 Task: Compose an email with the signature Hugo Perez with the subject Congratulations on a new client and the message We appreciate your interest in our product and look forward to working with you. from softage.8@softage.net to softage.3@softage.net Select the bulleted list and change the font typography to strikethroughSelect the bulleted list and remove the font typography strikethrough Send the email. Finally, move the email from Sent Items to the label Takeout menus
Action: Mouse moved to (945, 52)
Screenshot: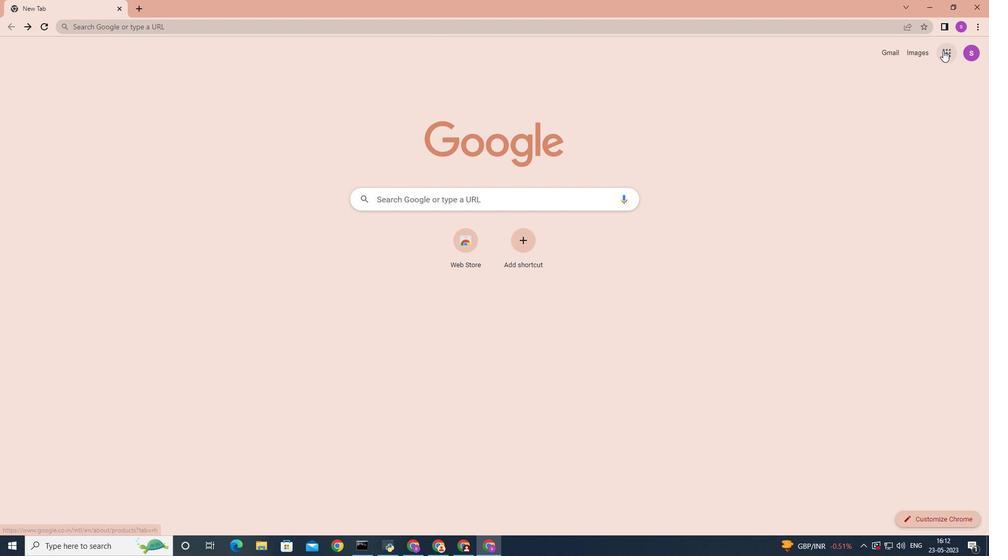 
Action: Mouse pressed left at (945, 52)
Screenshot: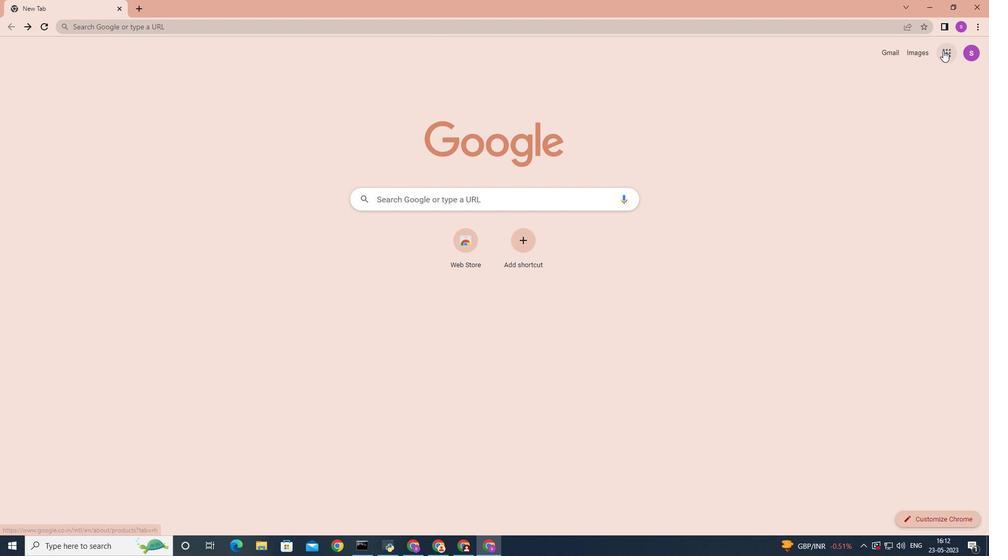 
Action: Mouse moved to (901, 95)
Screenshot: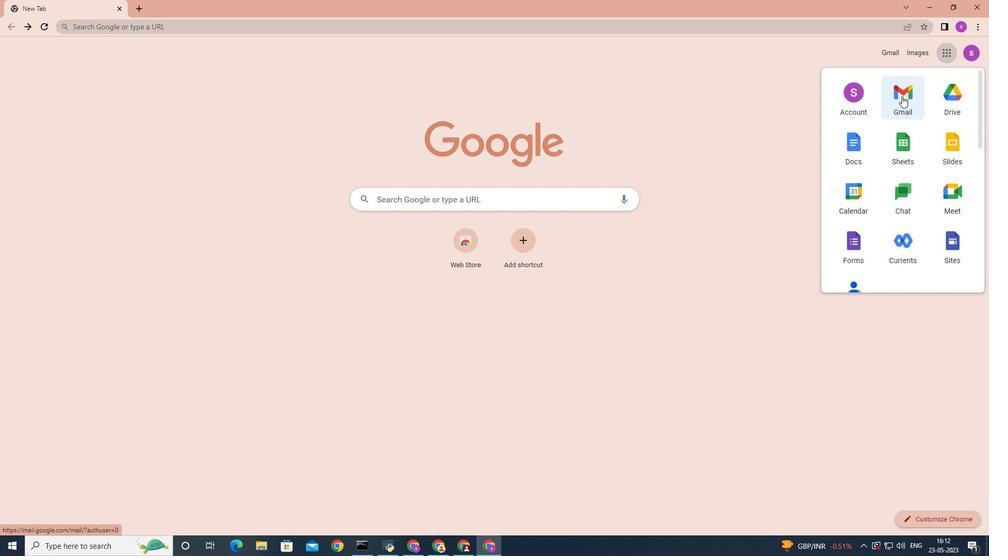 
Action: Mouse pressed left at (901, 95)
Screenshot: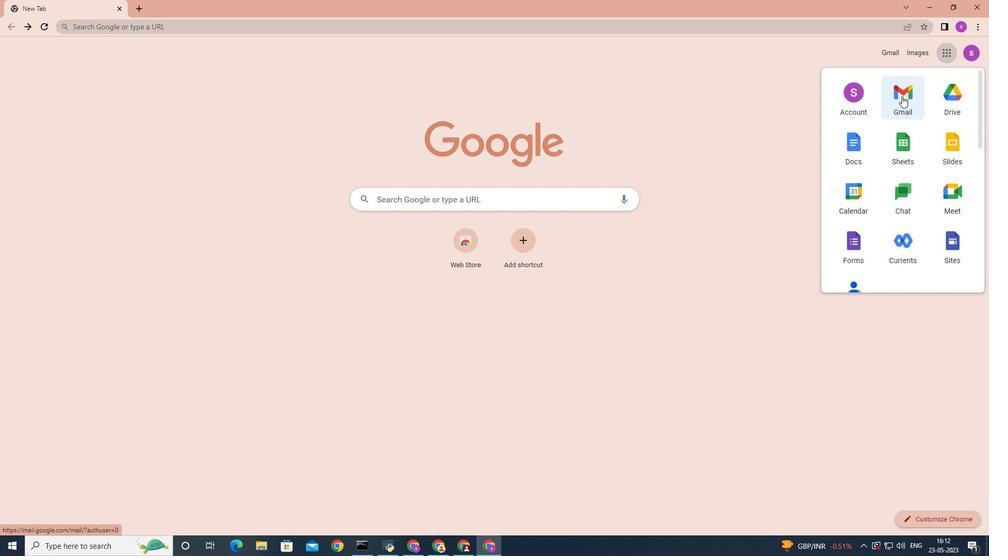 
Action: Mouse moved to (869, 53)
Screenshot: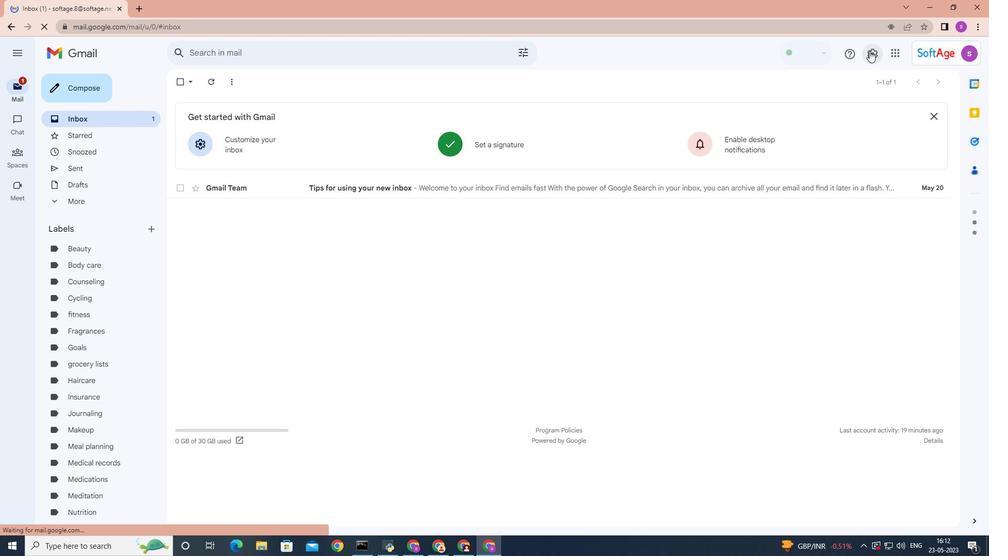 
Action: Mouse pressed left at (869, 53)
Screenshot: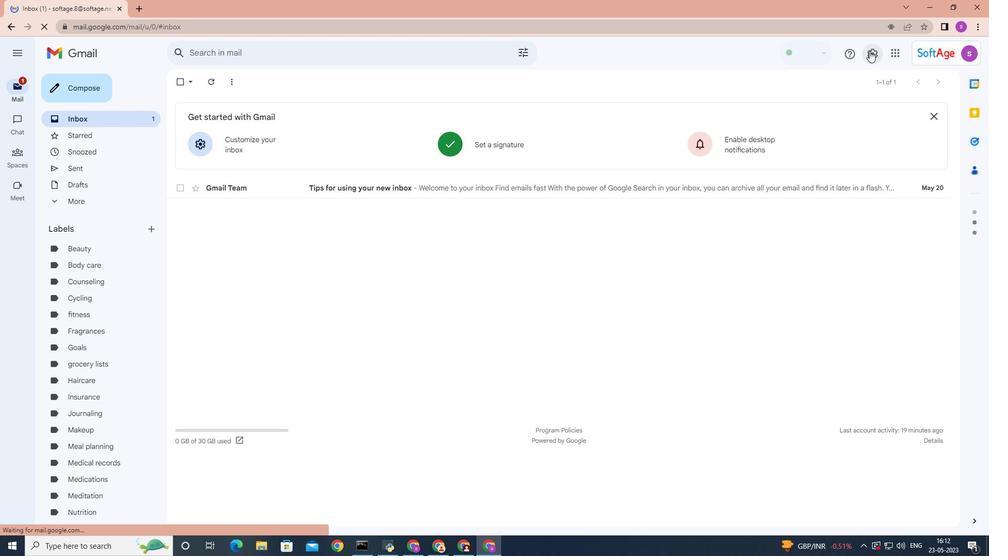 
Action: Mouse moved to (866, 103)
Screenshot: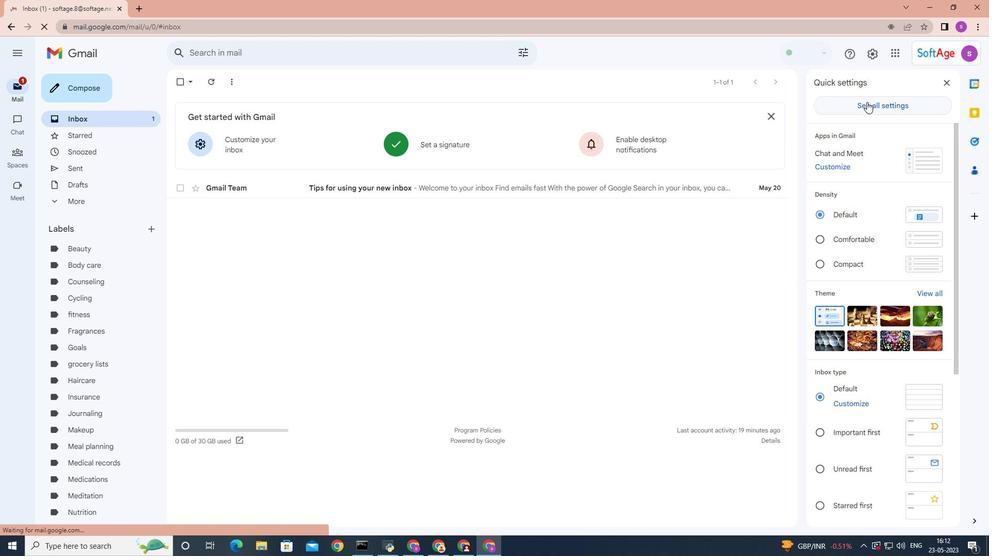 
Action: Mouse pressed left at (866, 103)
Screenshot: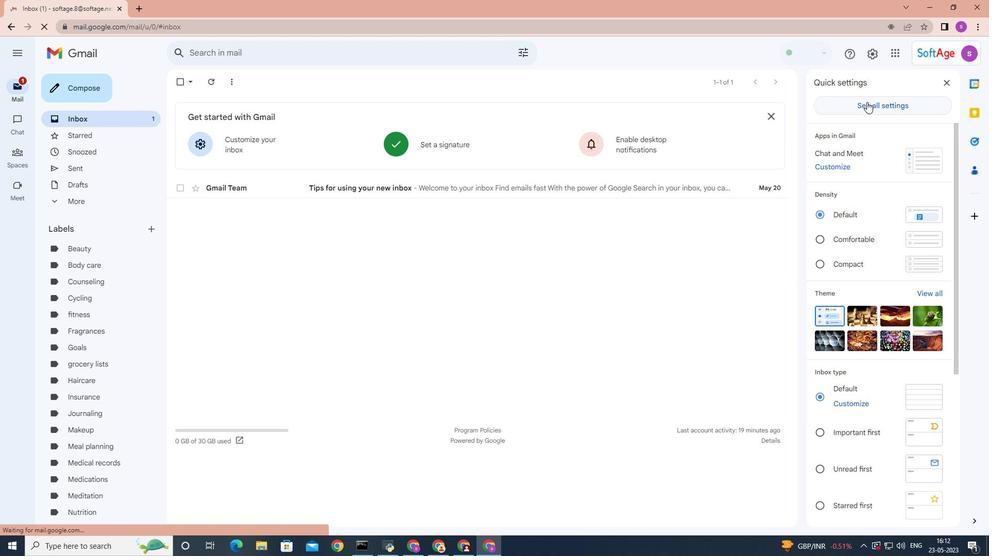 
Action: Mouse moved to (587, 194)
Screenshot: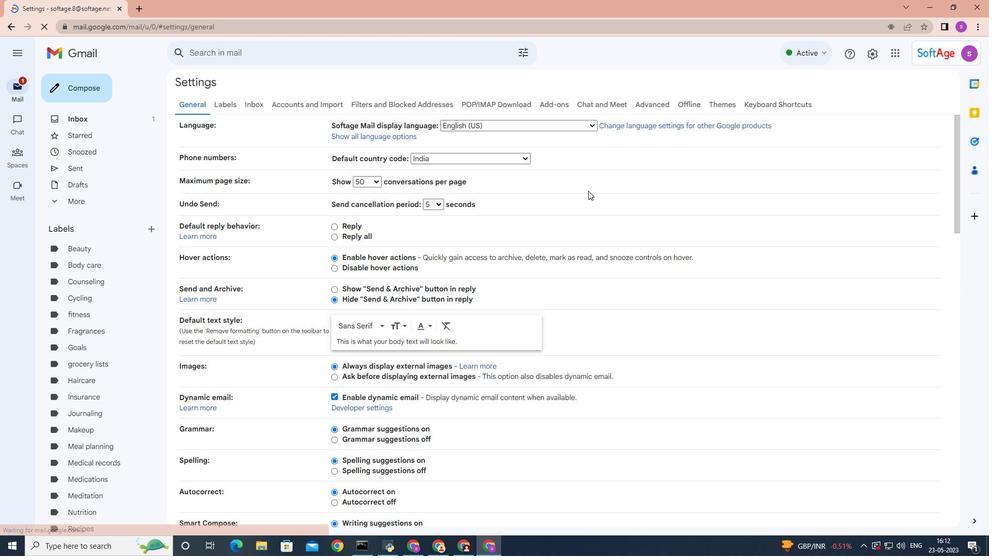 
Action: Mouse scrolled (587, 193) with delta (0, 0)
Screenshot: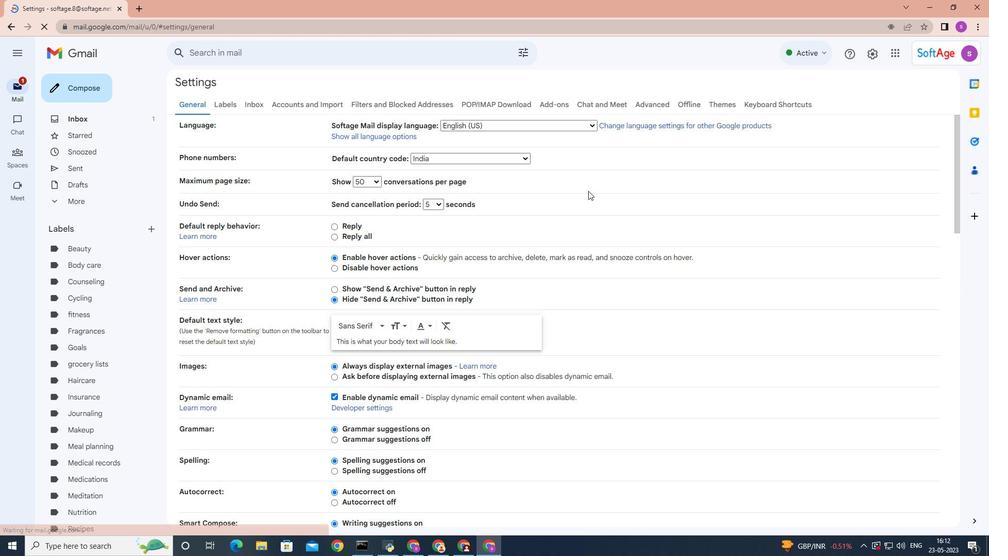 
Action: Mouse moved to (587, 195)
Screenshot: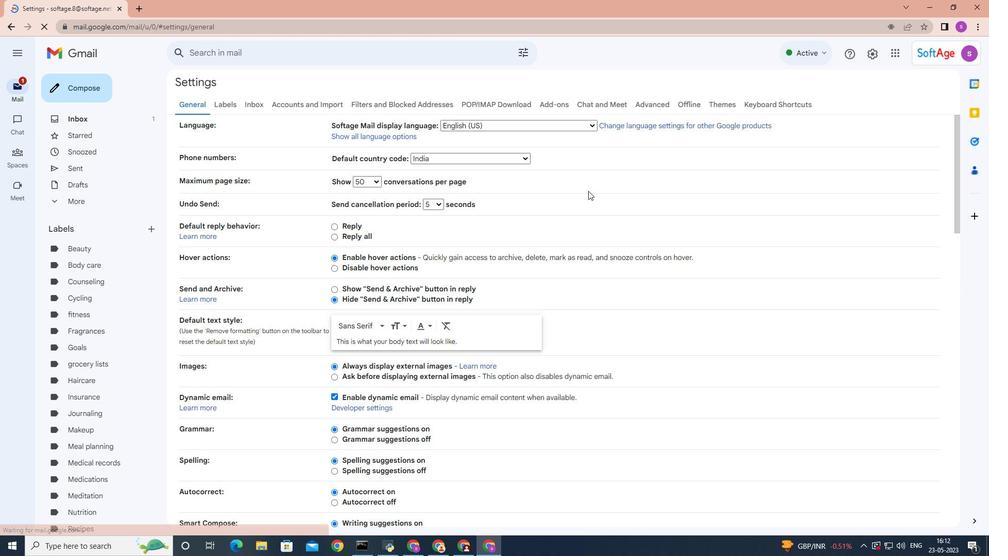
Action: Mouse scrolled (587, 194) with delta (0, 0)
Screenshot: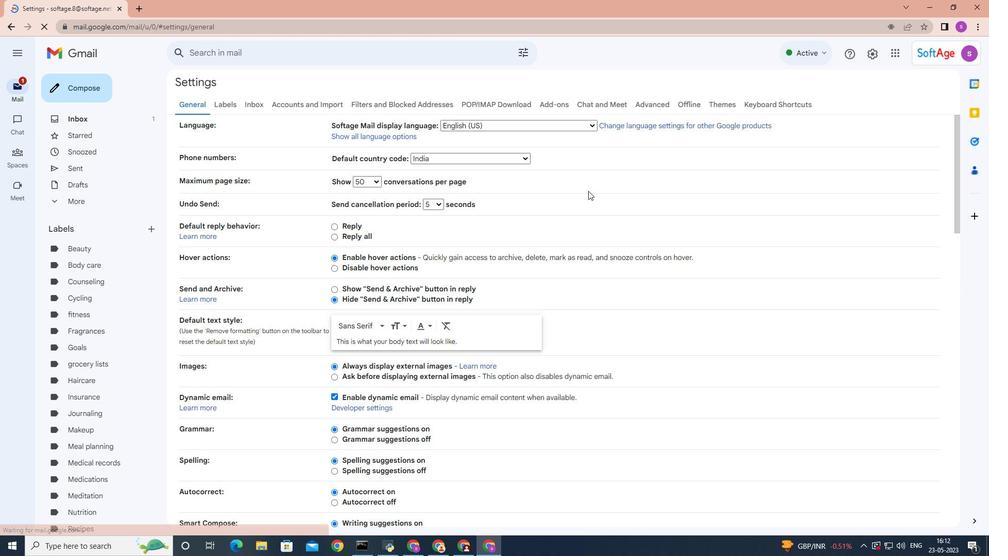 
Action: Mouse moved to (587, 195)
Screenshot: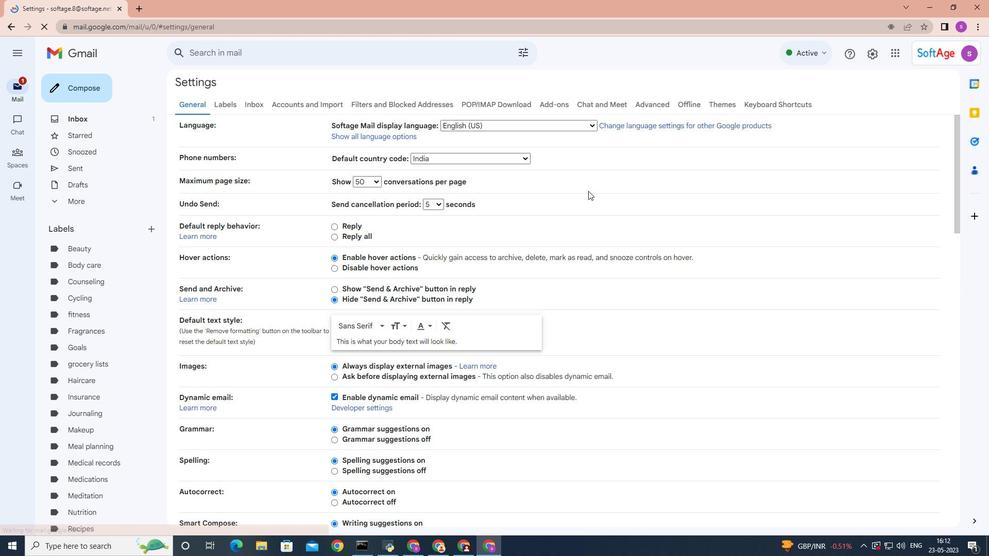 
Action: Mouse scrolled (587, 195) with delta (0, 0)
Screenshot: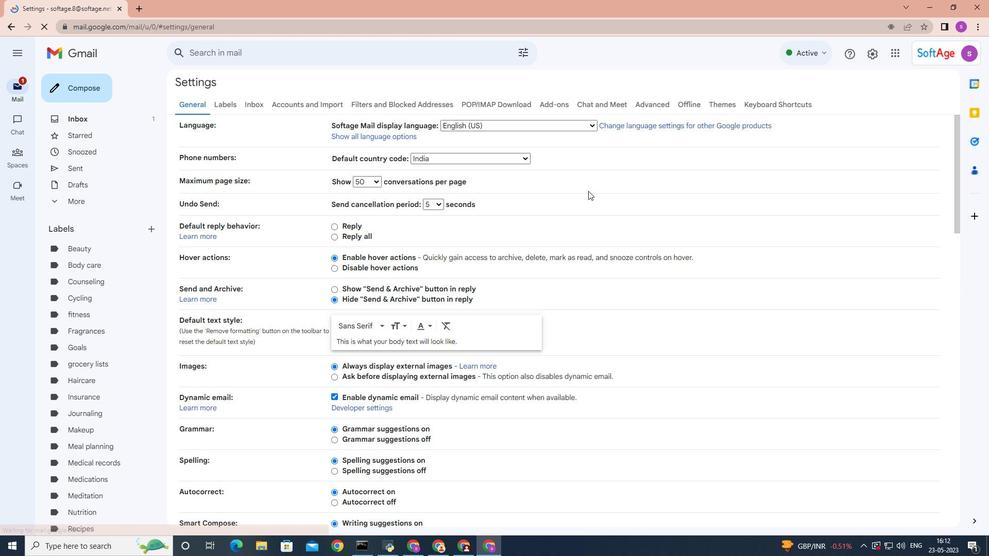 
Action: Mouse moved to (587, 196)
Screenshot: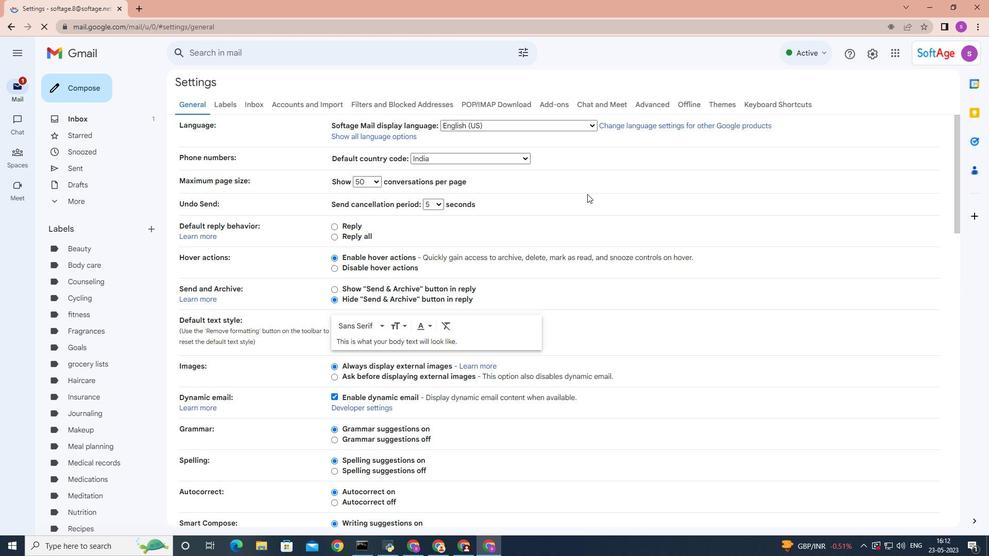 
Action: Mouse scrolled (587, 195) with delta (0, 0)
Screenshot: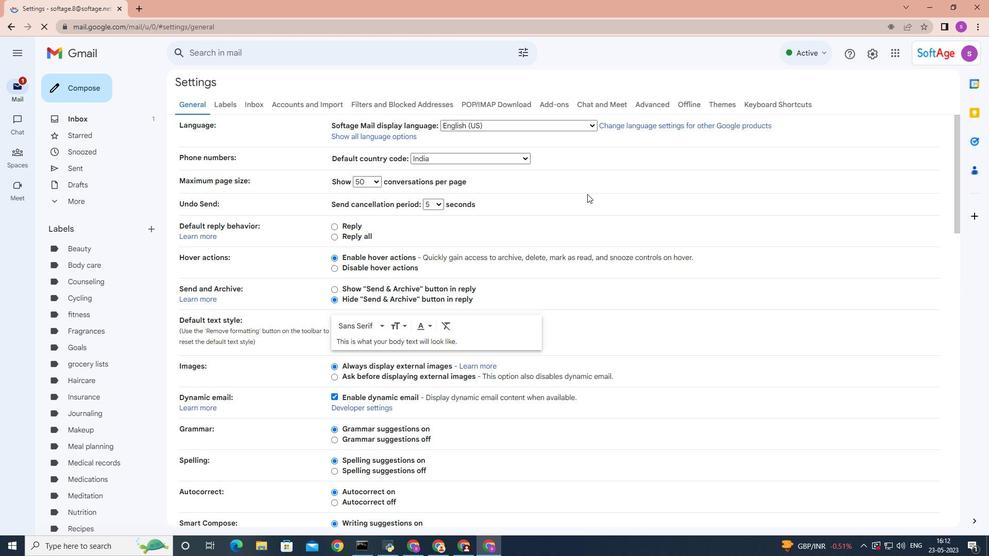 
Action: Mouse scrolled (587, 195) with delta (0, 0)
Screenshot: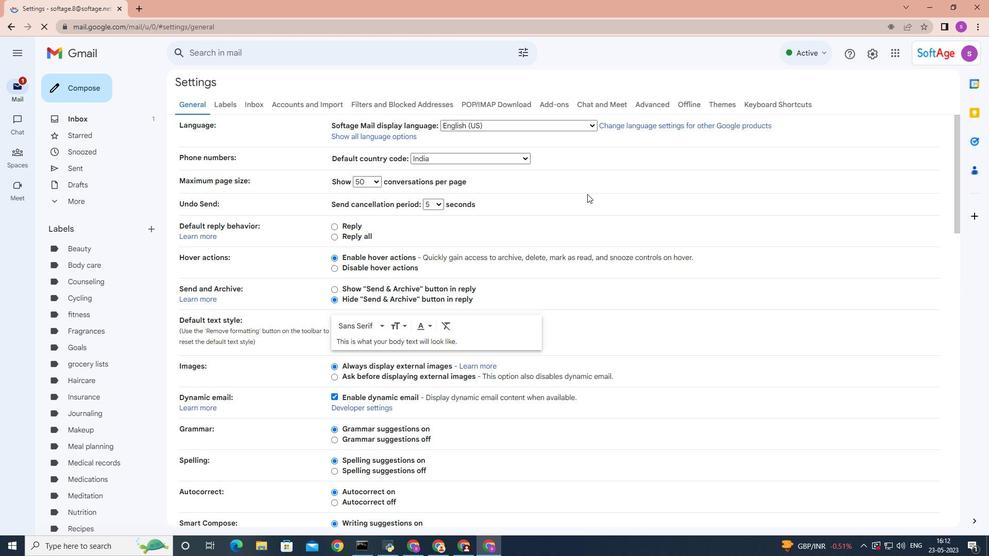 
Action: Mouse scrolled (587, 195) with delta (0, 0)
Screenshot: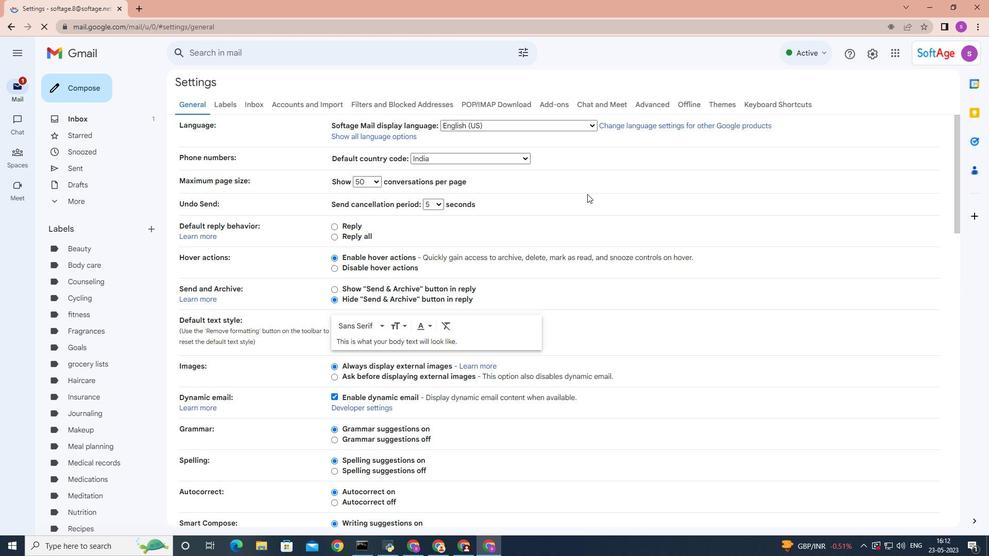 
Action: Mouse moved to (586, 195)
Screenshot: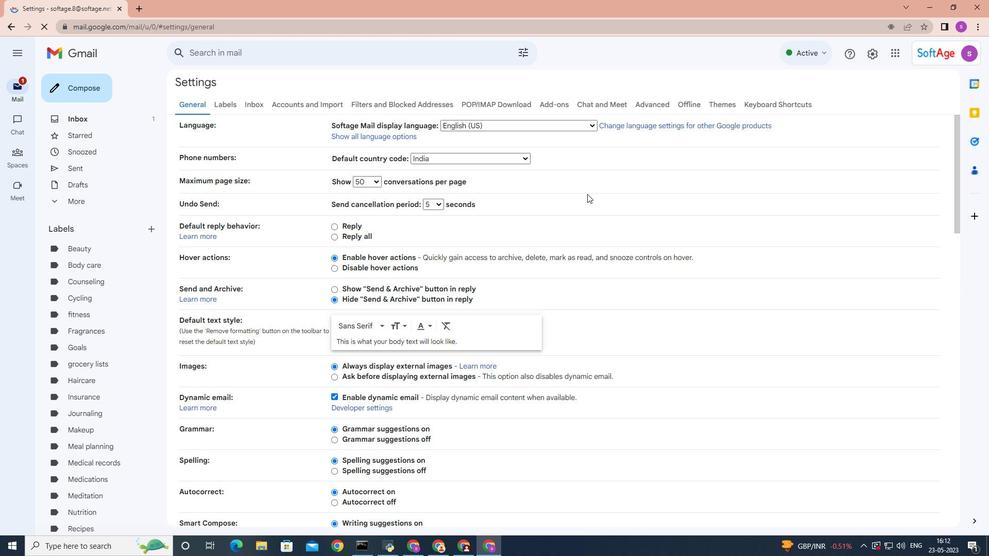 
Action: Mouse scrolled (586, 194) with delta (0, 0)
Screenshot: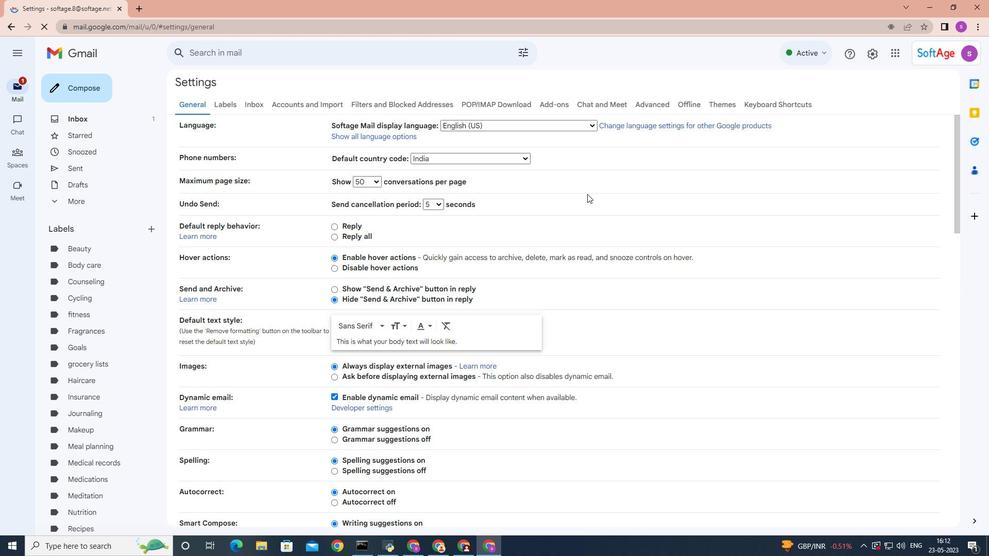 
Action: Mouse moved to (586, 194)
Screenshot: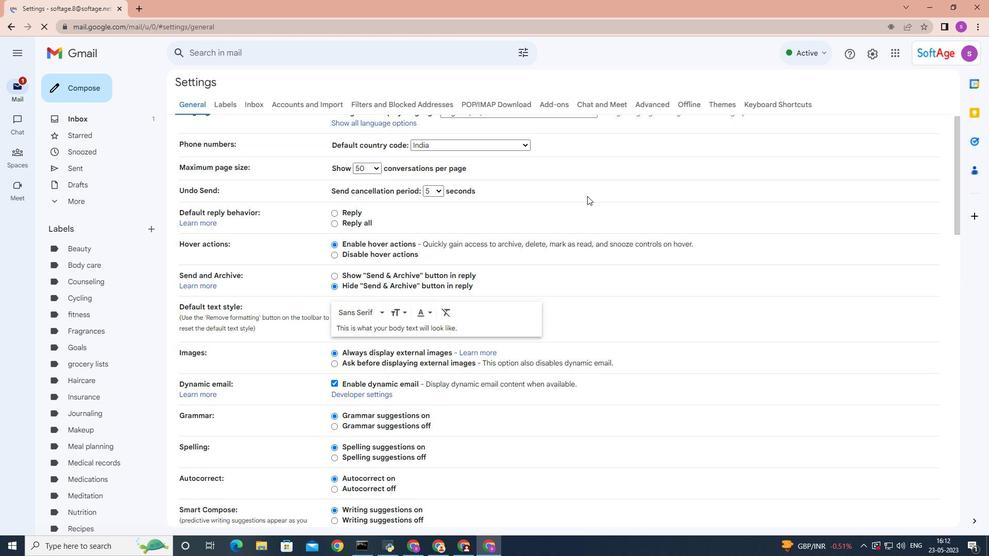 
Action: Mouse scrolled (586, 194) with delta (0, 0)
Screenshot: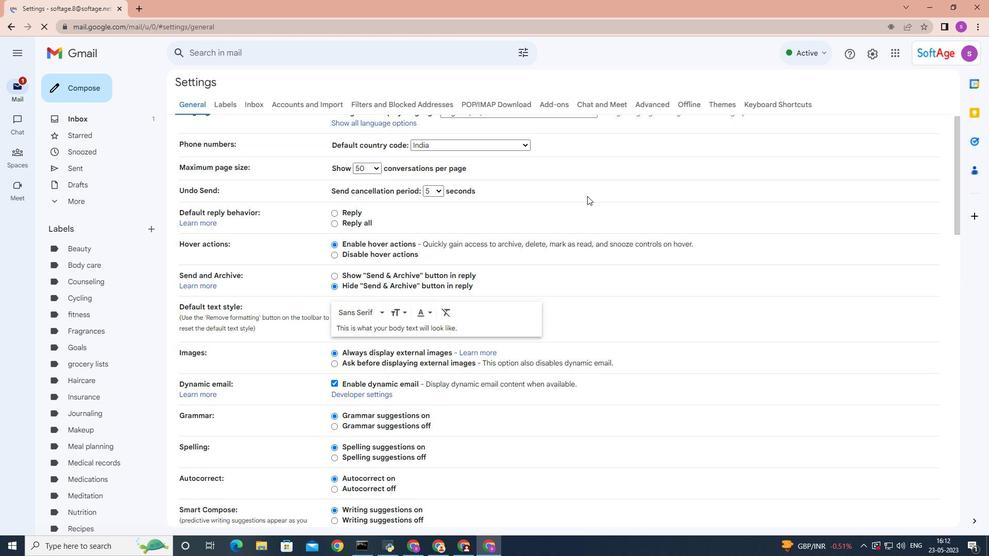 
Action: Mouse moved to (585, 194)
Screenshot: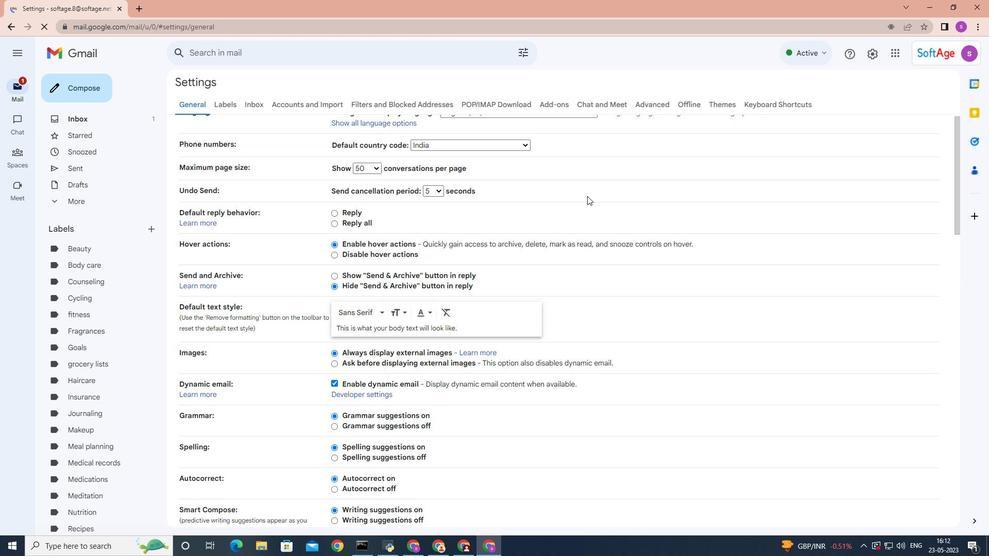 
Action: Mouse scrolled (585, 193) with delta (0, 0)
Screenshot: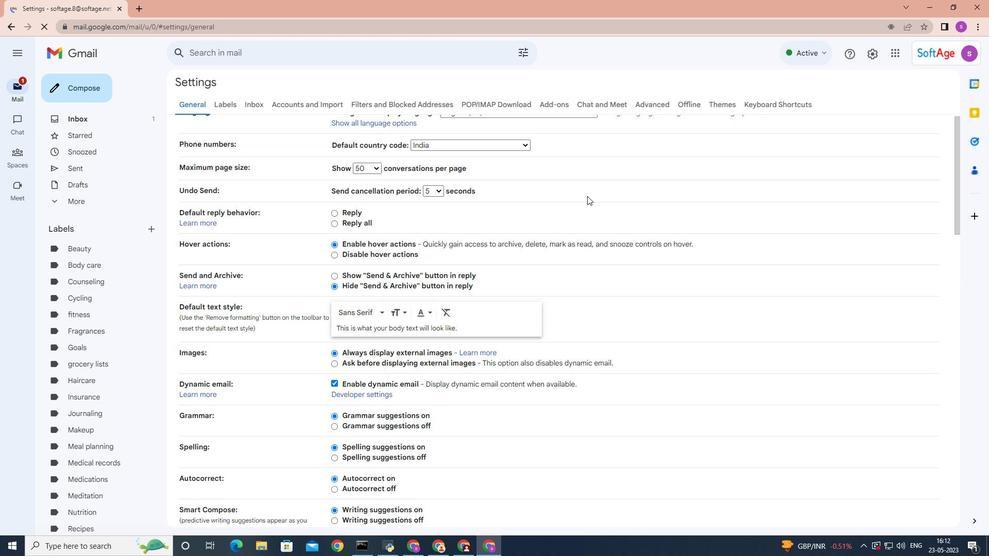 
Action: Mouse moved to (575, 188)
Screenshot: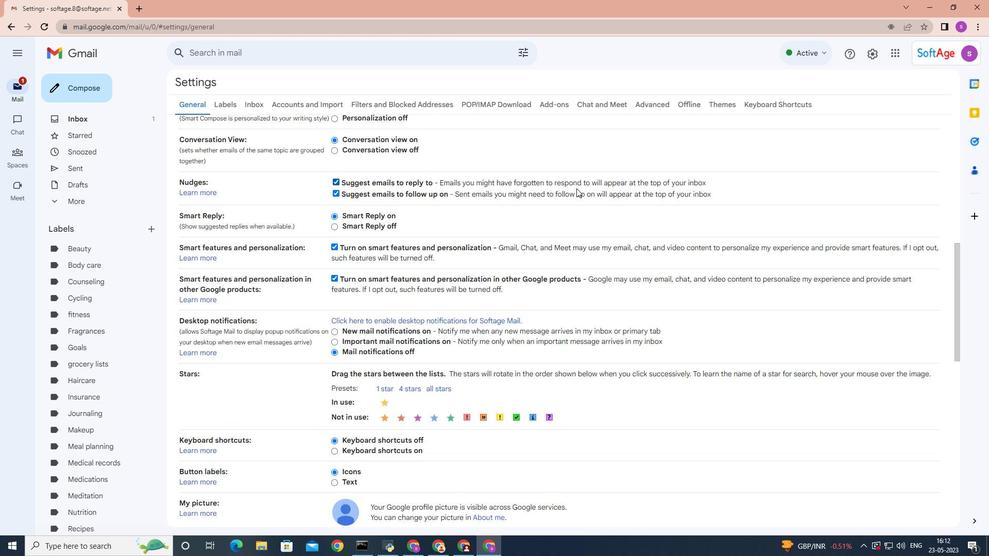 
Action: Mouse scrolled (575, 187) with delta (0, 0)
Screenshot: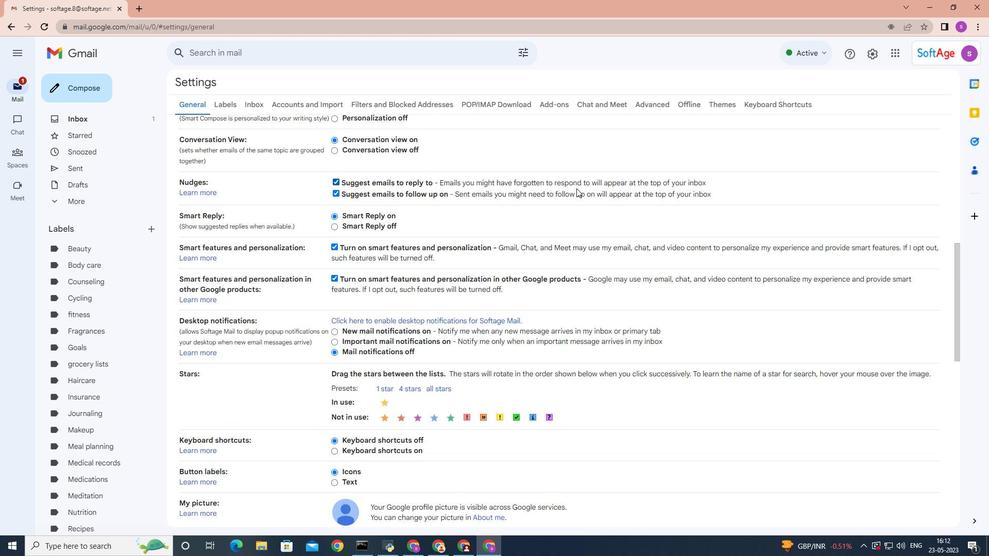 
Action: Mouse moved to (575, 188)
Screenshot: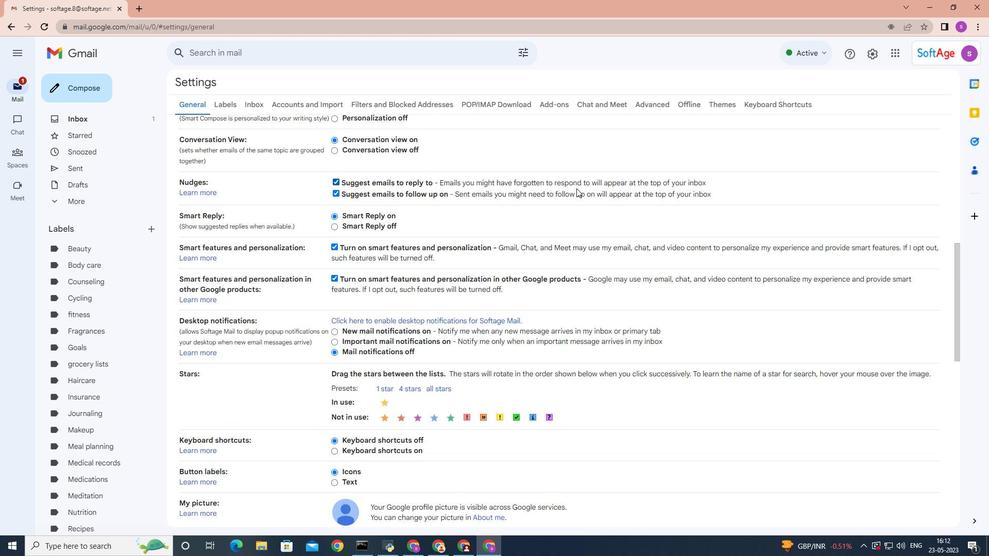 
Action: Mouse scrolled (575, 188) with delta (0, 0)
Screenshot: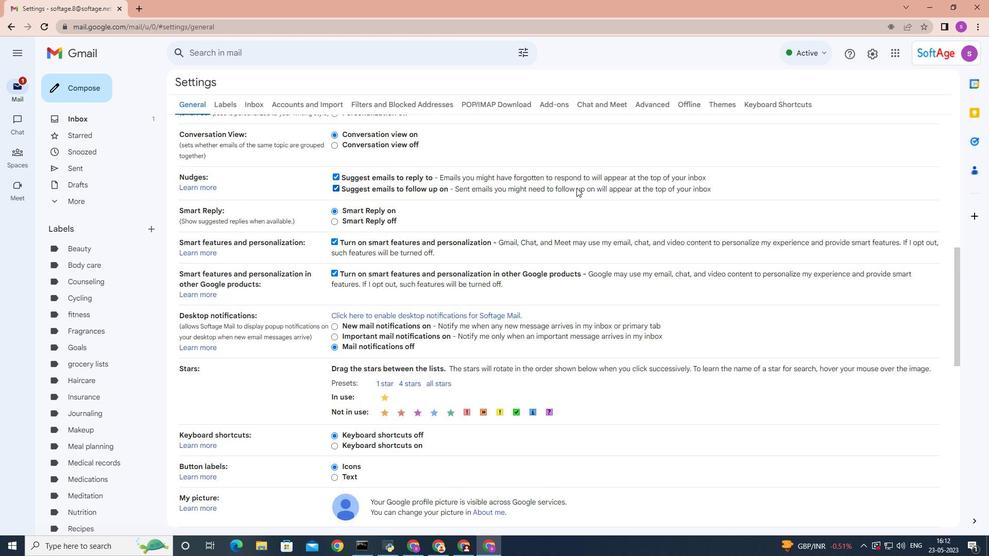 
Action: Mouse moved to (575, 188)
Screenshot: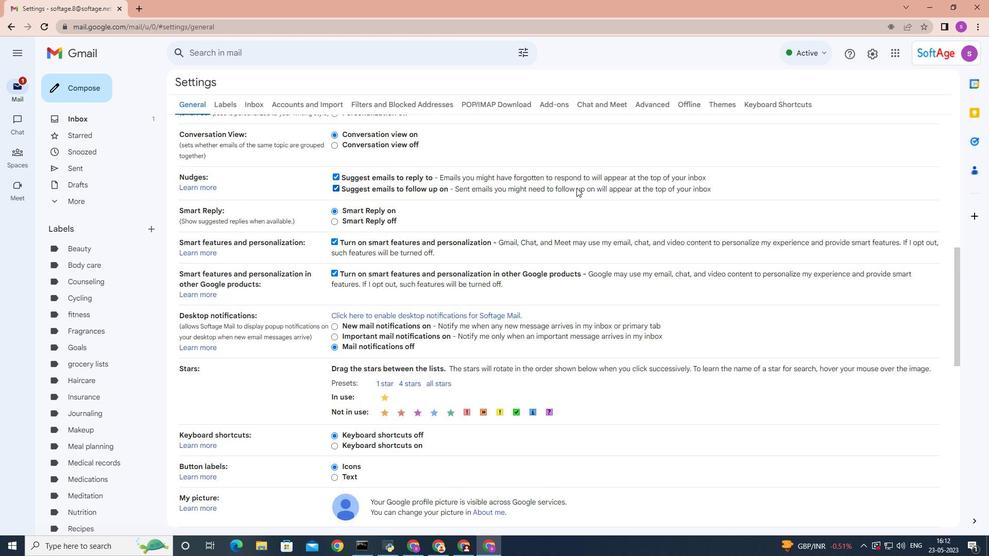 
Action: Mouse scrolled (575, 188) with delta (0, 0)
Screenshot: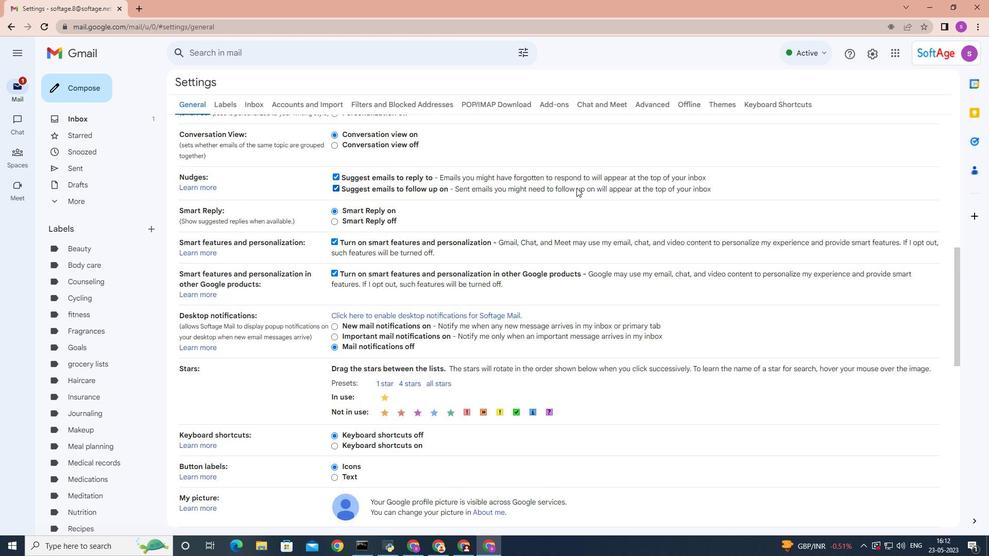 
Action: Mouse moved to (575, 188)
Screenshot: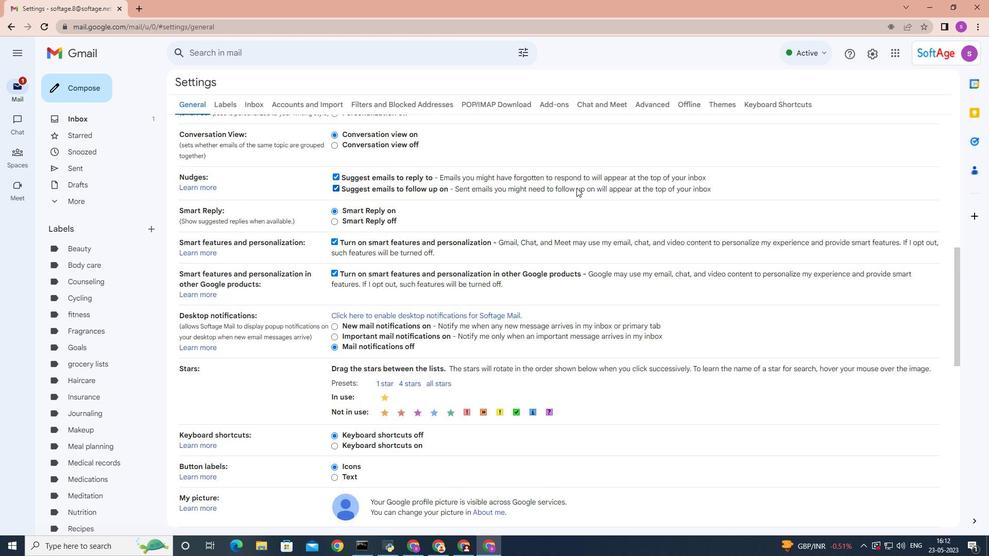 
Action: Mouse scrolled (575, 188) with delta (0, 0)
Screenshot: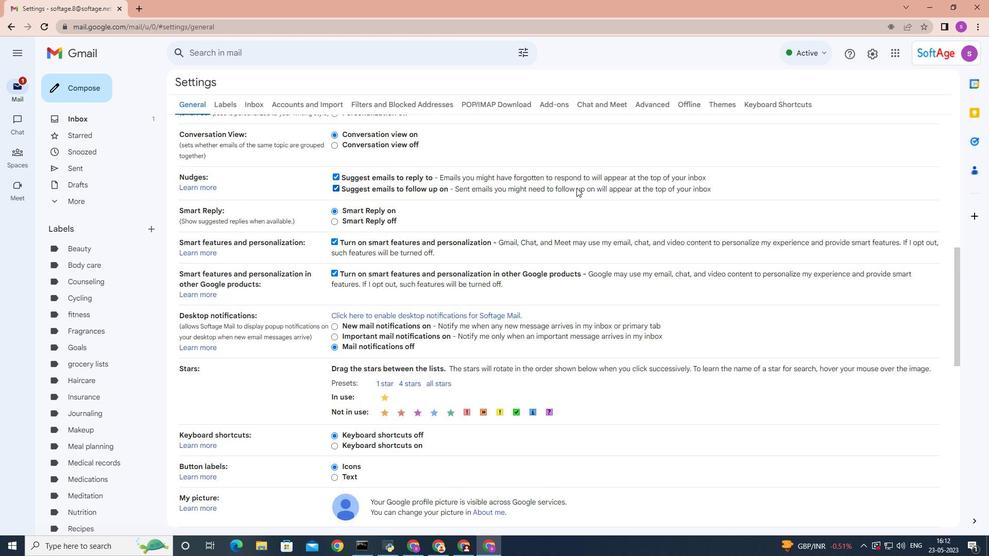 
Action: Mouse scrolled (575, 188) with delta (0, 0)
Screenshot: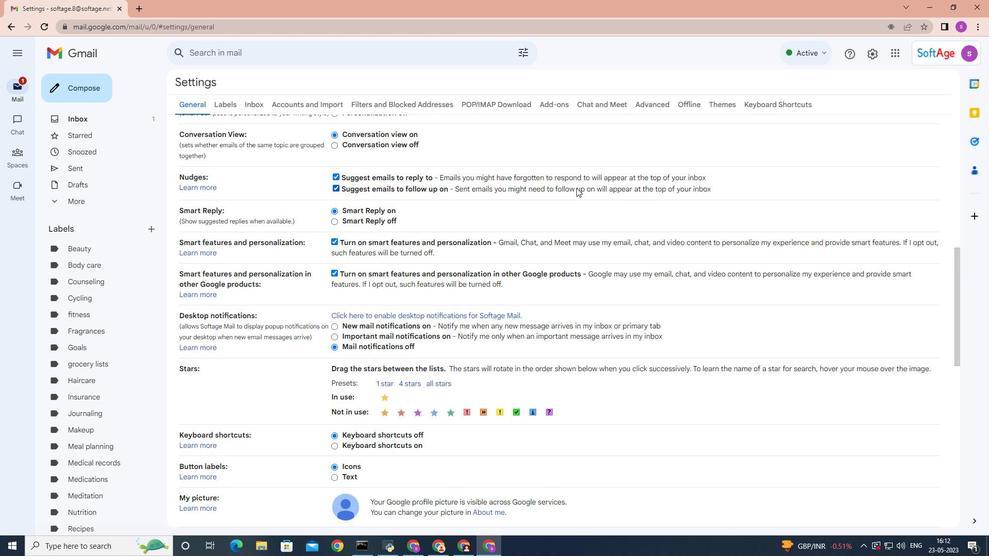 
Action: Mouse scrolled (575, 188) with delta (0, 0)
Screenshot: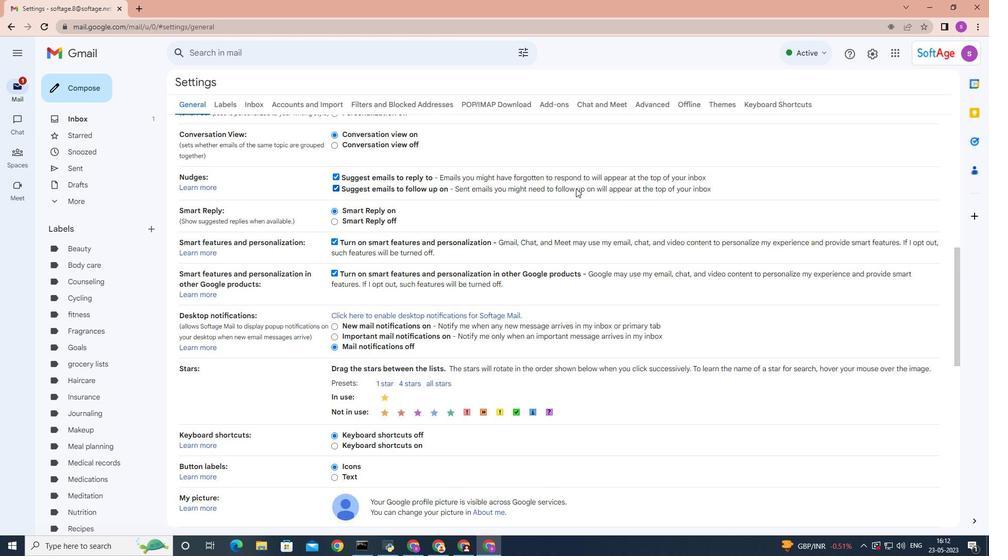 
Action: Mouse moved to (575, 188)
Screenshot: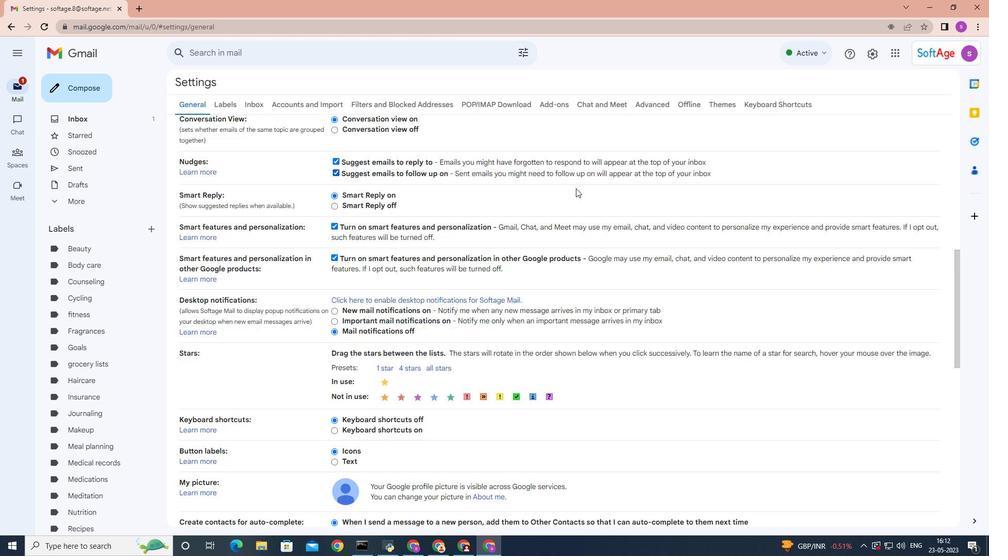 
Action: Mouse scrolled (575, 188) with delta (0, 0)
Screenshot: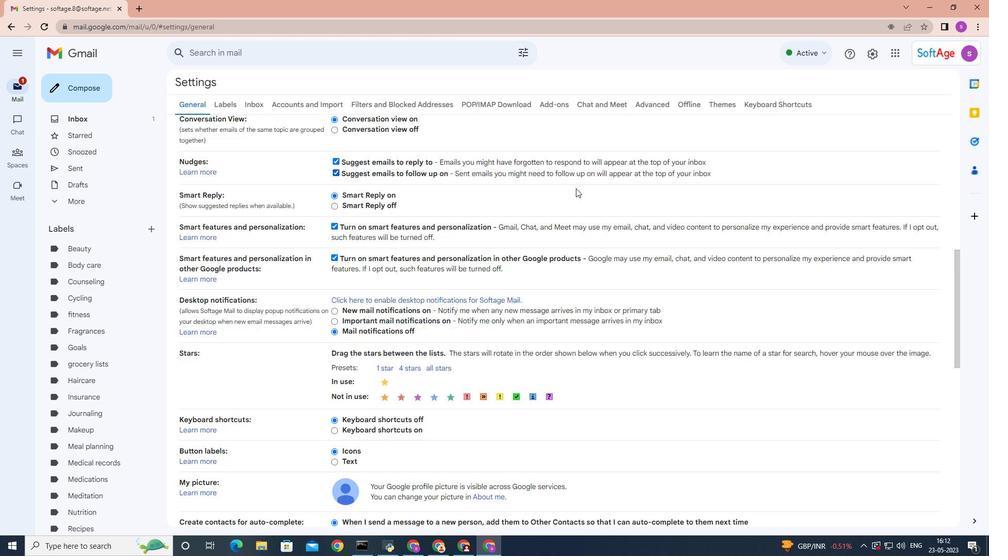 
Action: Mouse moved to (573, 188)
Screenshot: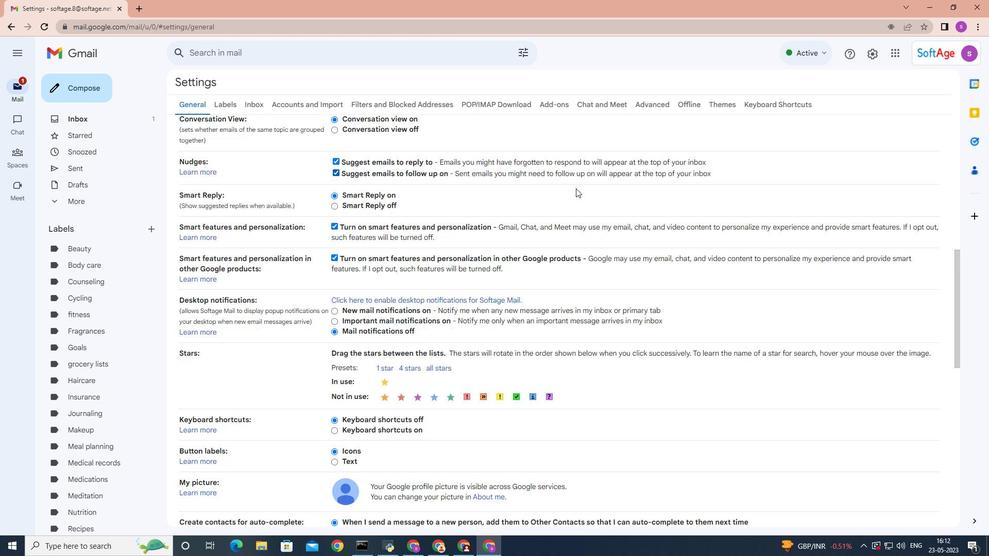 
Action: Mouse scrolled (575, 188) with delta (0, 0)
Screenshot: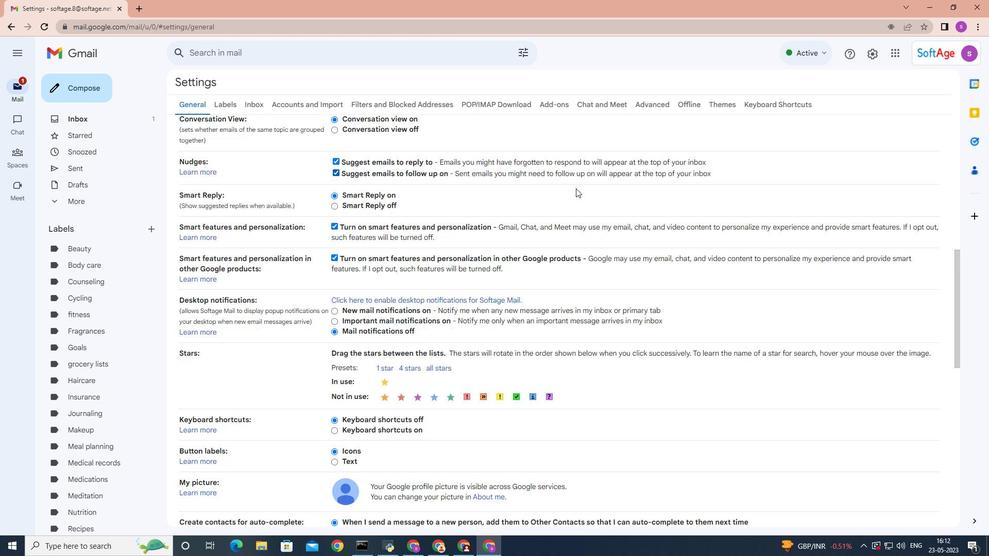 
Action: Mouse moved to (555, 183)
Screenshot: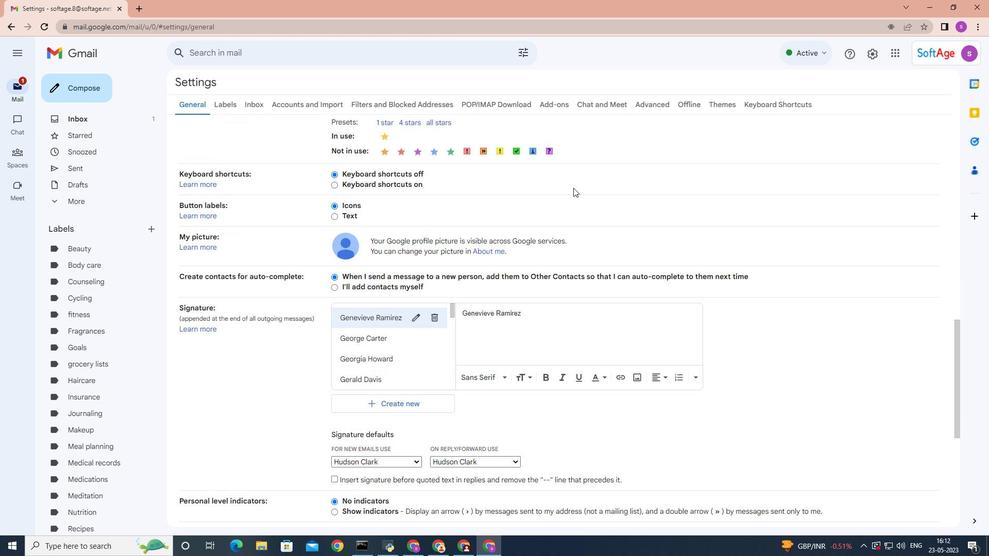 
Action: Mouse scrolled (555, 182) with delta (0, 0)
Screenshot: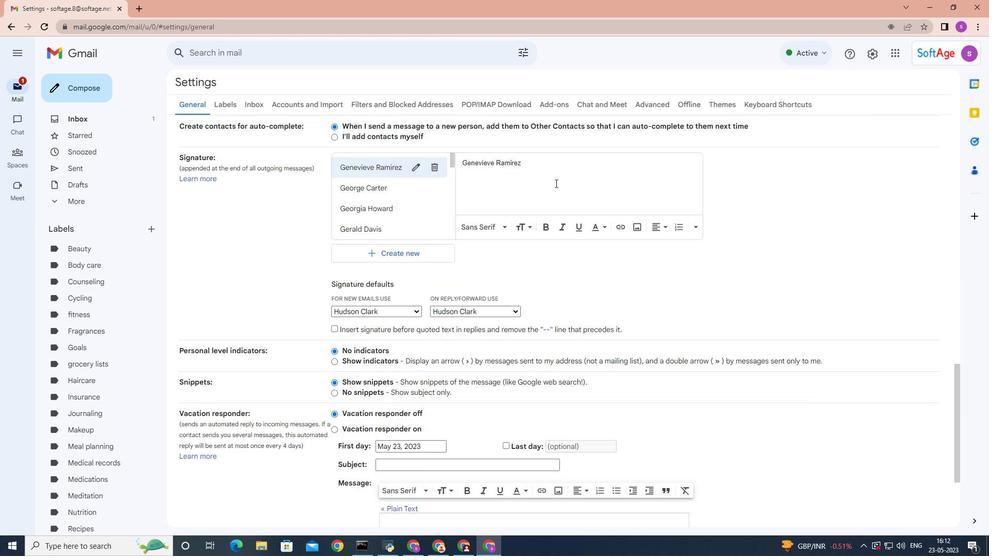 
Action: Mouse scrolled (555, 182) with delta (0, 0)
Screenshot: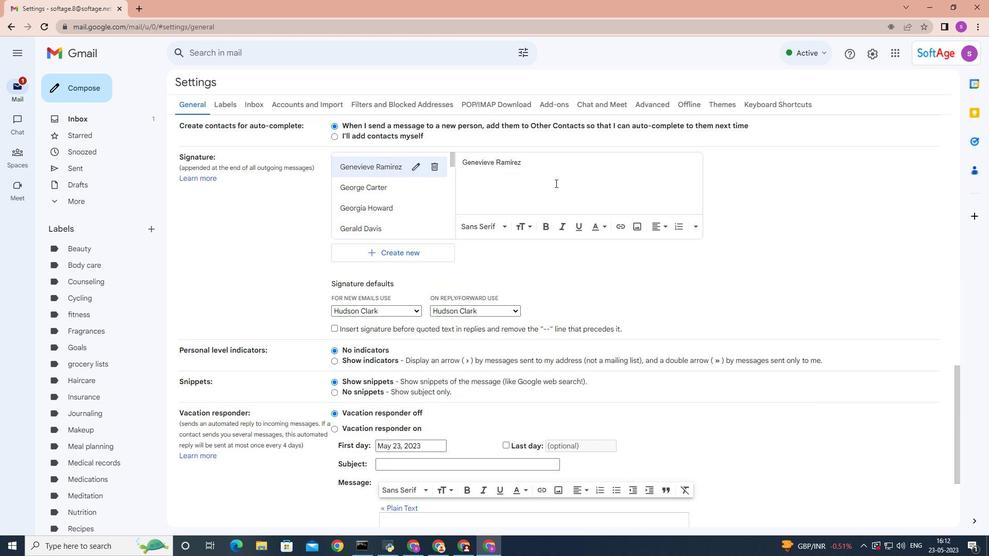 
Action: Mouse moved to (554, 195)
Screenshot: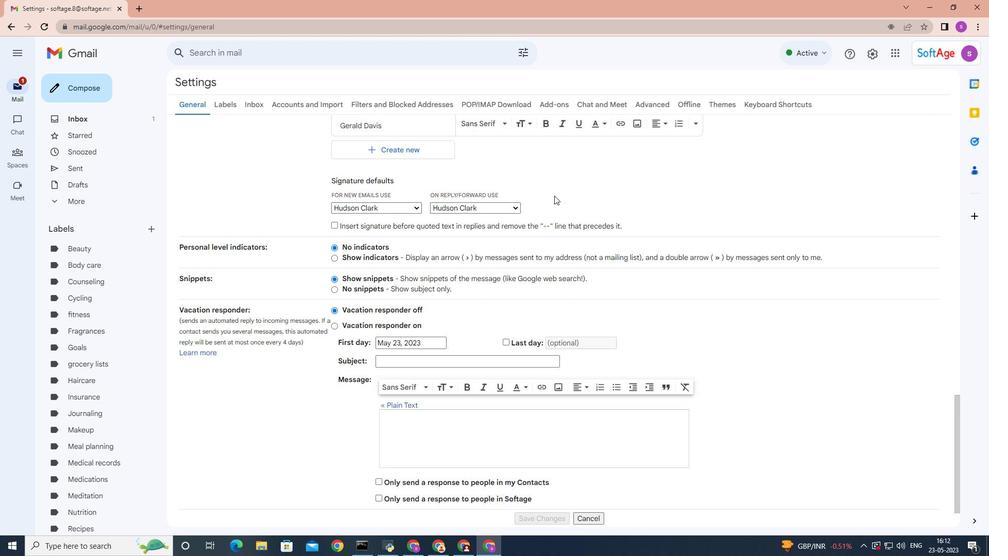 
Action: Mouse scrolled (554, 196) with delta (0, 0)
Screenshot: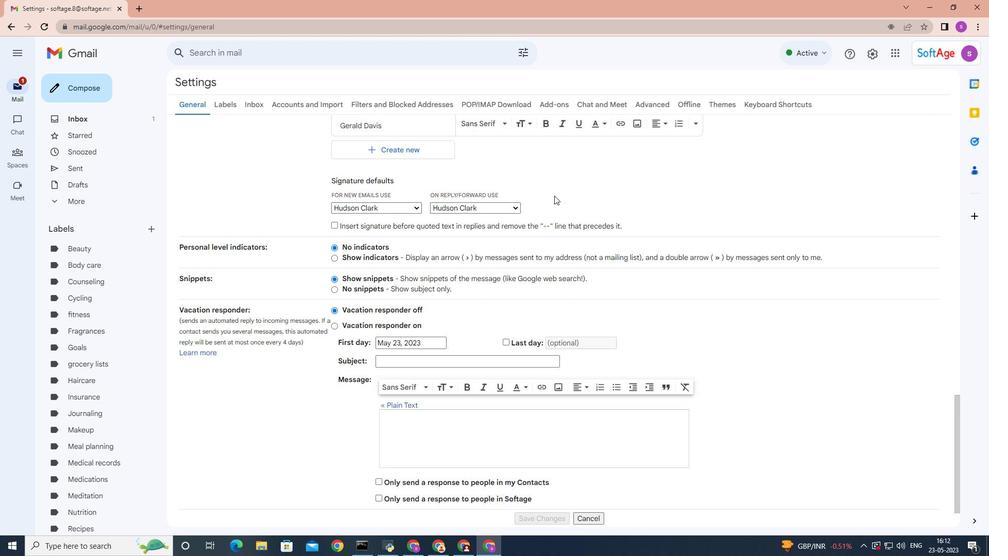 
Action: Mouse scrolled (554, 196) with delta (0, 0)
Screenshot: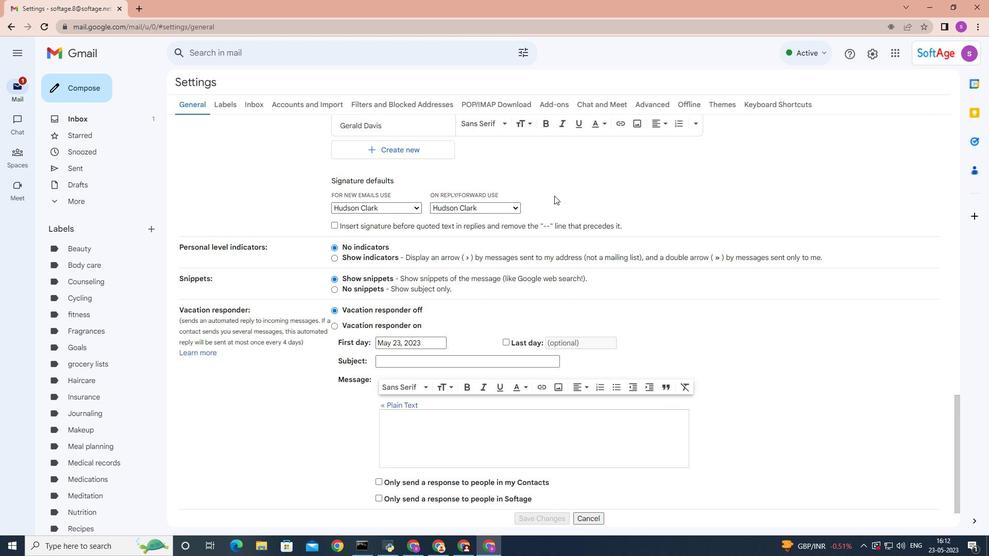 
Action: Mouse moved to (380, 249)
Screenshot: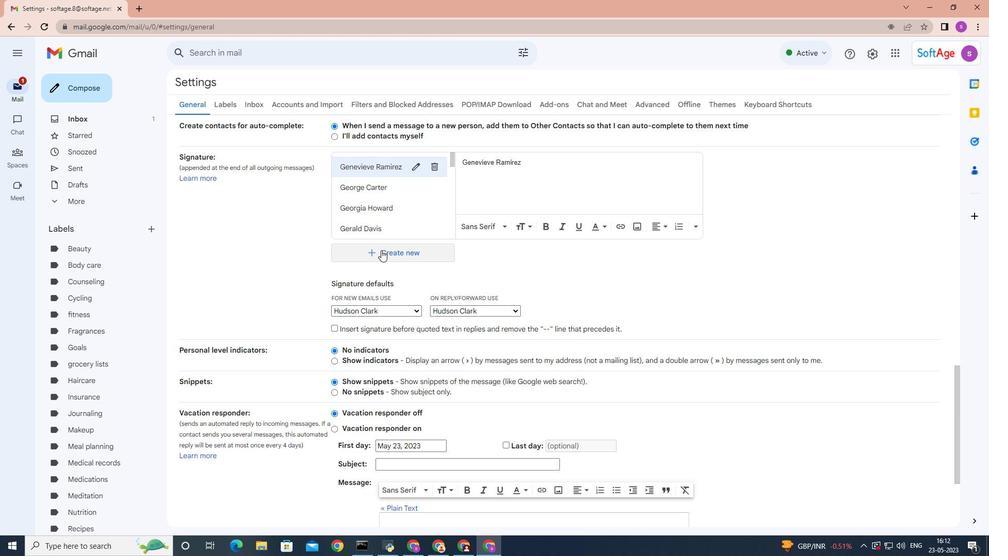 
Action: Mouse pressed left at (380, 249)
Screenshot: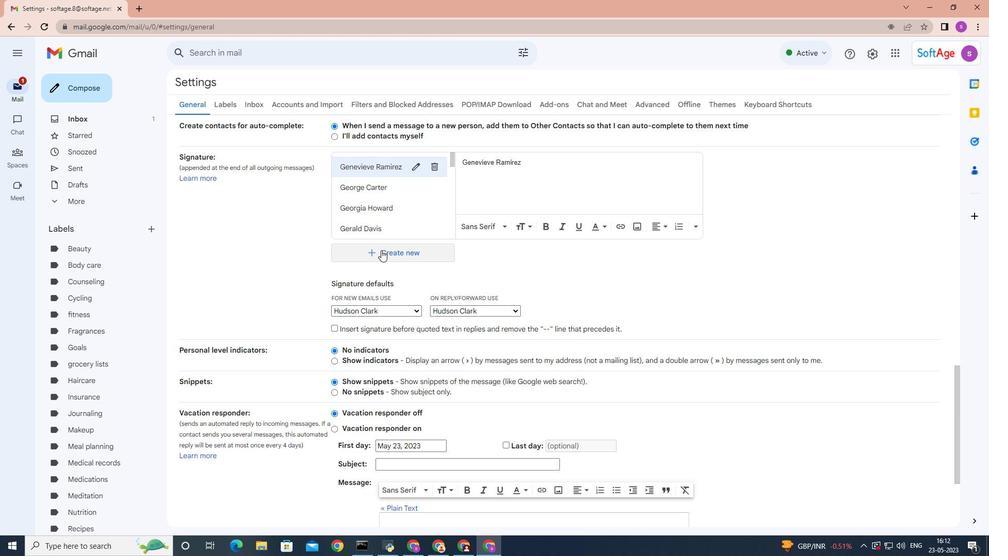 
Action: Mouse moved to (483, 271)
Screenshot: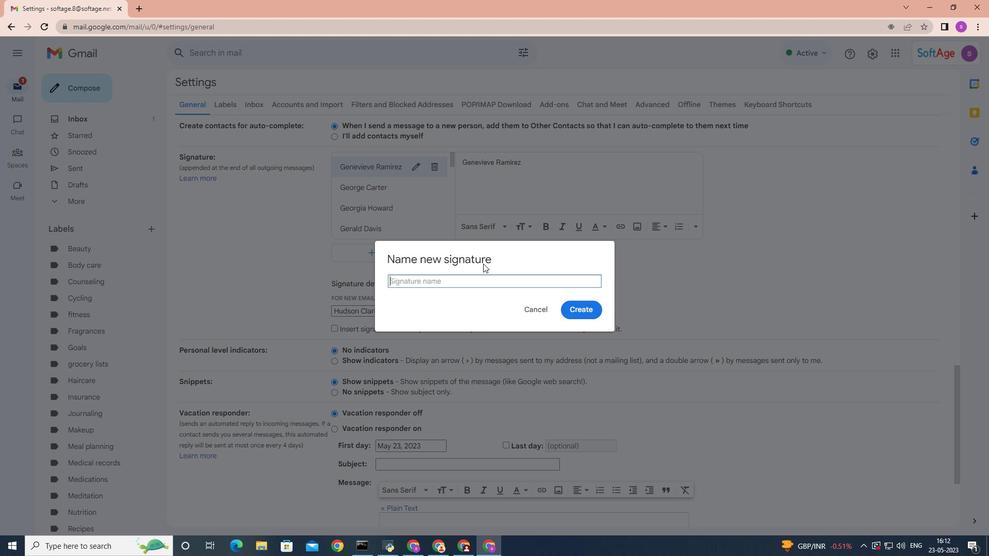 
Action: Key pressed <Key.shift>Hugo<Key.space><Key.shift><Key.shift><Key.shift>Perez
Screenshot: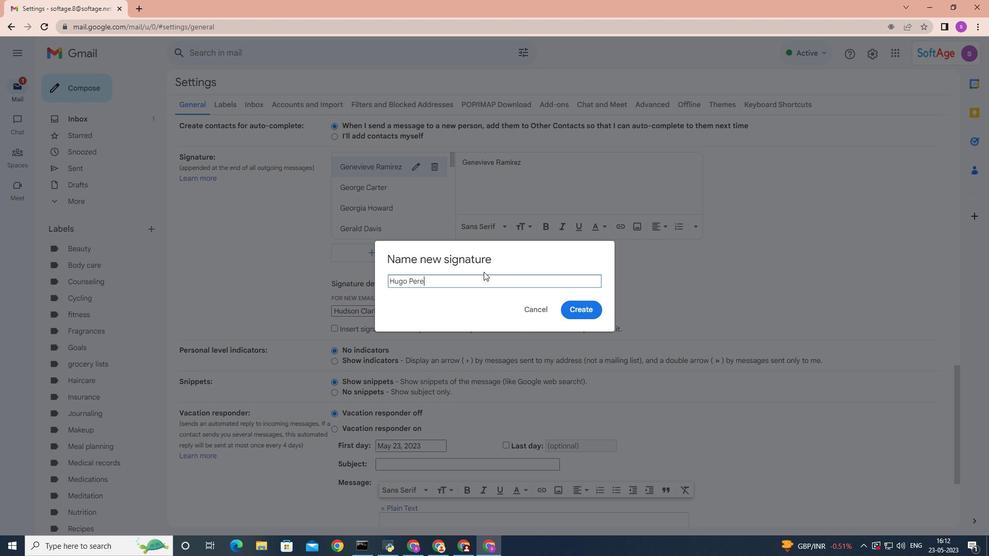 
Action: Mouse moved to (593, 309)
Screenshot: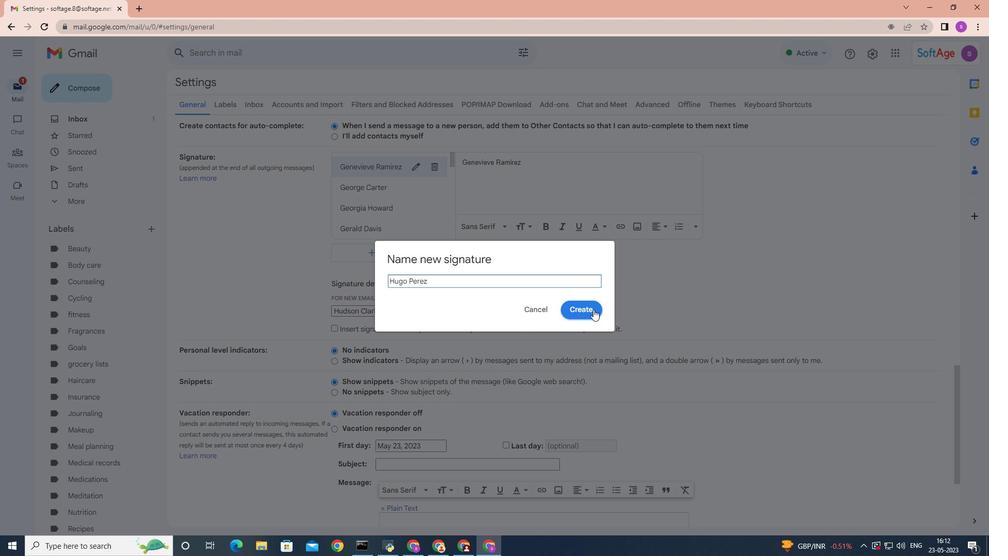 
Action: Mouse pressed left at (593, 309)
Screenshot: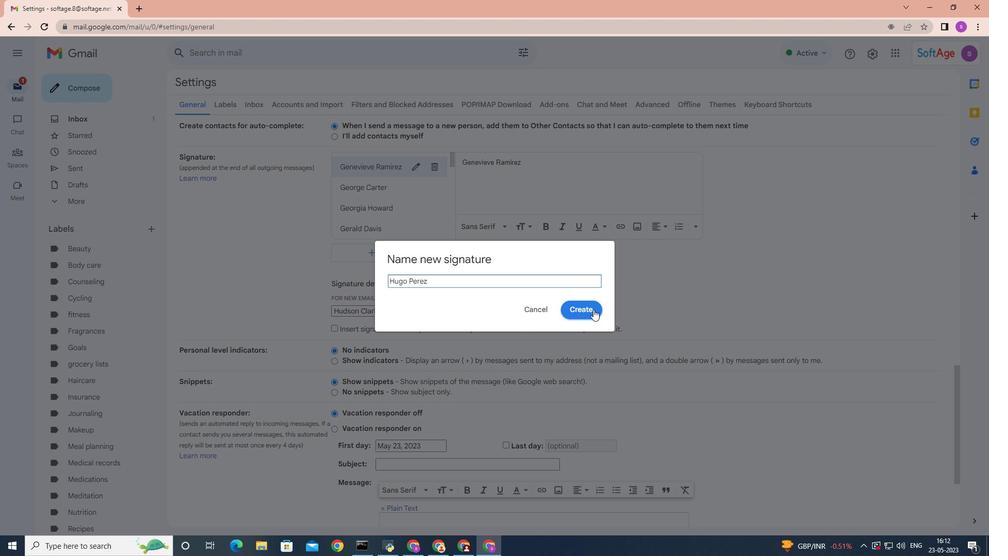 
Action: Mouse moved to (592, 309)
Screenshot: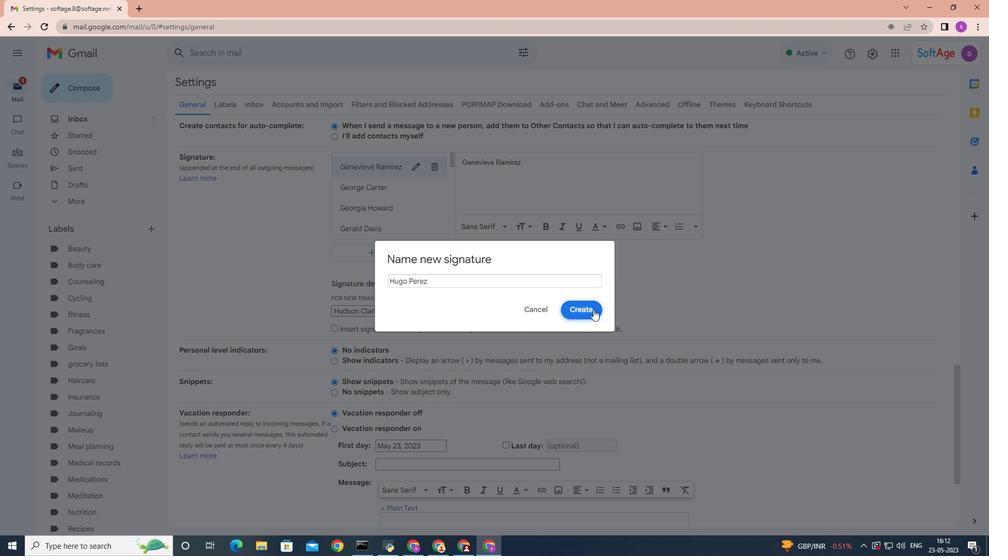 
Action: Key pressed <Key.shift>Hugo<Key.space><Key.shift>Perez
Screenshot: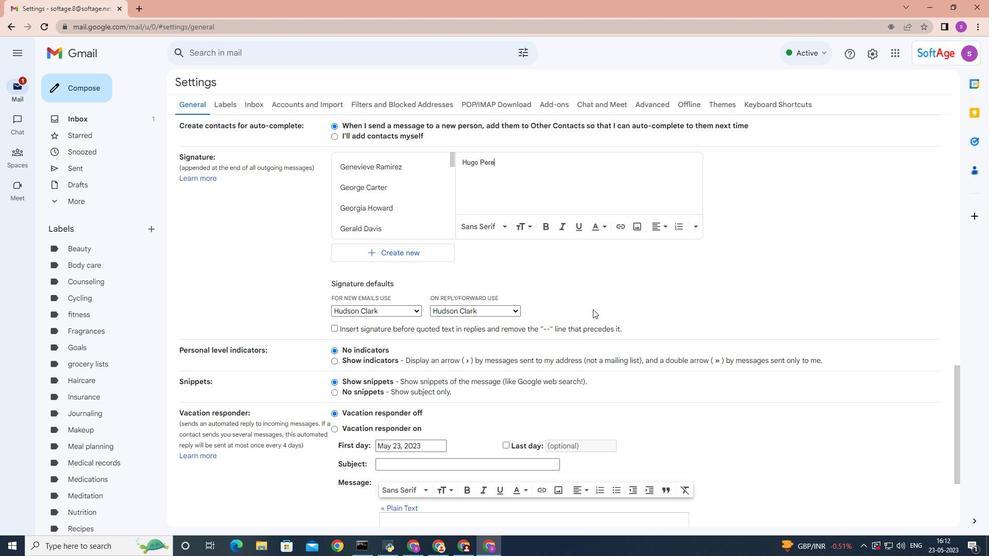 
Action: Mouse moved to (411, 311)
Screenshot: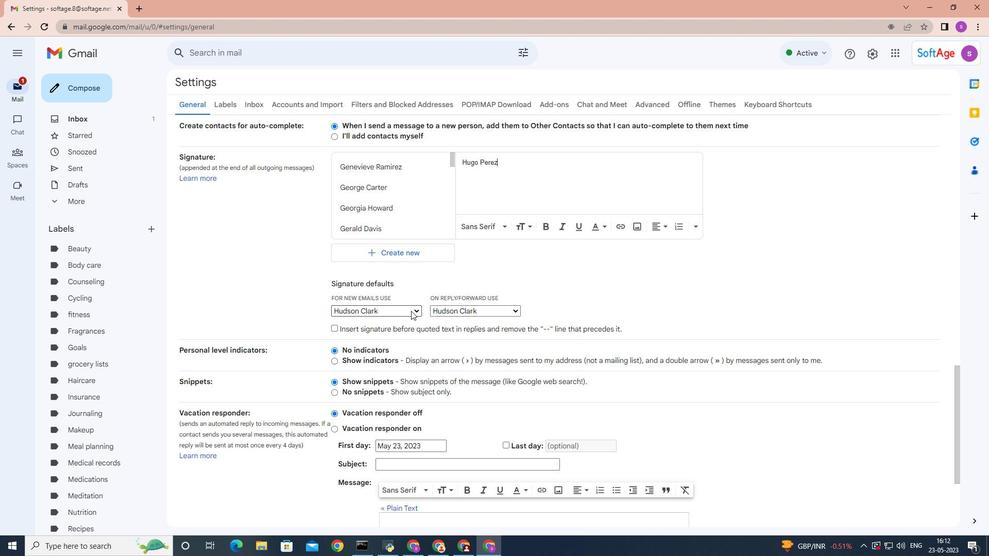 
Action: Mouse pressed left at (411, 311)
Screenshot: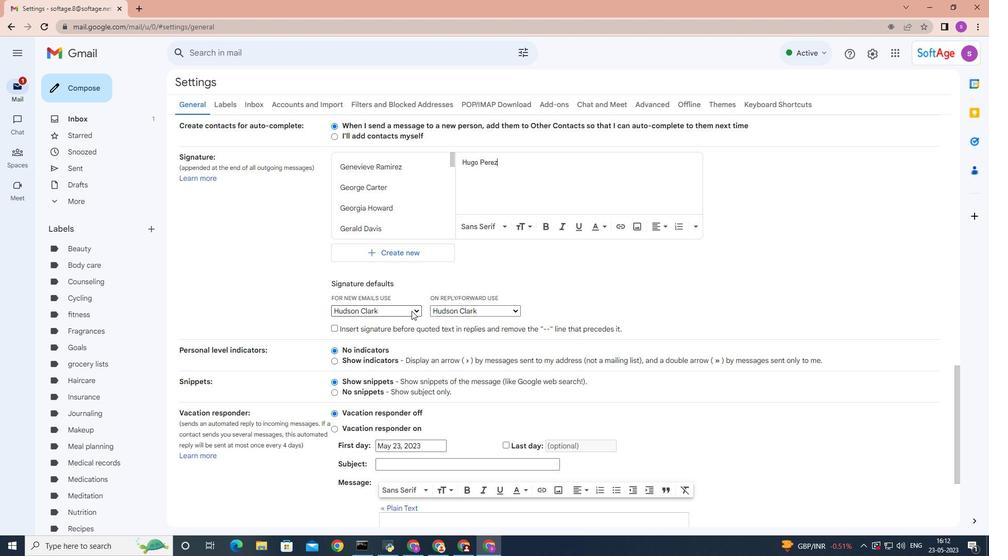 
Action: Mouse moved to (407, 343)
Screenshot: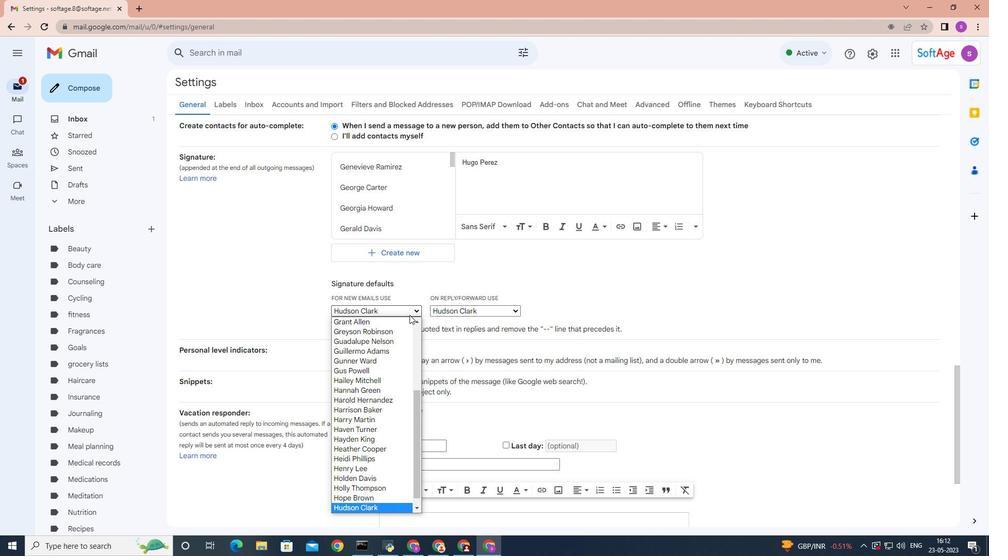 
Action: Mouse scrolled (407, 343) with delta (0, 0)
Screenshot: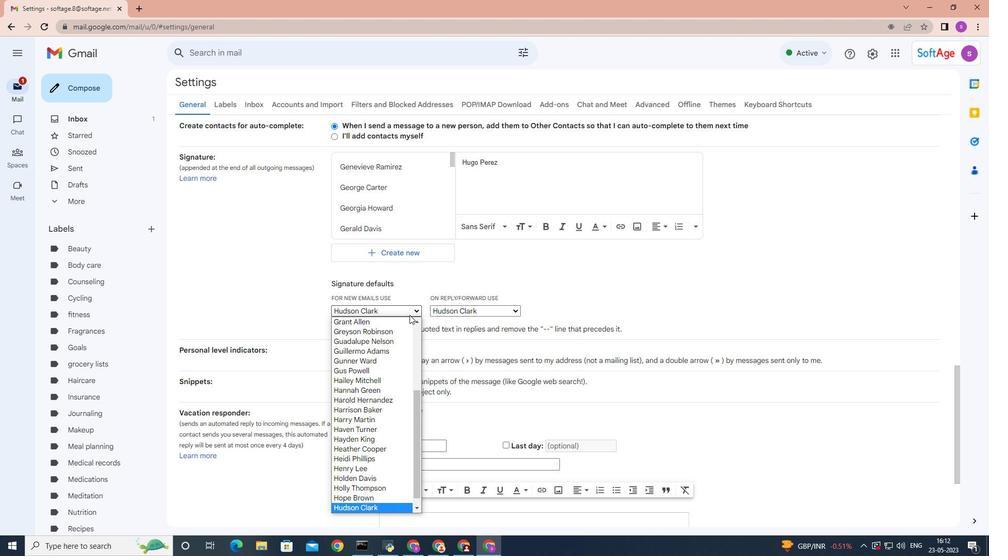 
Action: Mouse moved to (405, 350)
Screenshot: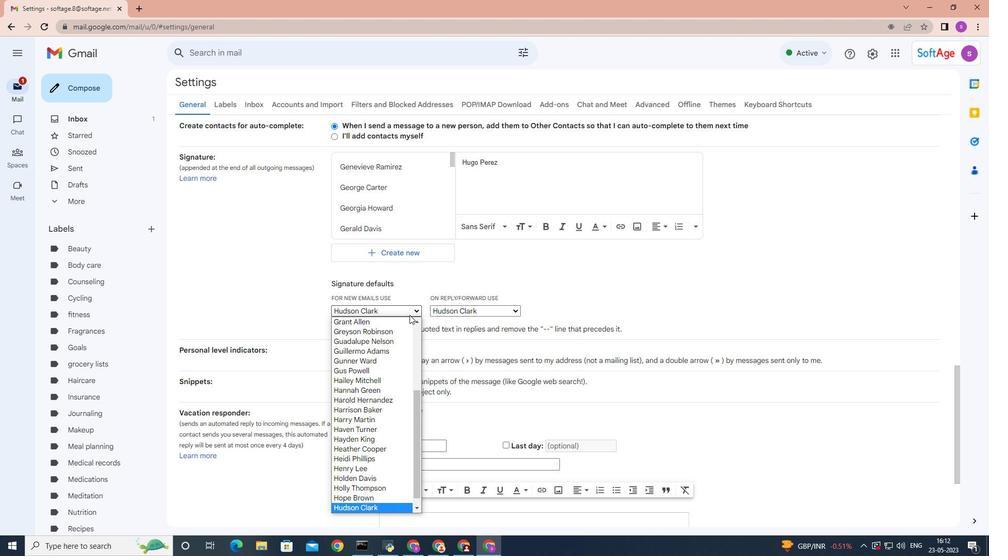 
Action: Mouse scrolled (405, 350) with delta (0, 0)
Screenshot: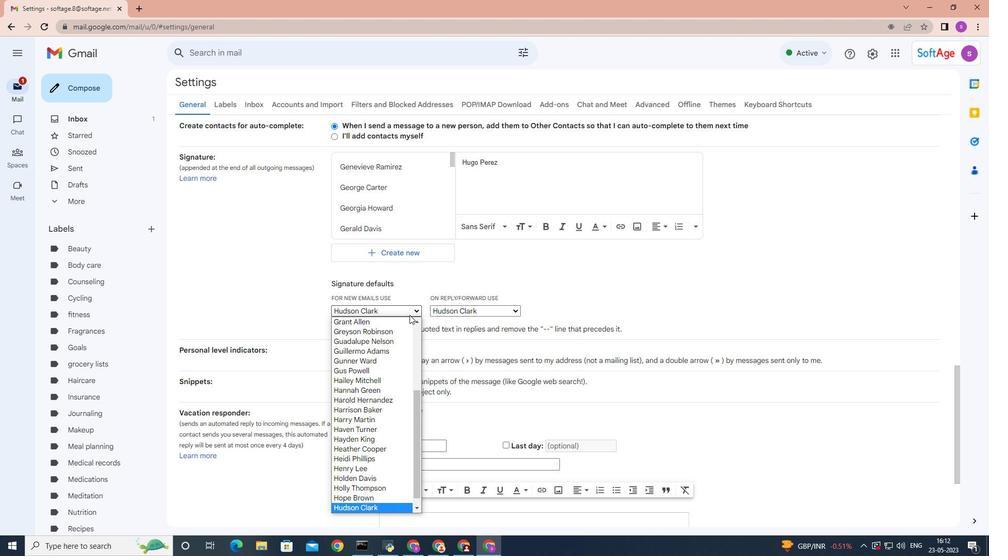 
Action: Mouse moved to (405, 353)
Screenshot: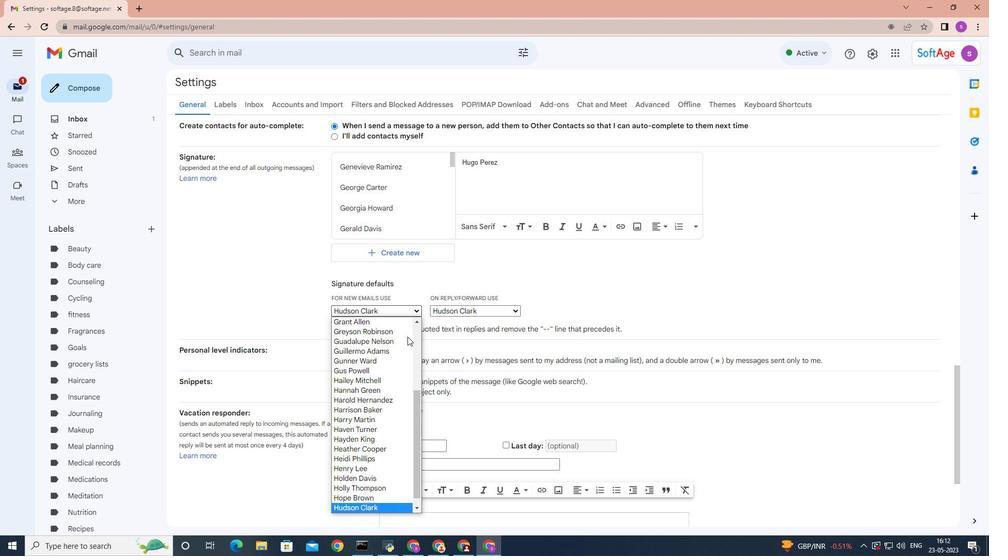 
Action: Mouse scrolled (405, 352) with delta (0, 0)
Screenshot: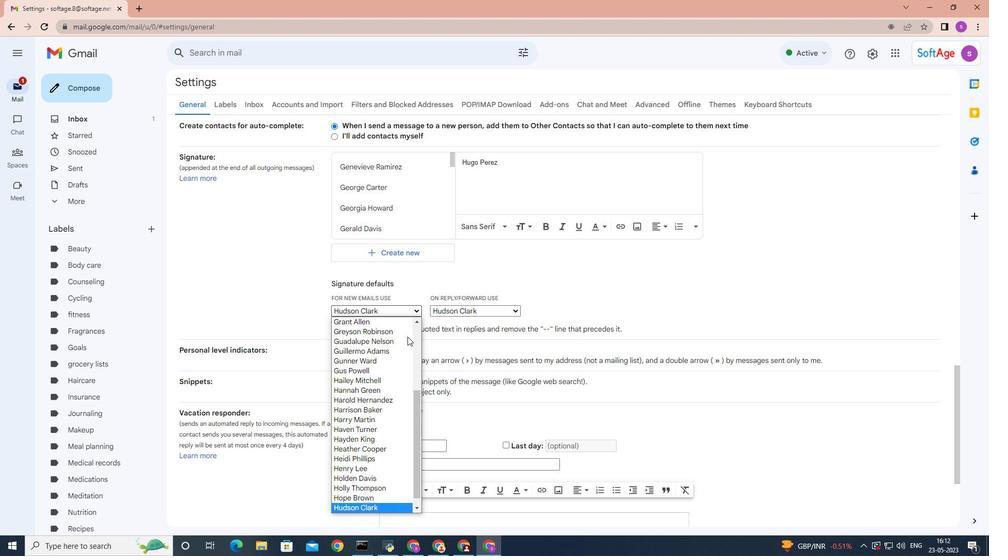 
Action: Mouse moved to (404, 354)
Screenshot: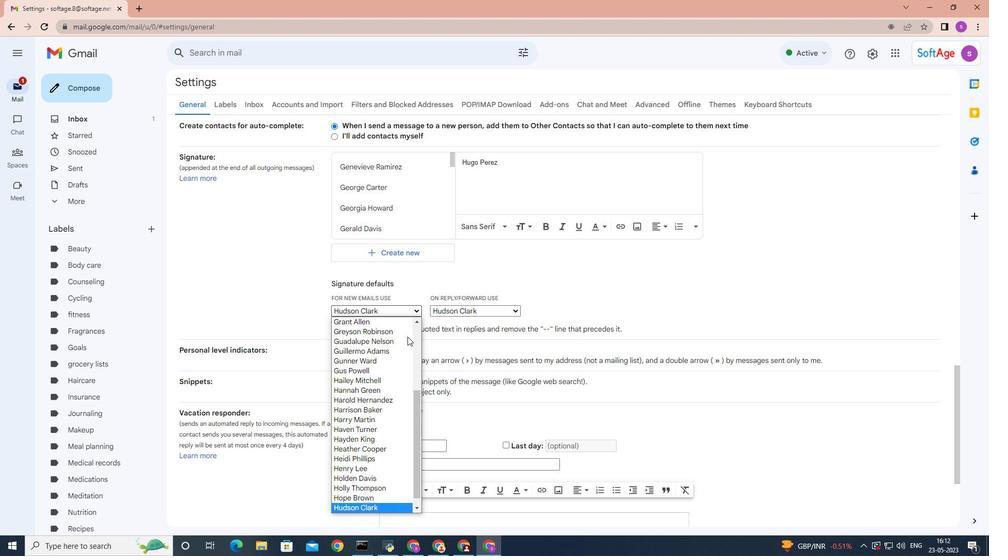 
Action: Mouse scrolled (404, 354) with delta (0, 0)
Screenshot: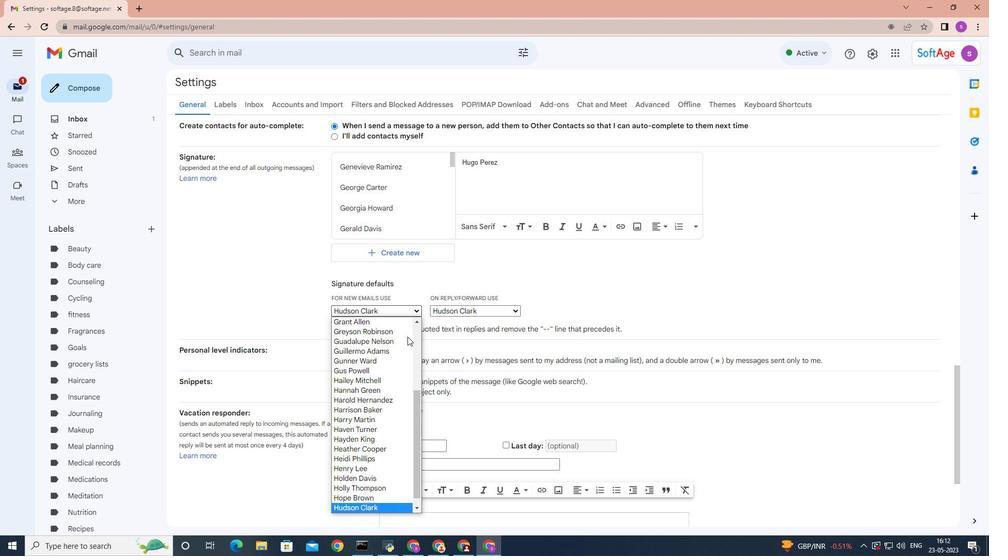 
Action: Mouse moved to (404, 354)
Screenshot: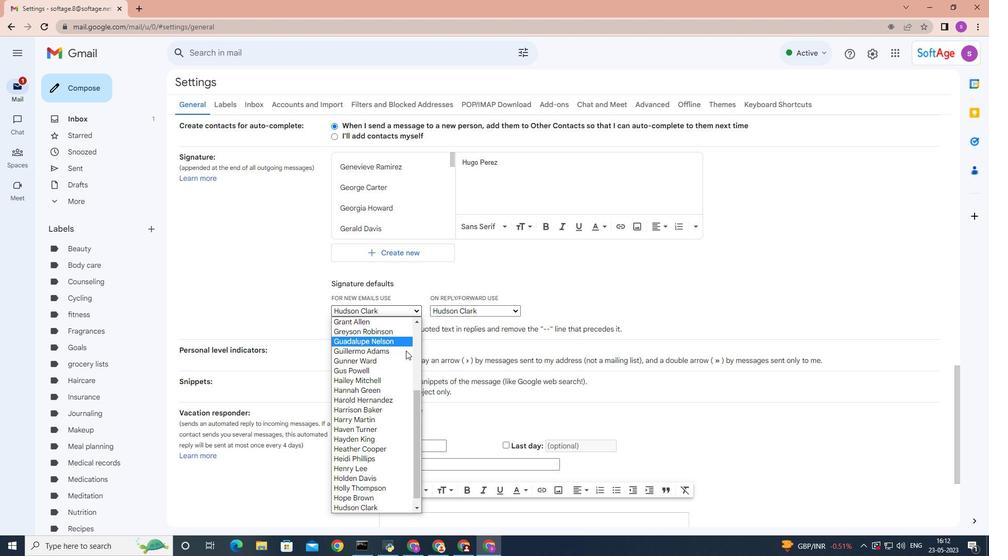 
Action: Mouse scrolled (404, 354) with delta (0, 0)
Screenshot: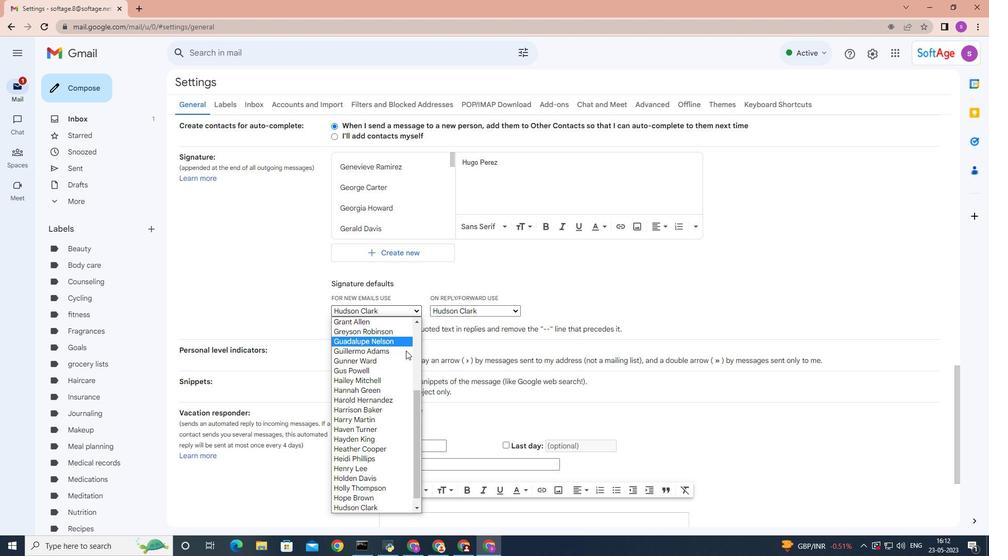 
Action: Mouse moved to (404, 355)
Screenshot: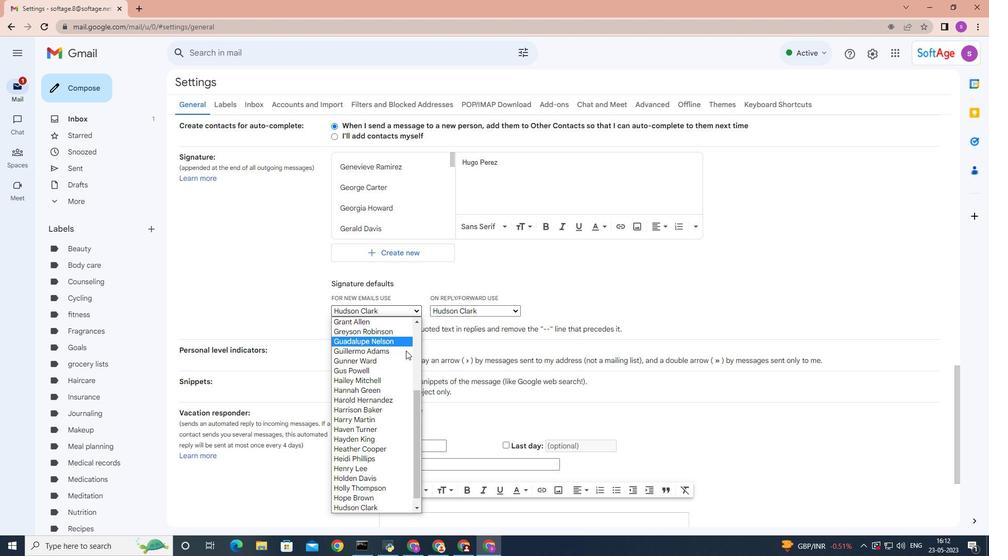 
Action: Mouse scrolled (404, 354) with delta (0, 0)
Screenshot: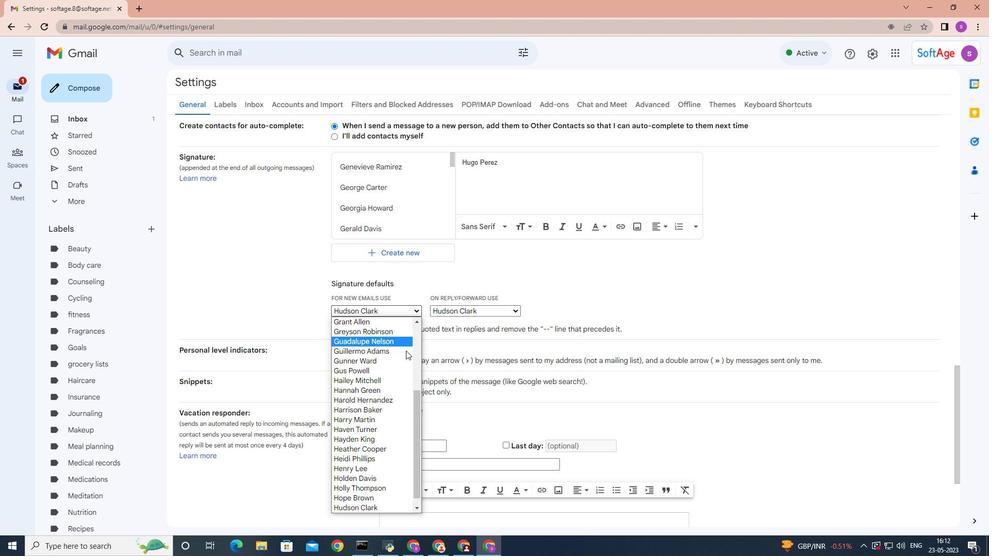 
Action: Mouse moved to (404, 355)
Screenshot: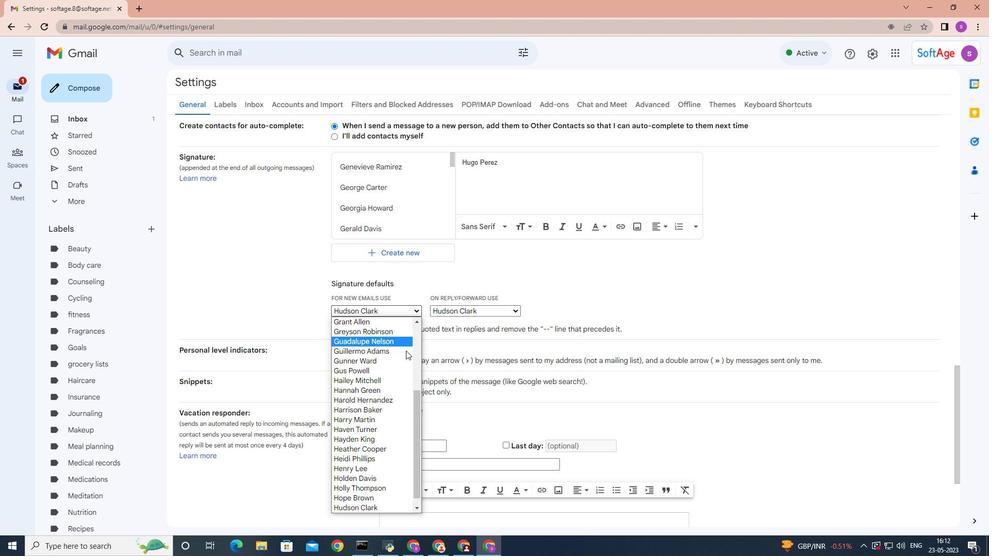 
Action: Mouse scrolled (404, 354) with delta (0, 0)
Screenshot: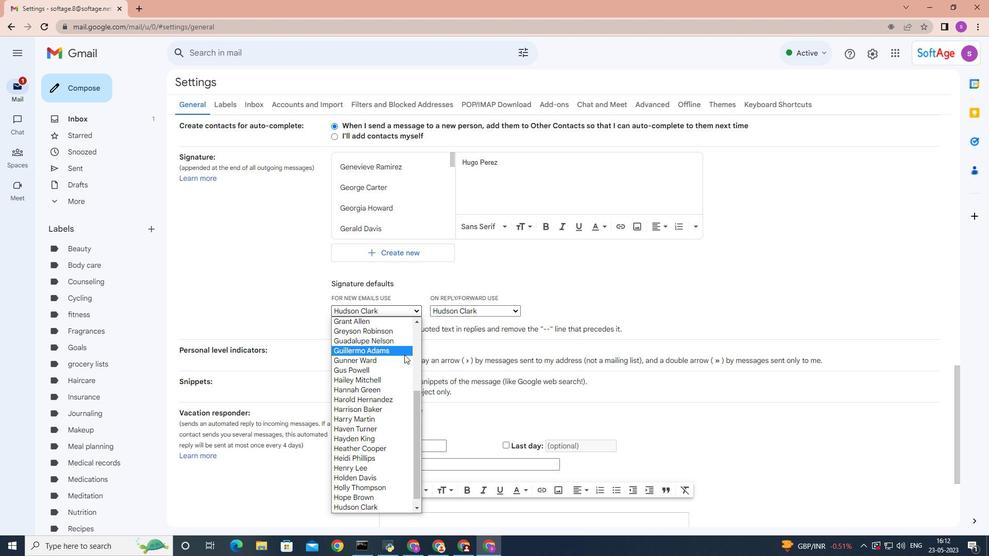 
Action: Mouse moved to (393, 461)
Screenshot: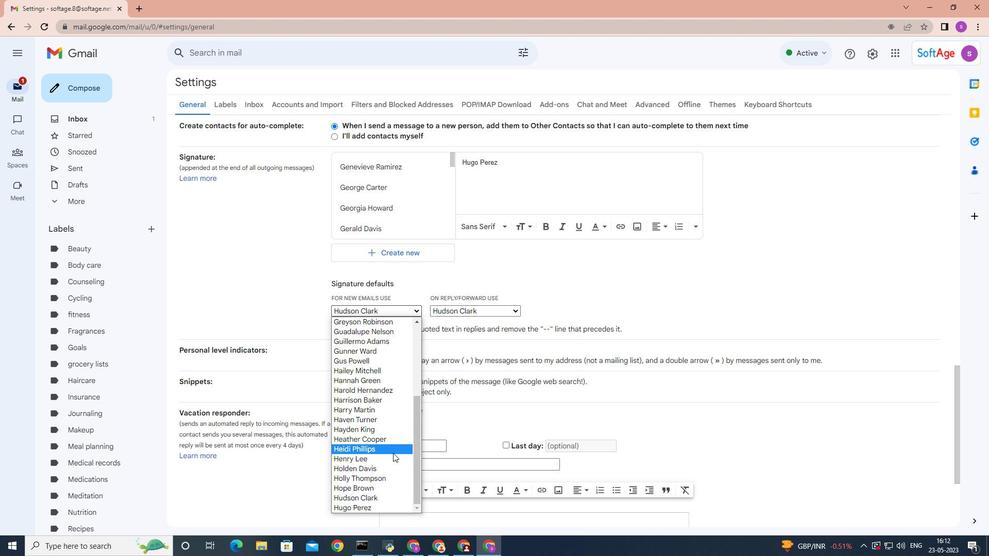 
Action: Mouse scrolled (393, 461) with delta (0, 0)
Screenshot: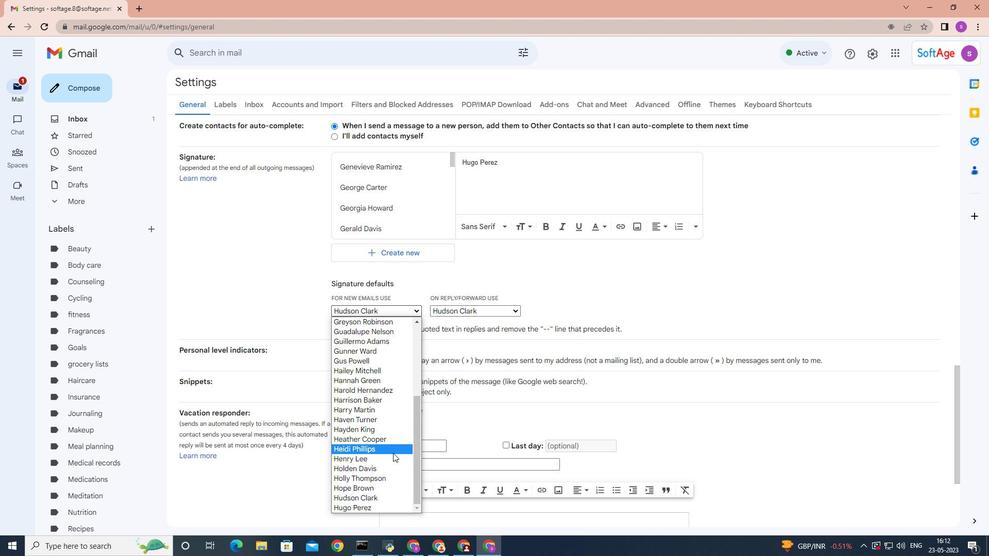 
Action: Mouse moved to (403, 493)
Screenshot: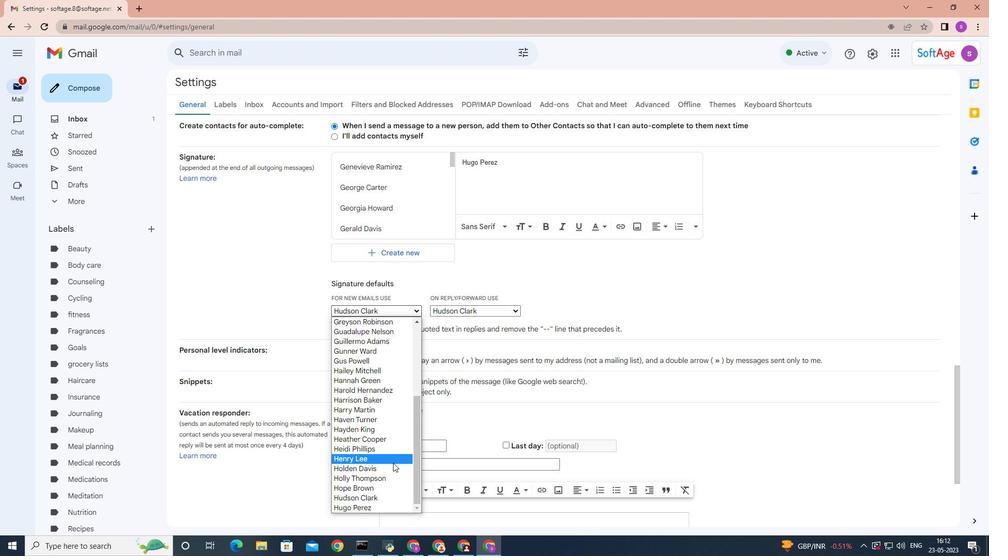 
Action: Mouse scrolled (393, 470) with delta (0, 0)
Screenshot: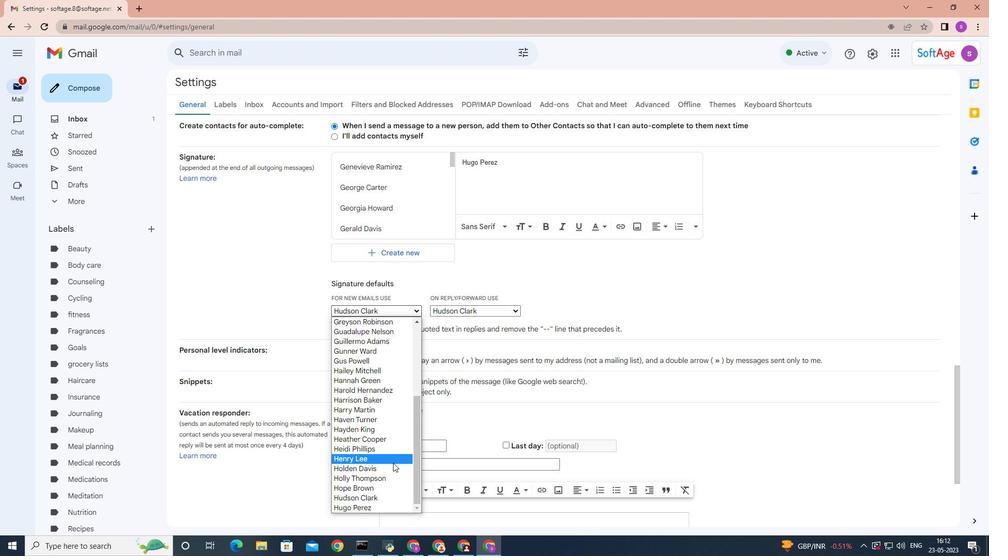 
Action: Mouse moved to (408, 507)
Screenshot: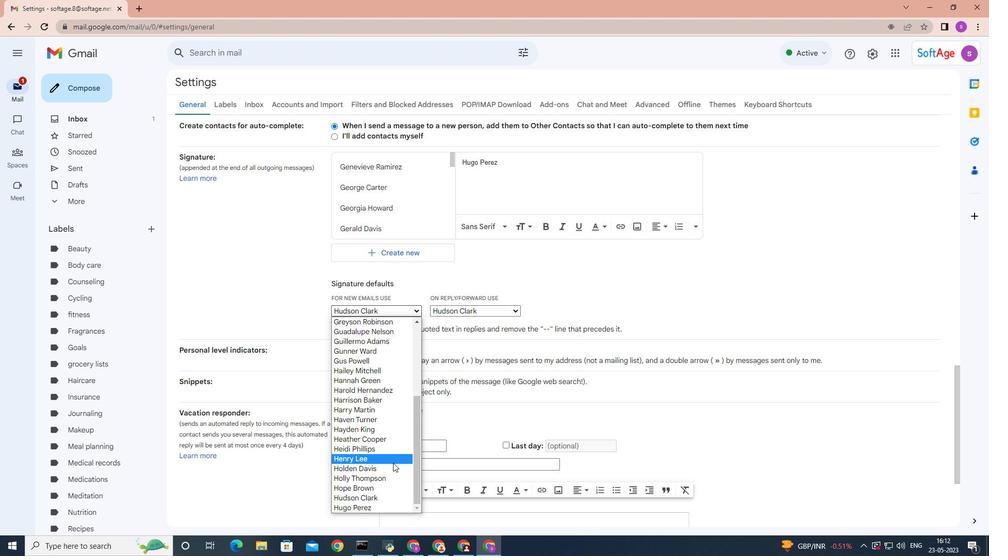 
Action: Mouse scrolled (393, 472) with delta (0, 0)
Screenshot: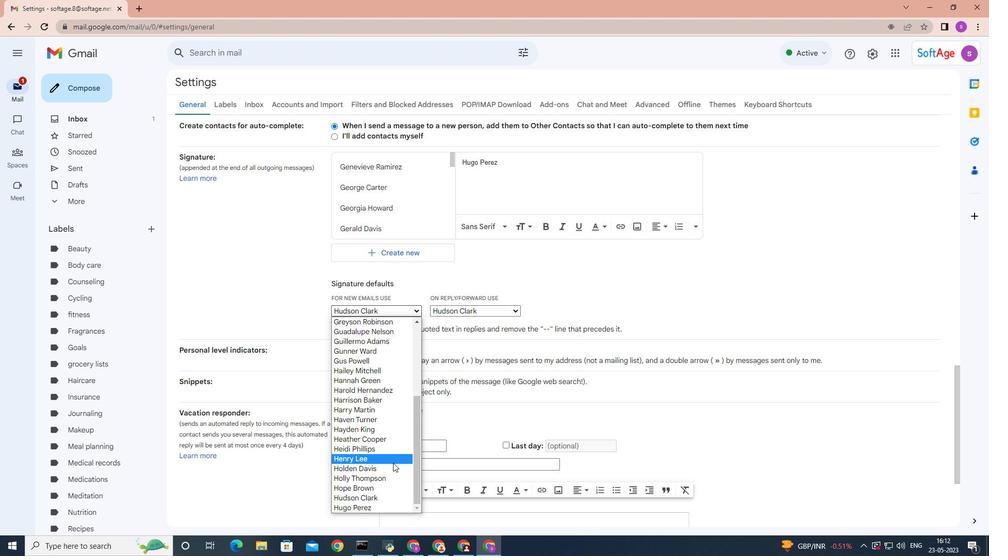 
Action: Mouse moved to (395, 506)
Screenshot: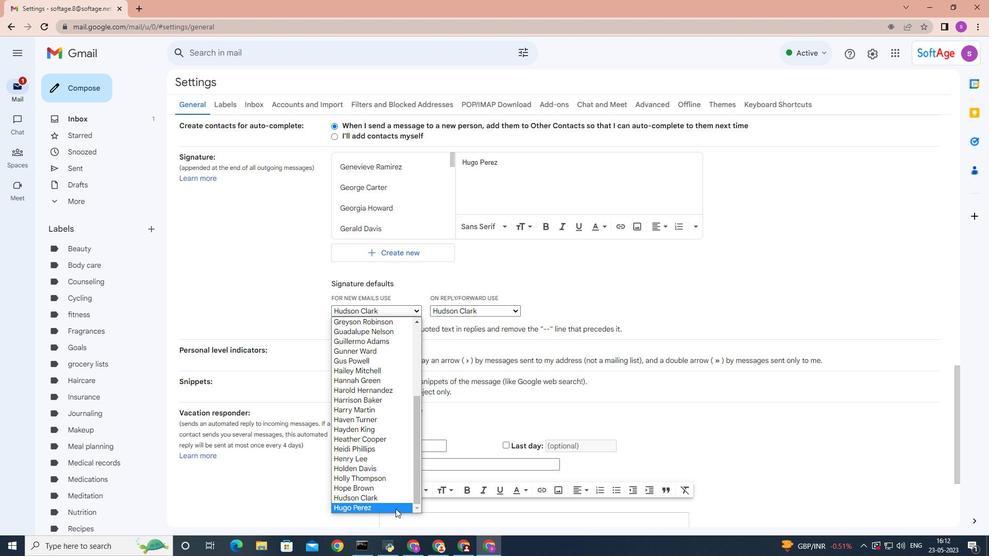 
Action: Mouse pressed left at (395, 506)
Screenshot: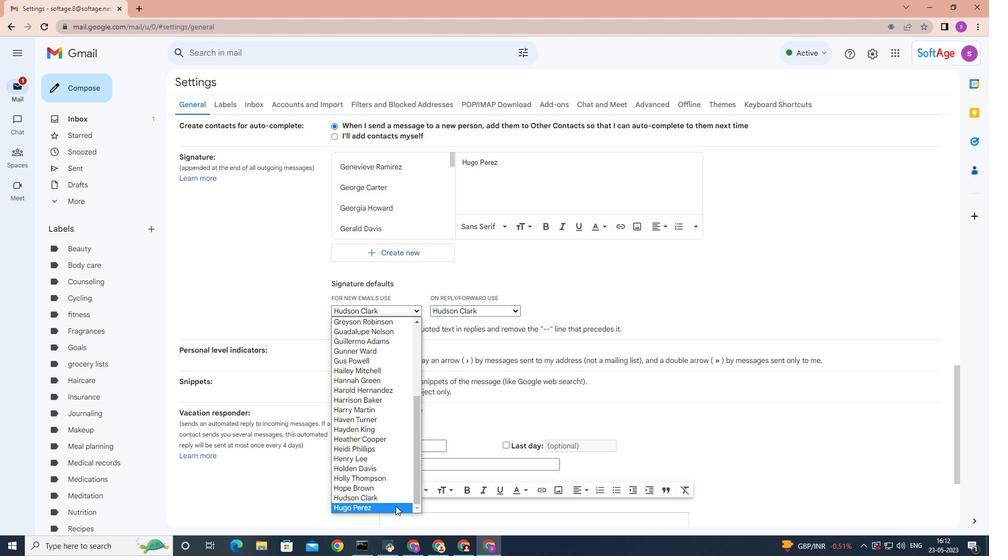 
Action: Mouse moved to (512, 313)
Screenshot: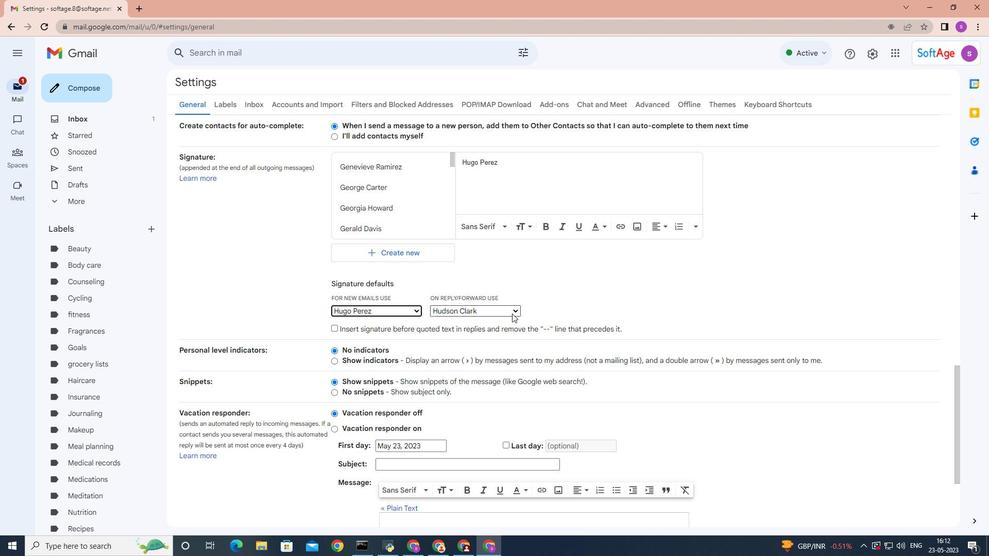 
Action: Mouse pressed left at (512, 313)
Screenshot: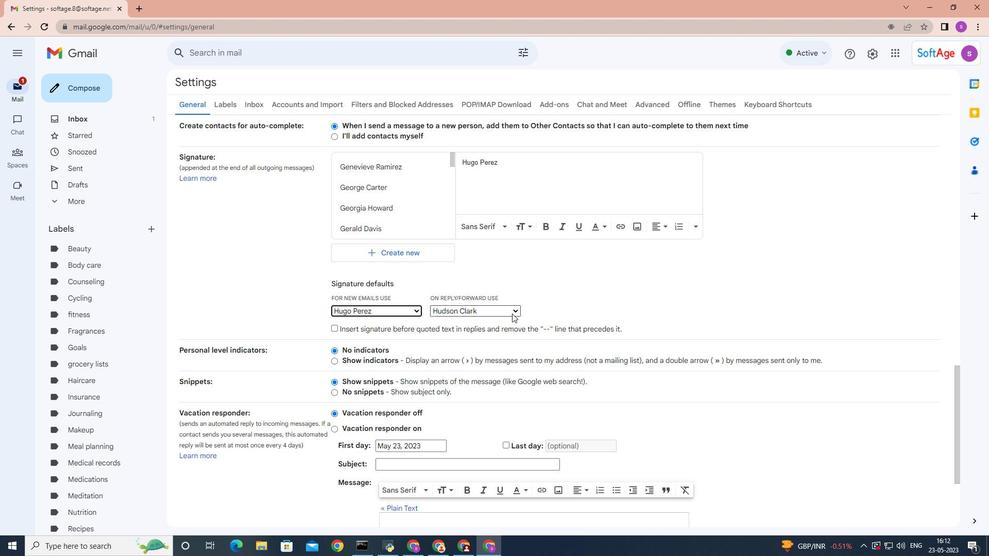 
Action: Mouse moved to (484, 413)
Screenshot: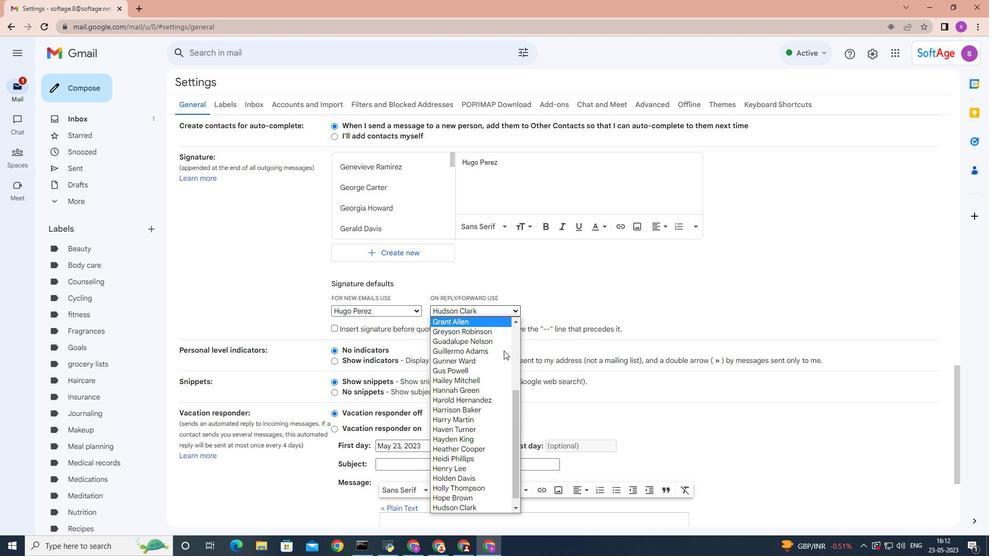 
Action: Mouse scrolled (484, 412) with delta (0, 0)
Screenshot: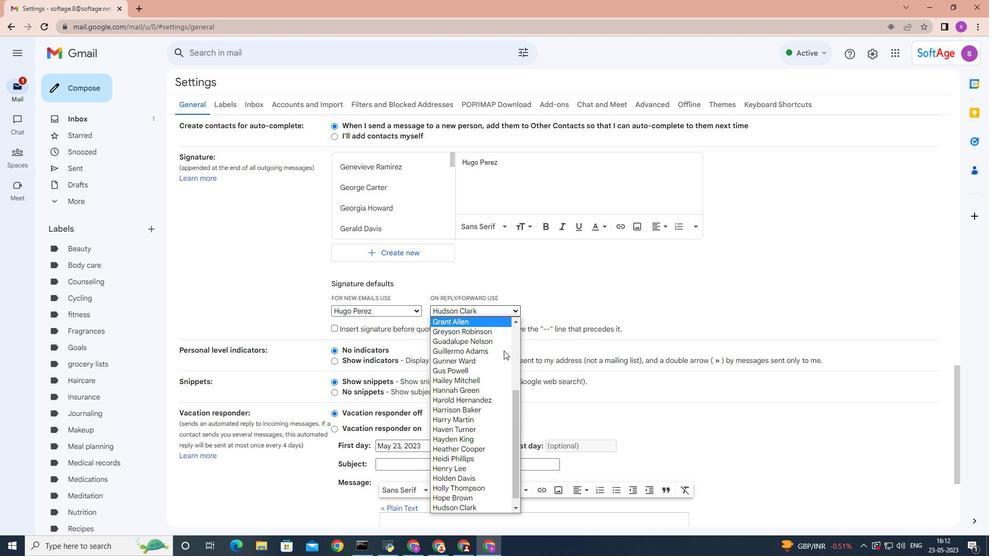 
Action: Mouse moved to (478, 430)
Screenshot: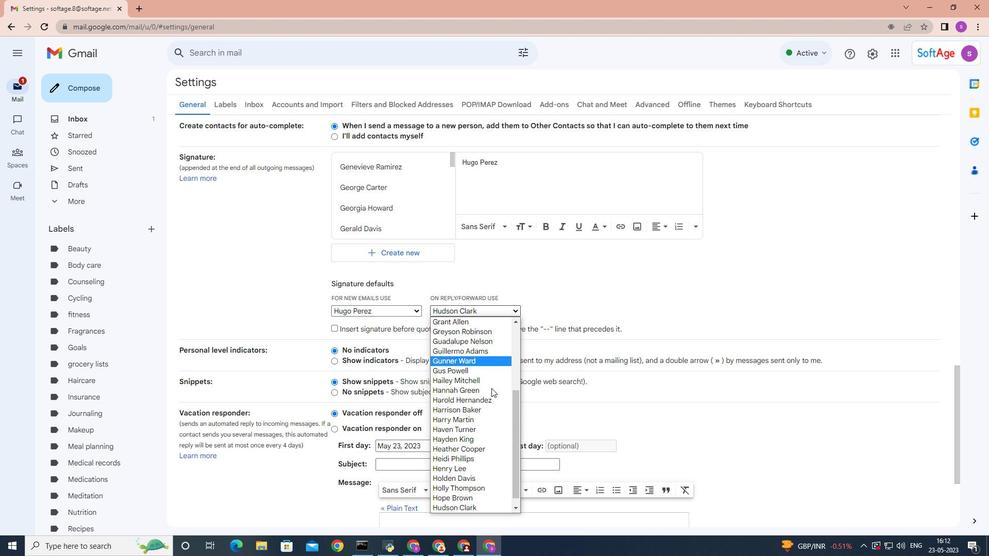 
Action: Mouse scrolled (479, 426) with delta (0, 0)
Screenshot: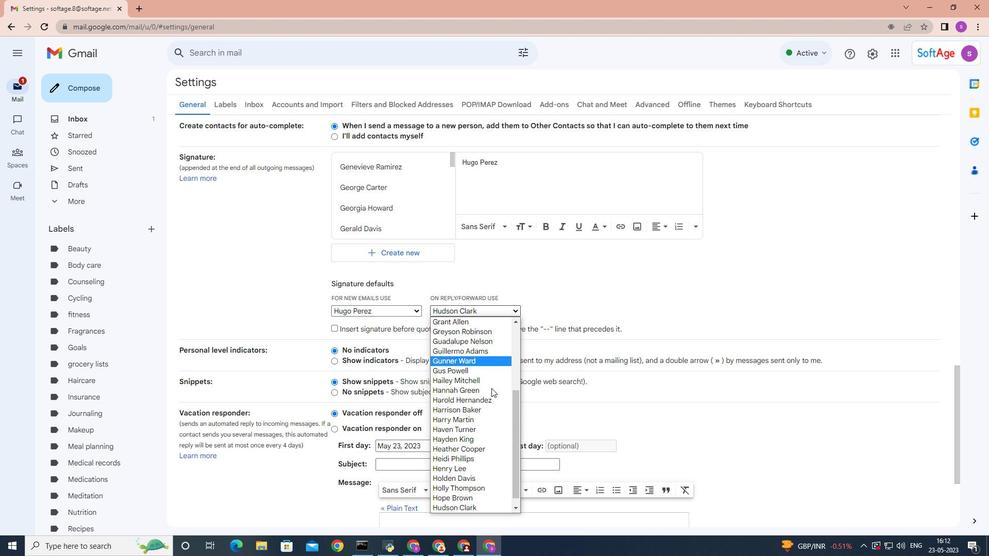 
Action: Mouse moved to (475, 438)
Screenshot: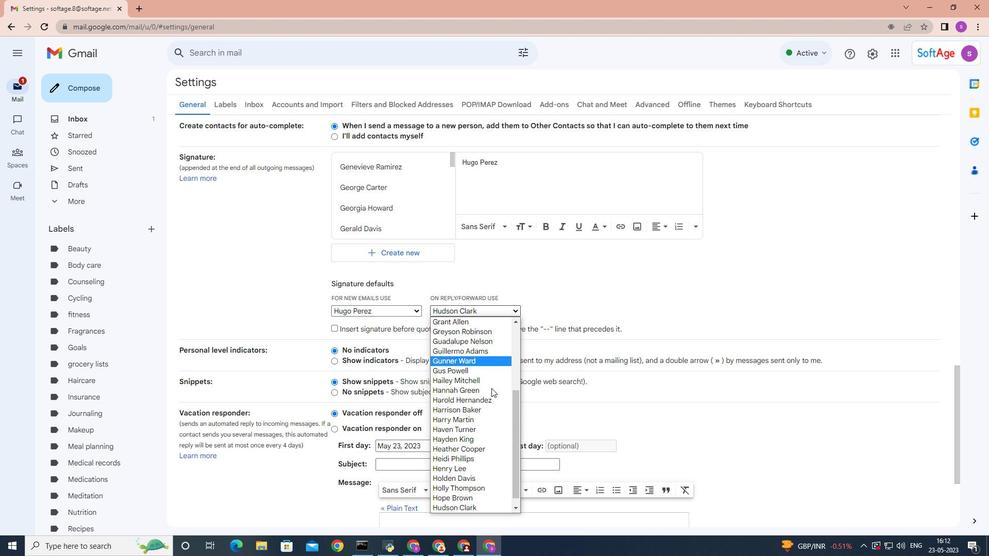 
Action: Mouse scrolled (475, 438) with delta (0, 0)
Screenshot: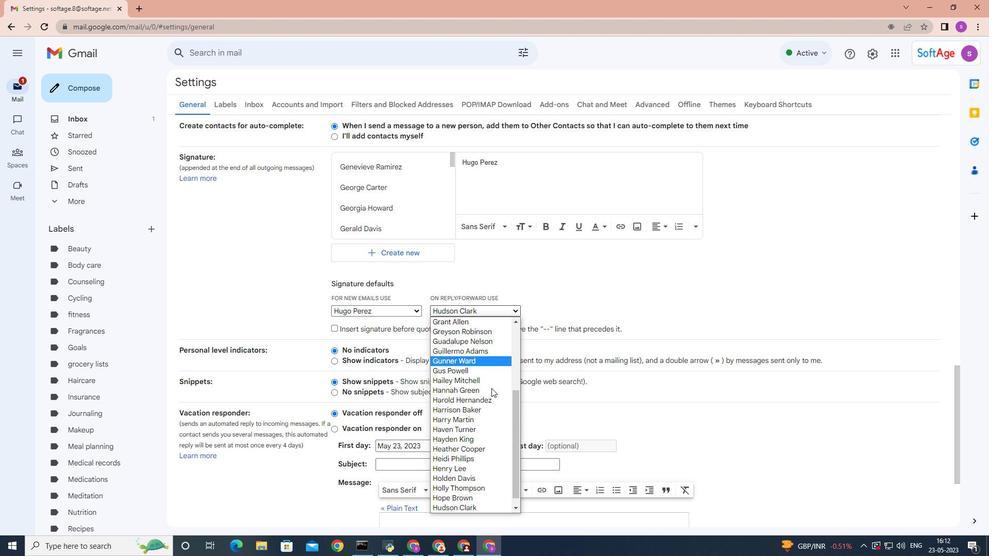 
Action: Mouse moved to (473, 444)
Screenshot: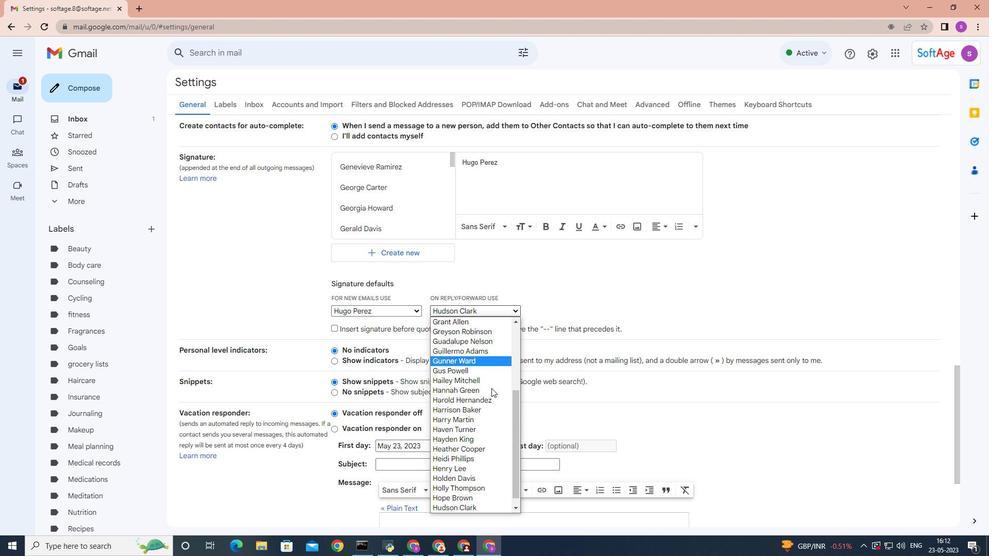 
Action: Mouse scrolled (473, 443) with delta (0, 0)
Screenshot: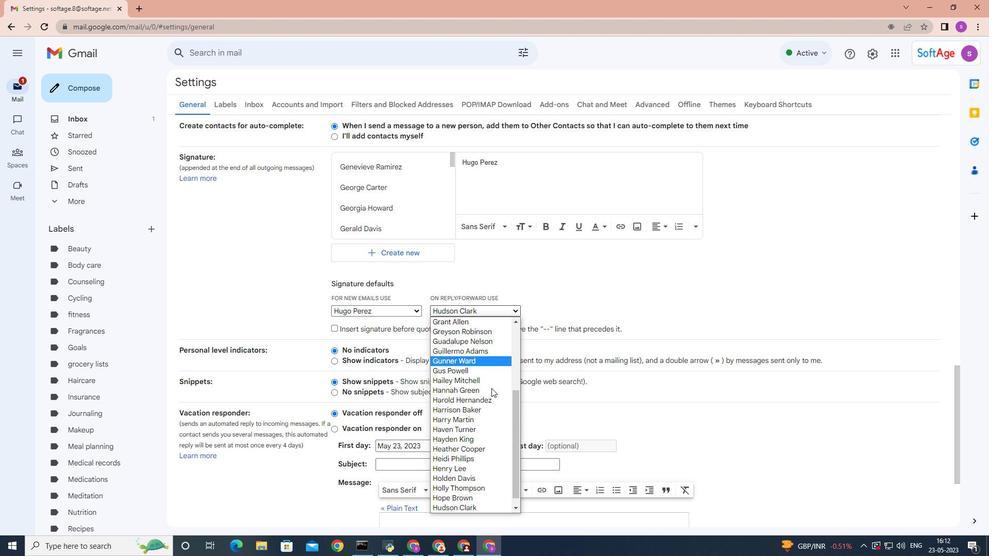
Action: Mouse moved to (473, 445)
Screenshot: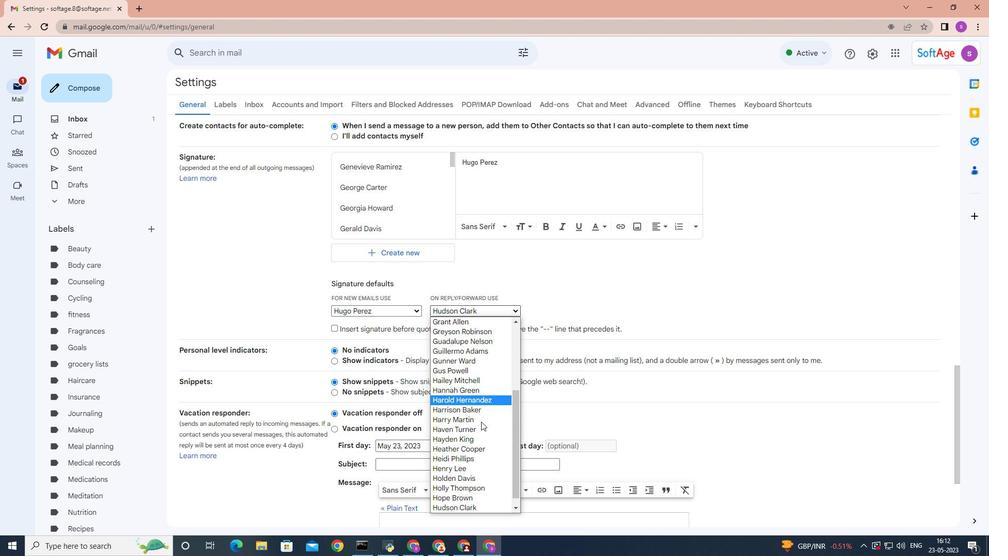 
Action: Mouse scrolled (473, 444) with delta (0, 0)
Screenshot: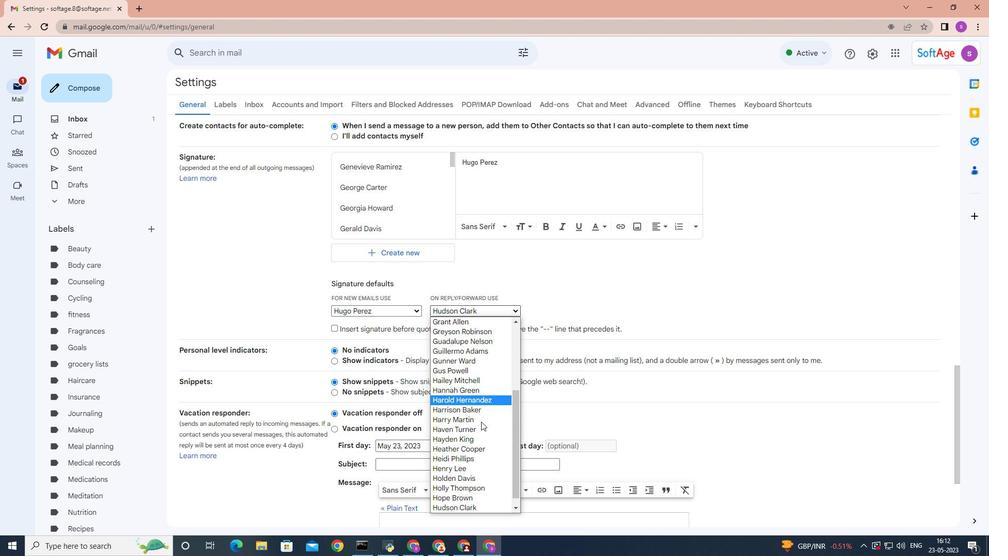 
Action: Mouse moved to (473, 446)
Screenshot: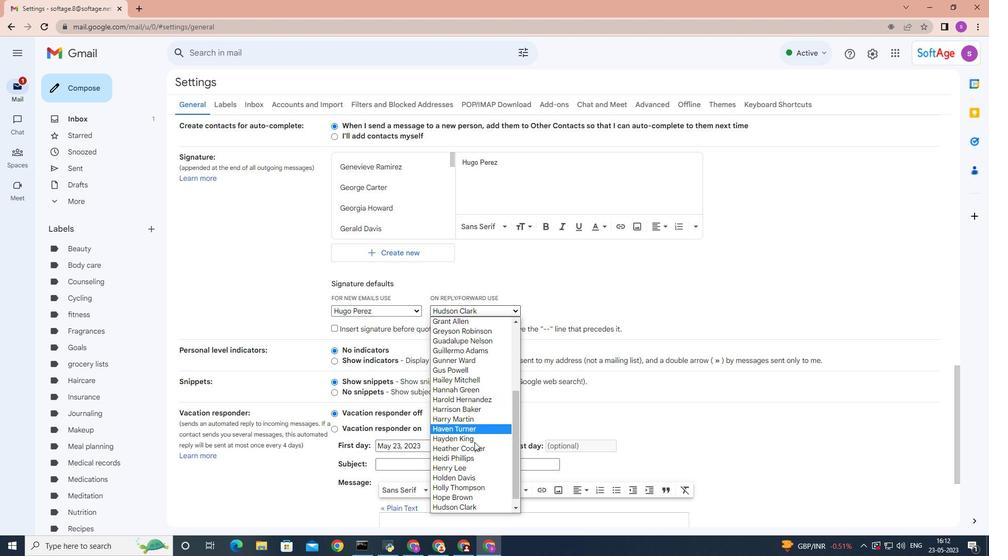 
Action: Mouse scrolled (473, 445) with delta (0, 0)
Screenshot: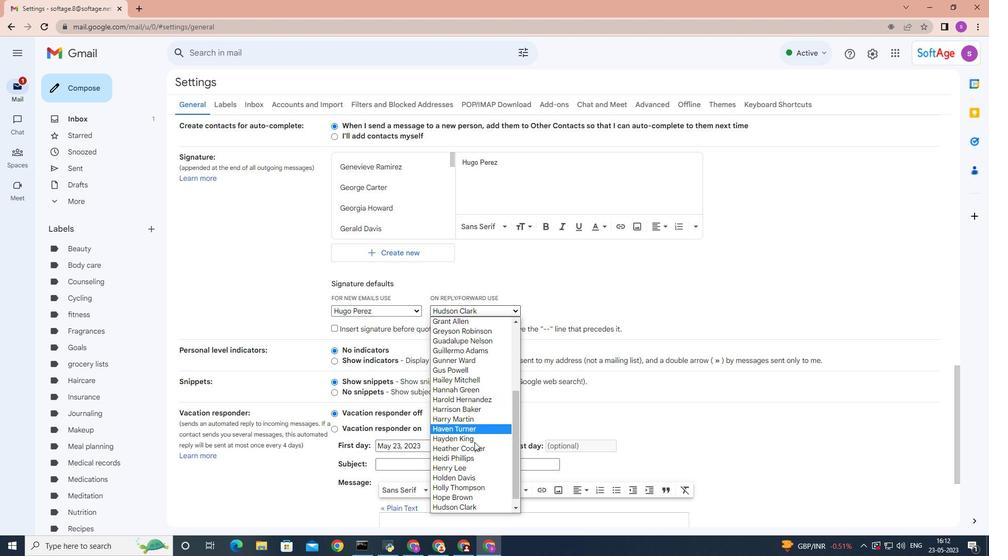
Action: Mouse moved to (473, 446)
Screenshot: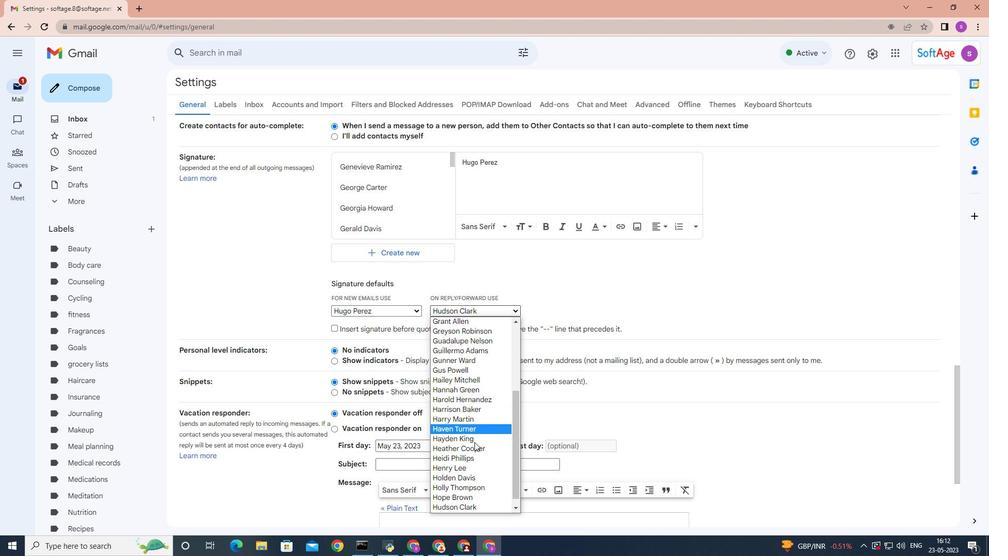 
Action: Mouse scrolled (473, 445) with delta (0, 0)
Screenshot: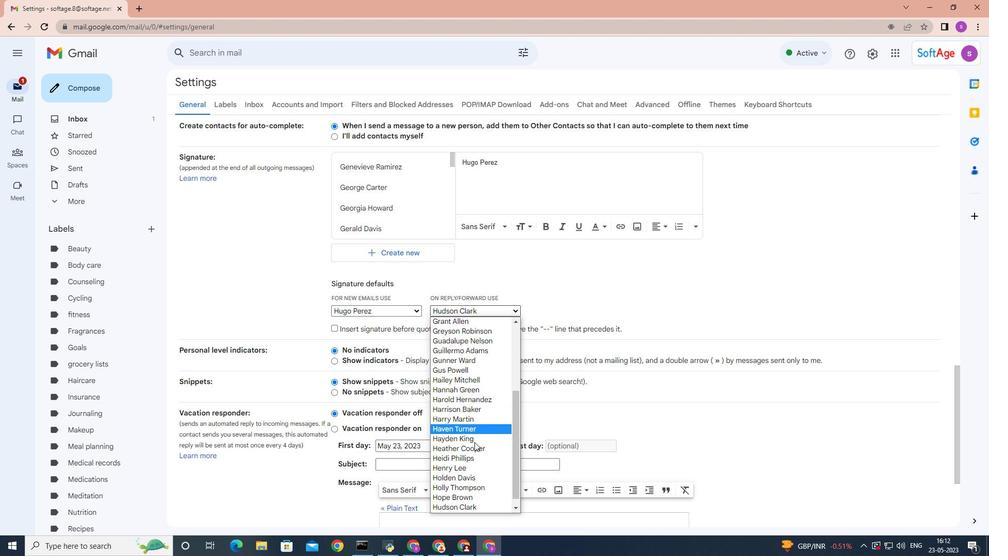 
Action: Mouse scrolled (473, 445) with delta (0, 0)
Screenshot: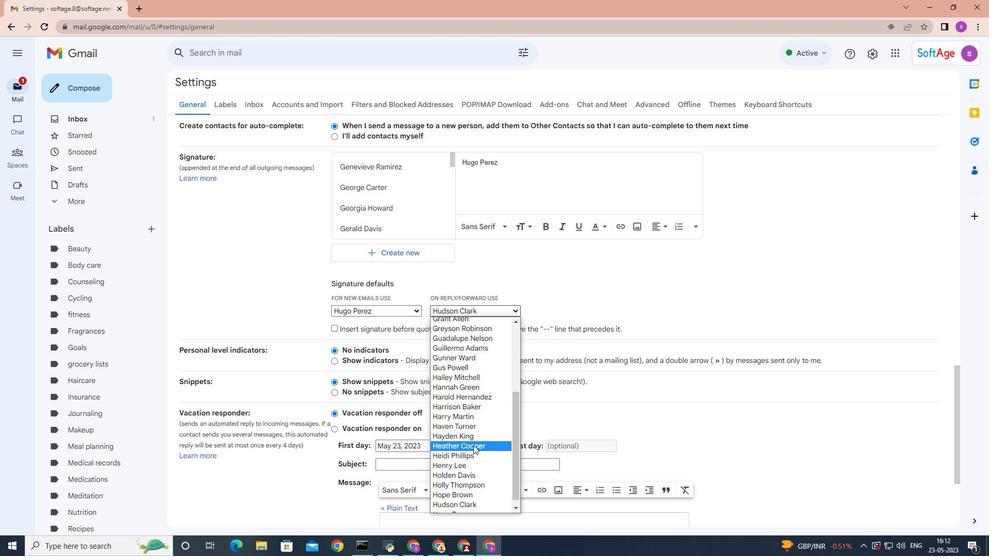 
Action: Mouse moved to (472, 446)
Screenshot: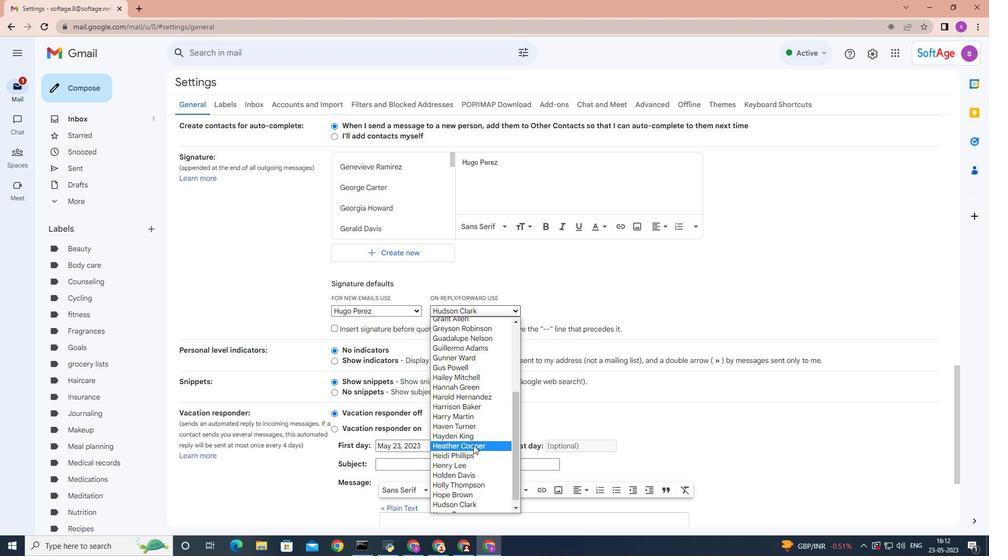 
Action: Mouse scrolled (472, 446) with delta (0, 0)
Screenshot: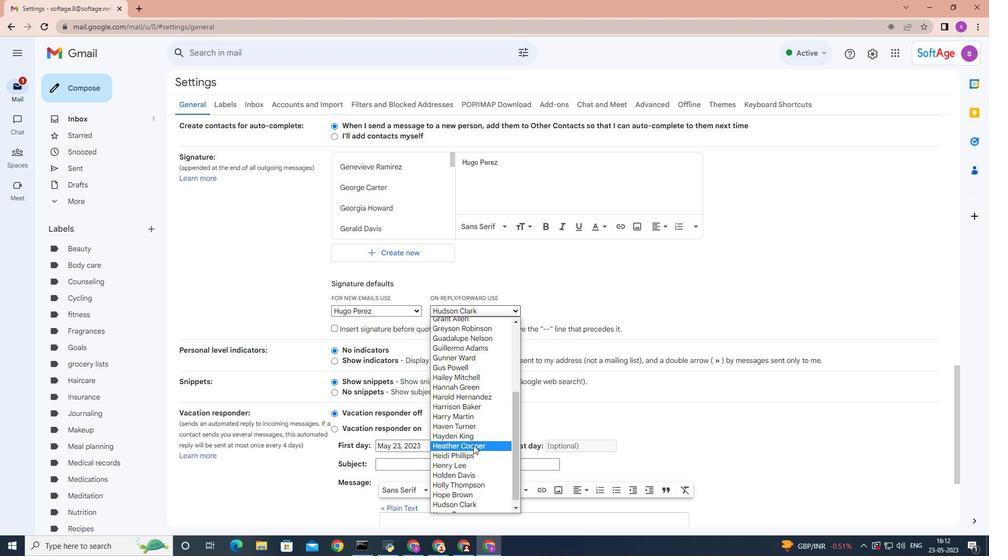 
Action: Mouse moved to (485, 484)
Screenshot: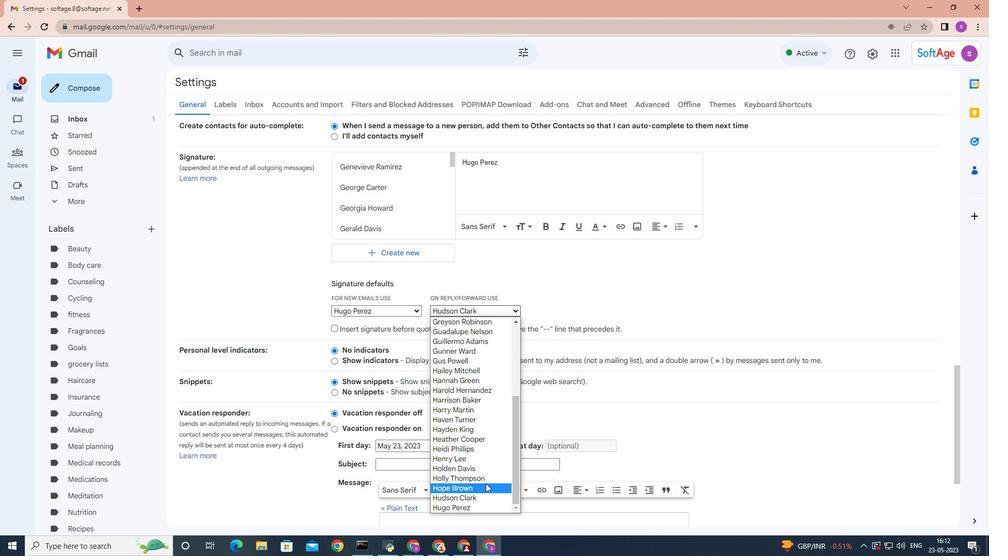 
Action: Mouse scrolled (485, 483) with delta (0, 0)
Screenshot: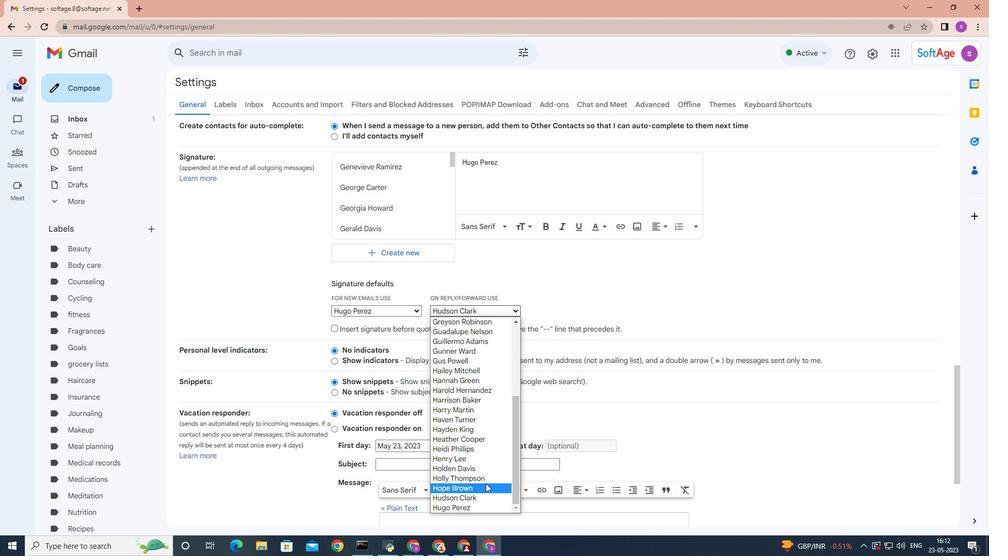 
Action: Mouse scrolled (485, 483) with delta (0, 0)
Screenshot: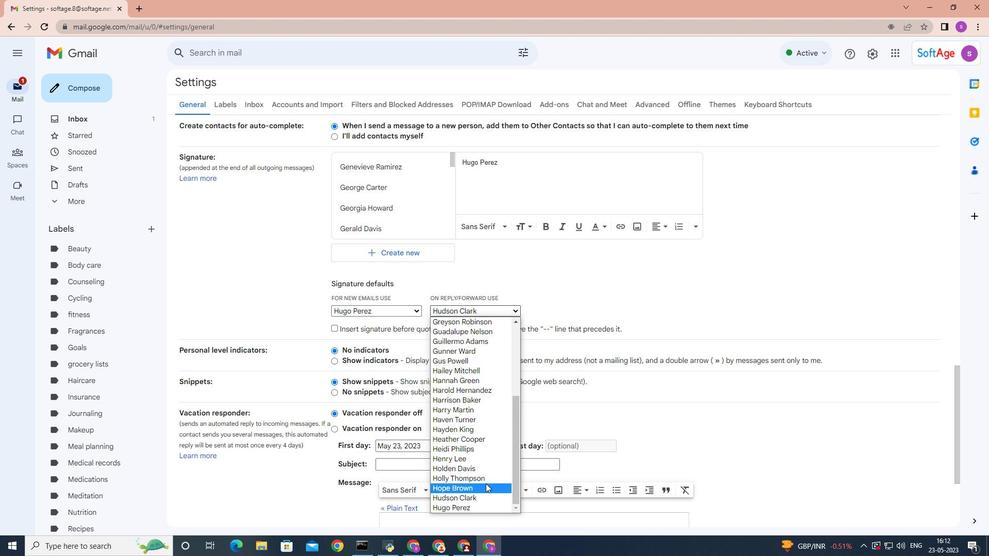 
Action: Mouse scrolled (485, 483) with delta (0, 0)
Screenshot: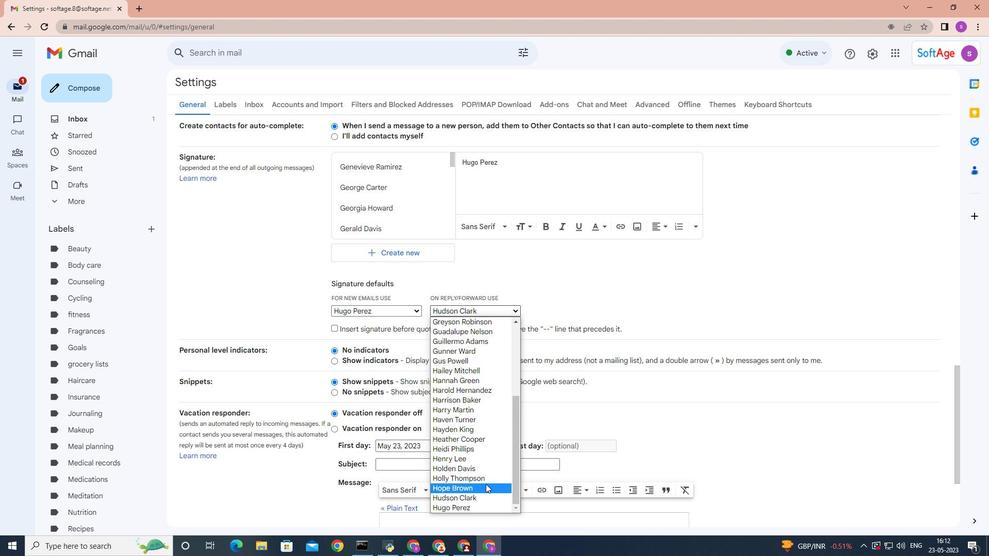 
Action: Mouse moved to (502, 503)
Screenshot: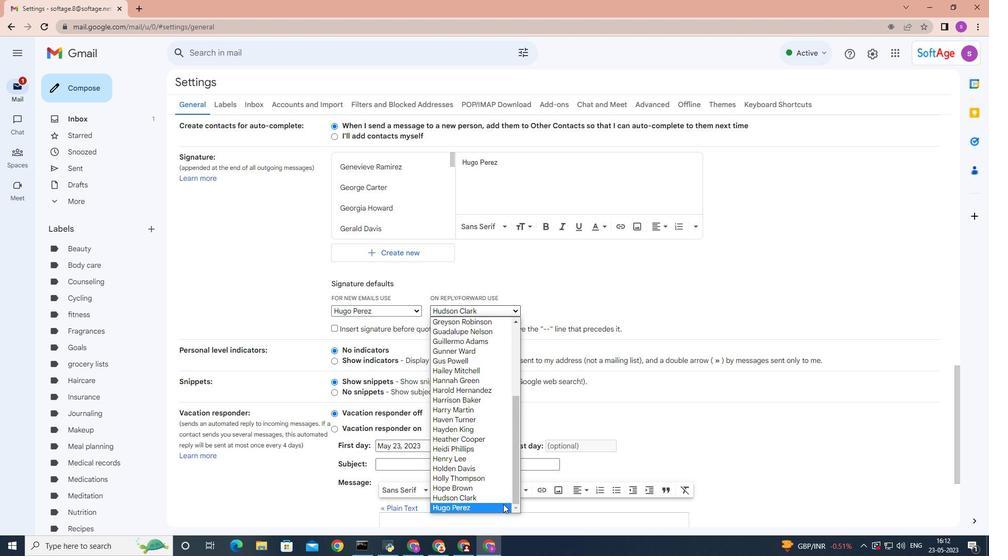 
Action: Mouse pressed left at (502, 503)
Screenshot: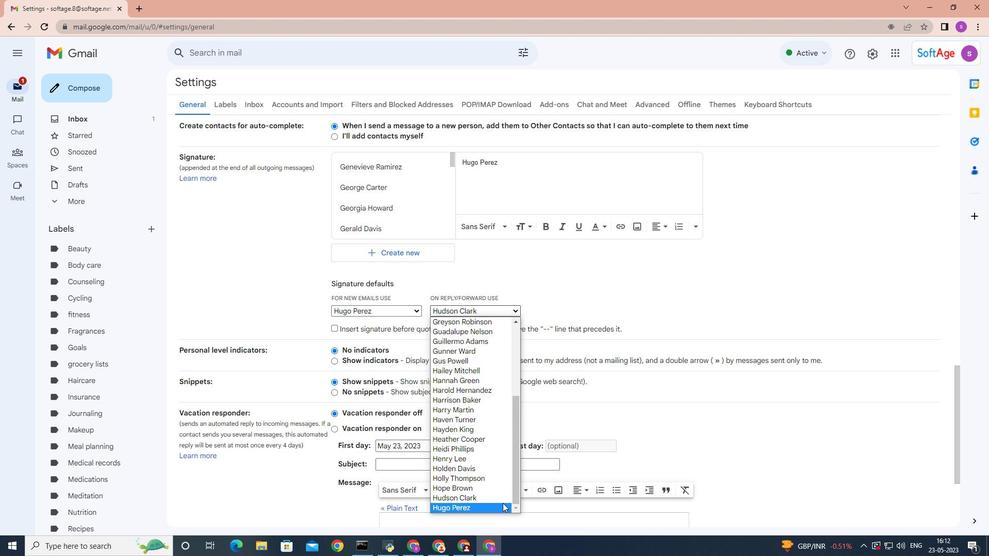
Action: Mouse moved to (606, 398)
Screenshot: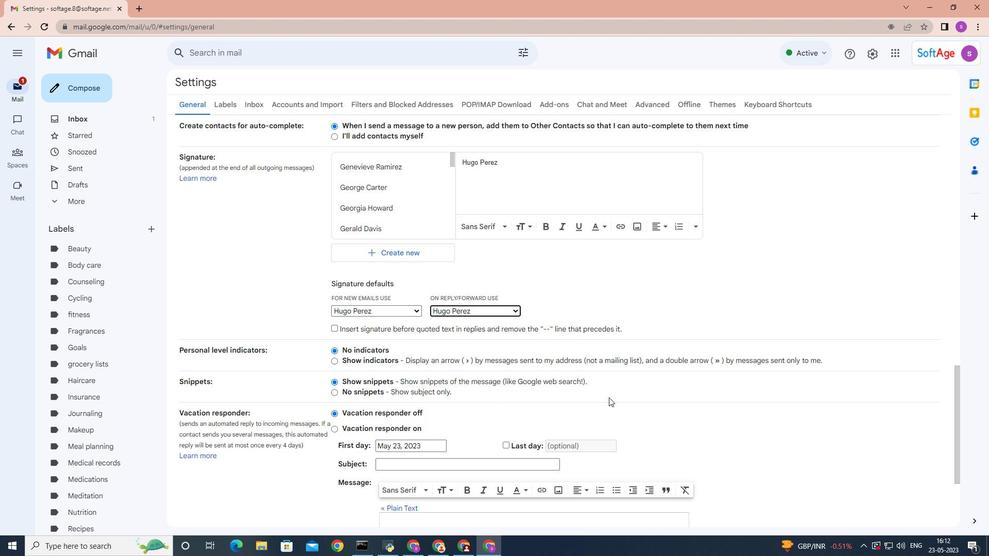 
Action: Mouse scrolled (606, 397) with delta (0, 0)
Screenshot: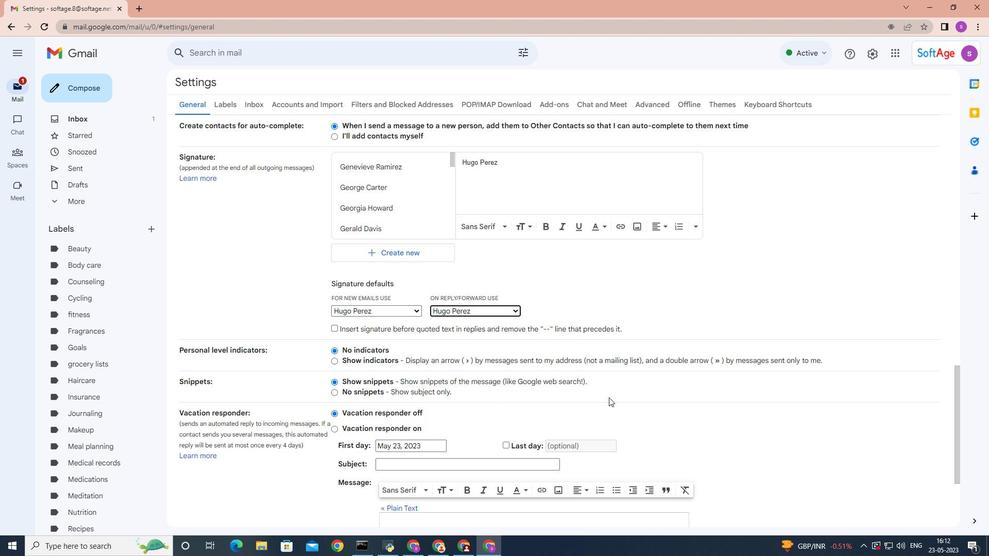 
Action: Mouse scrolled (606, 397) with delta (0, 0)
Screenshot: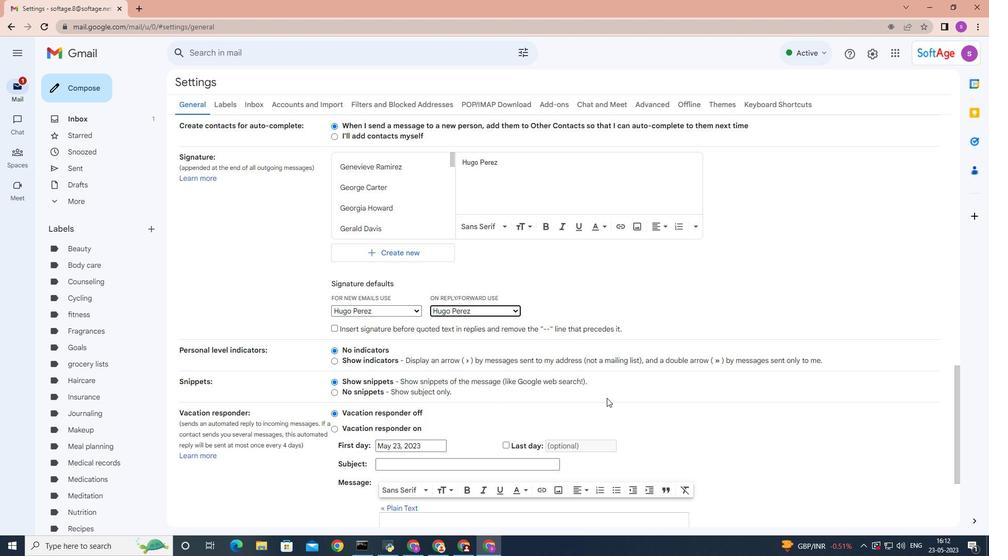 
Action: Mouse moved to (606, 398)
Screenshot: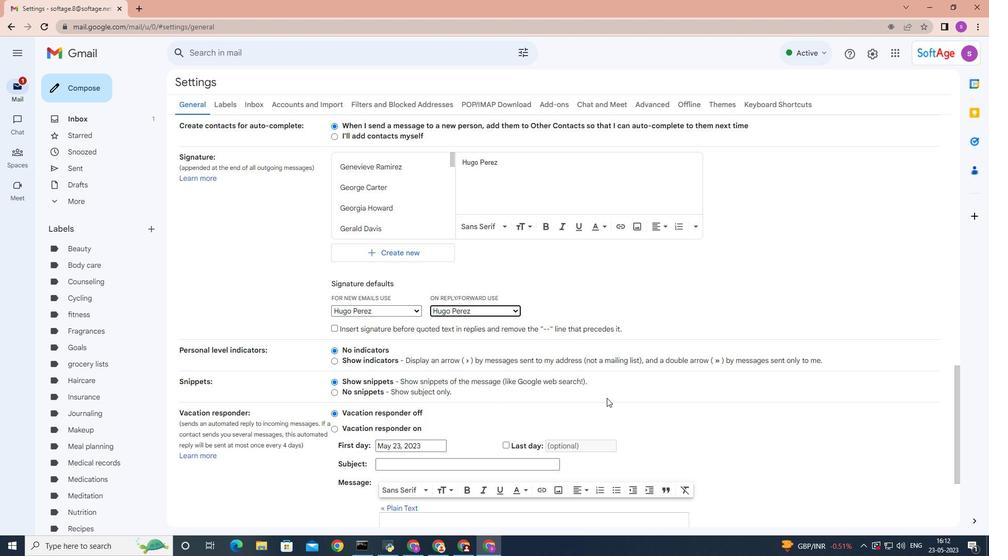 
Action: Mouse scrolled (606, 398) with delta (0, 0)
Screenshot: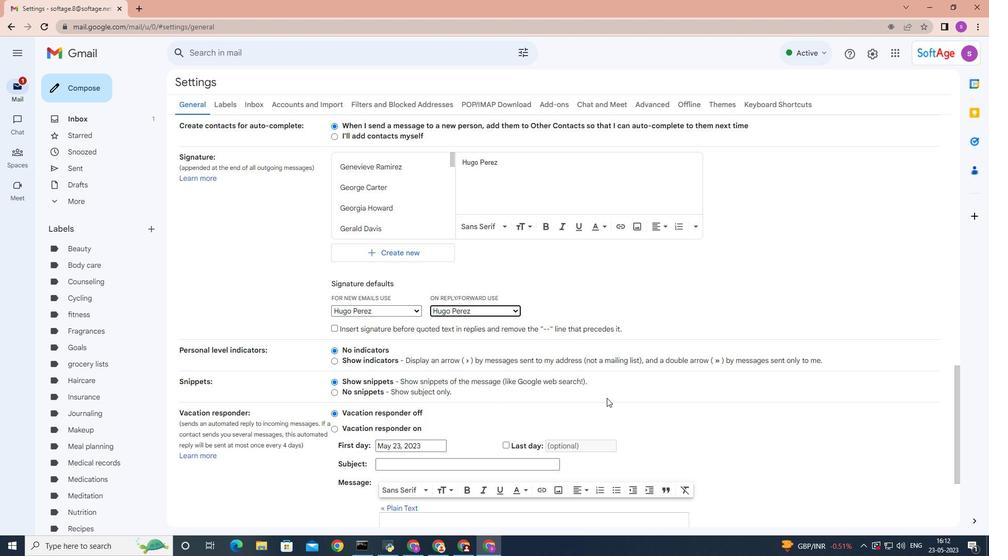 
Action: Mouse moved to (622, 400)
Screenshot: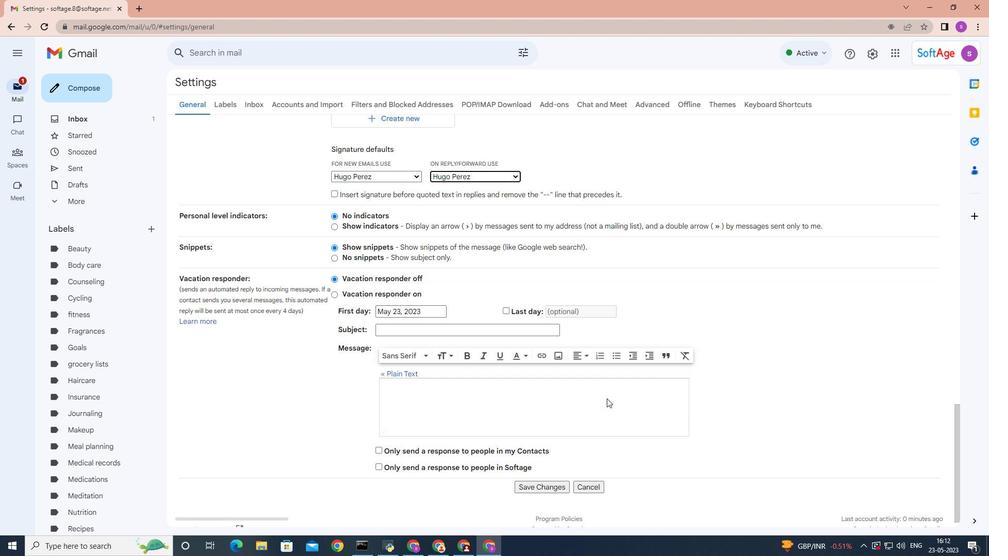 
Action: Mouse scrolled (606, 397) with delta (0, 0)
Screenshot: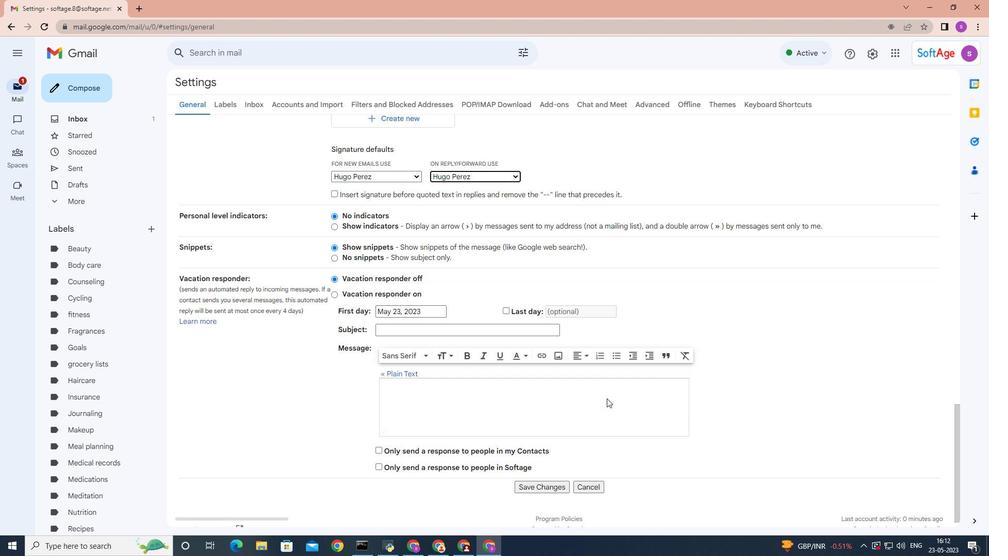 
Action: Mouse moved to (538, 471)
Screenshot: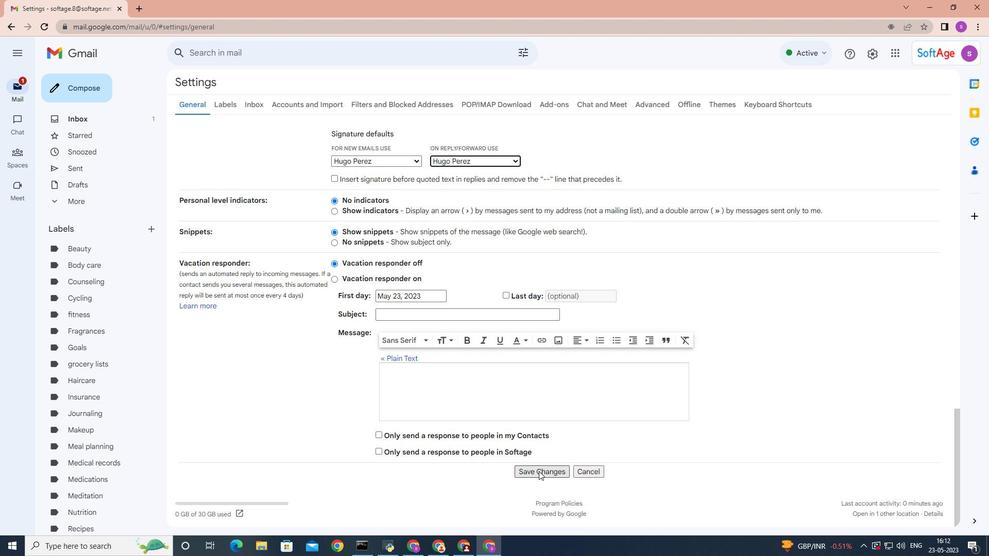 
Action: Mouse pressed left at (538, 471)
Screenshot: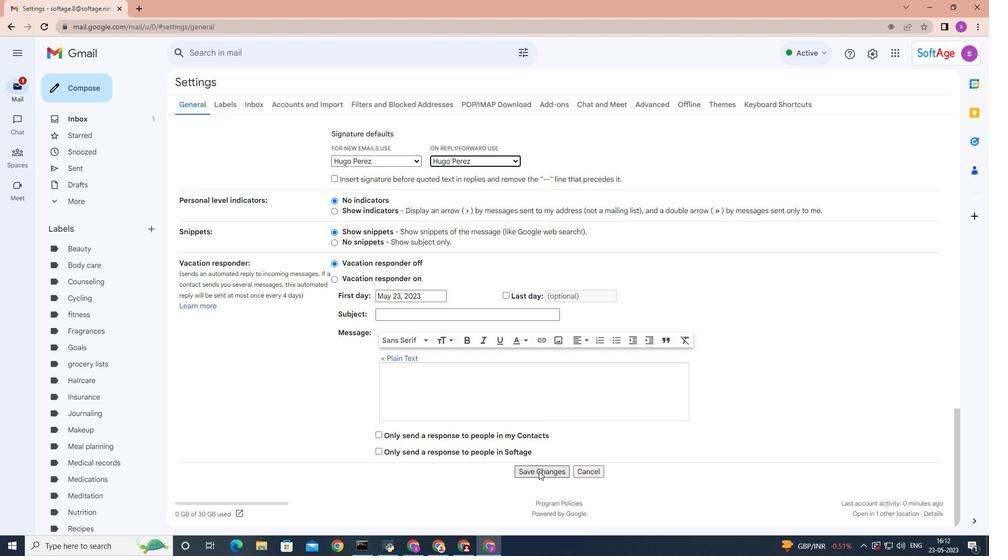
Action: Mouse moved to (61, 65)
Screenshot: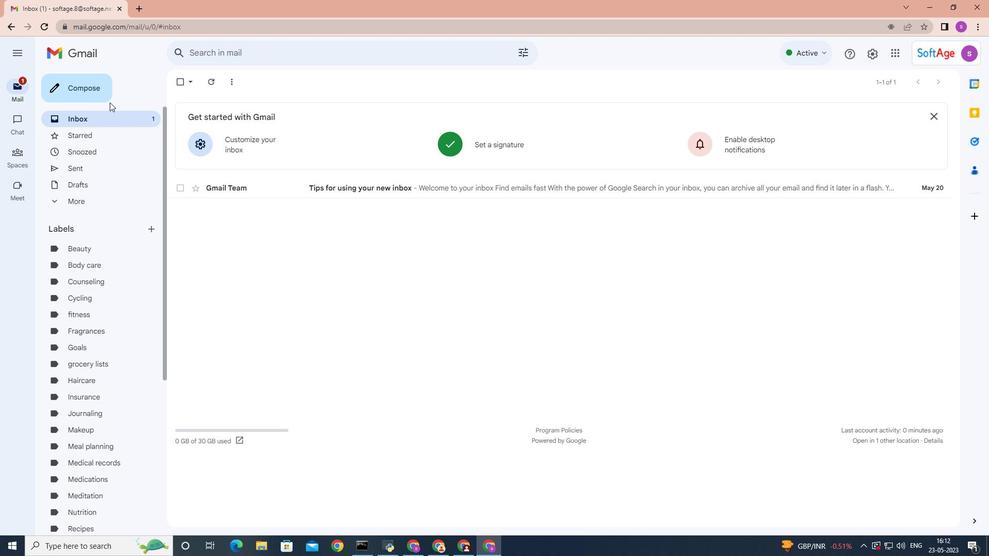 
Action: Mouse pressed left at (61, 65)
Screenshot: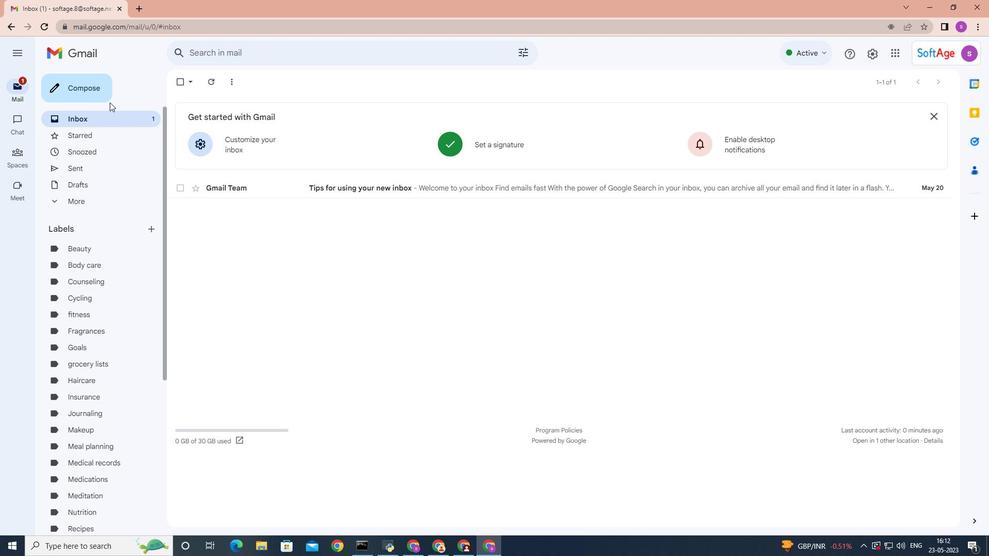 
Action: Mouse moved to (88, 91)
Screenshot: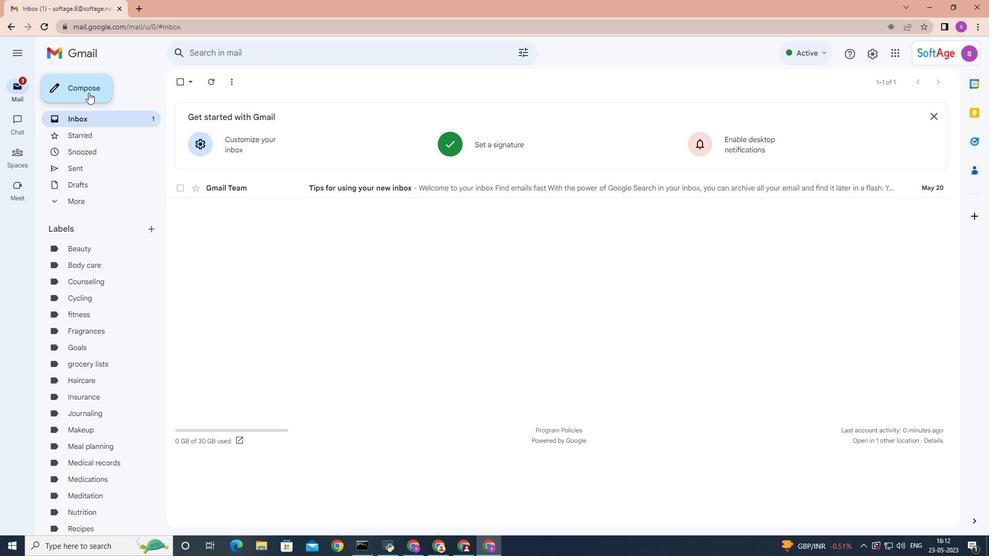 
Action: Mouse pressed left at (88, 91)
Screenshot: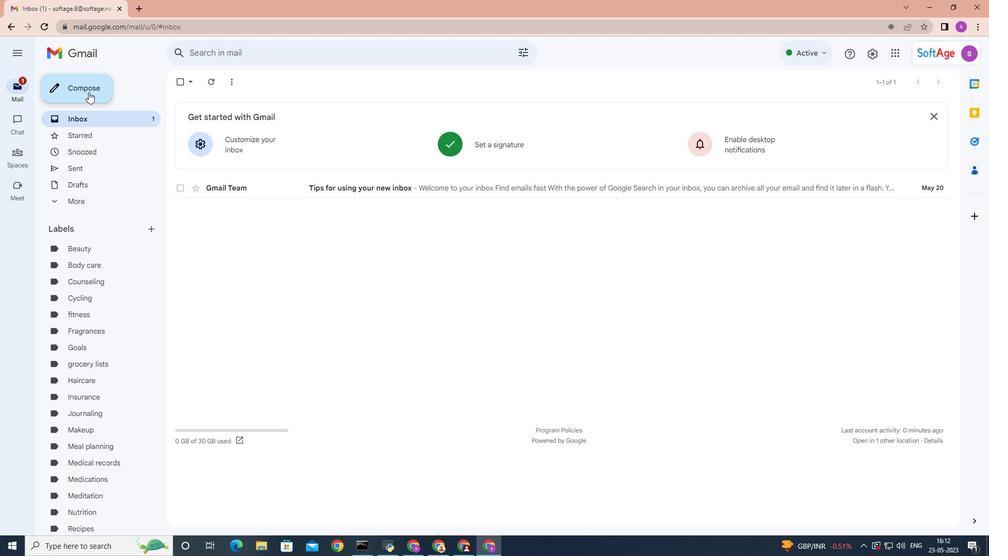 
Action: Mouse moved to (686, 268)
Screenshot: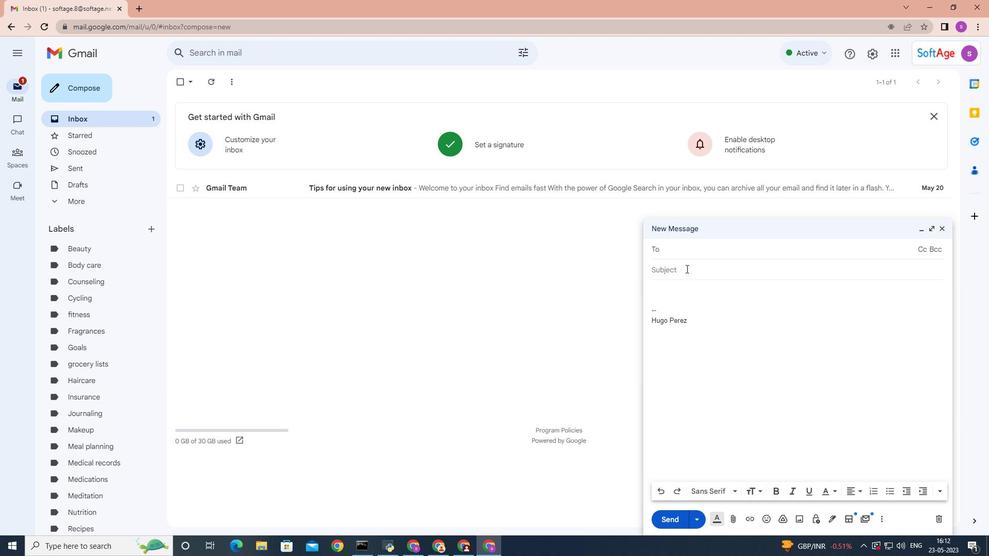 
Action: Mouse pressed left at (686, 268)
Screenshot: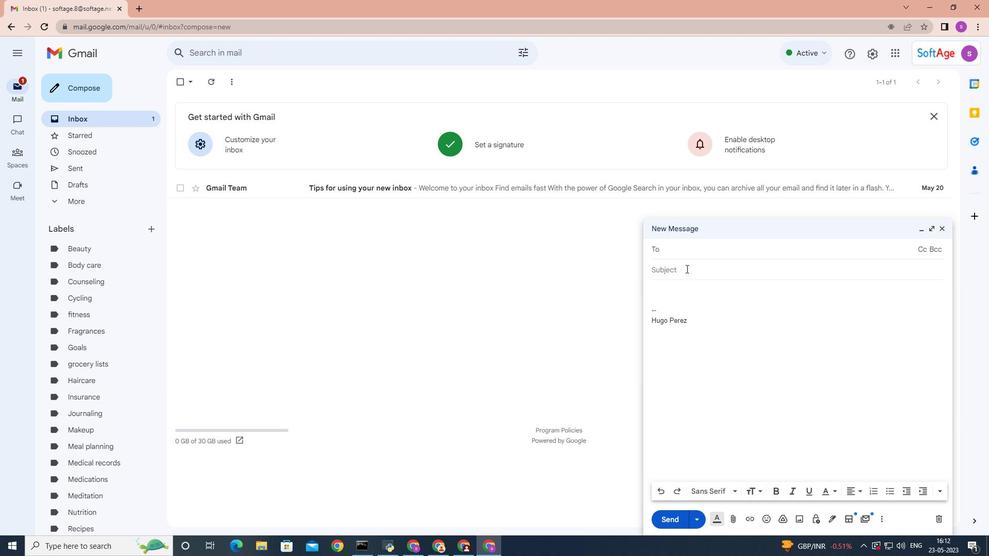 
Action: Mouse moved to (686, 269)
Screenshot: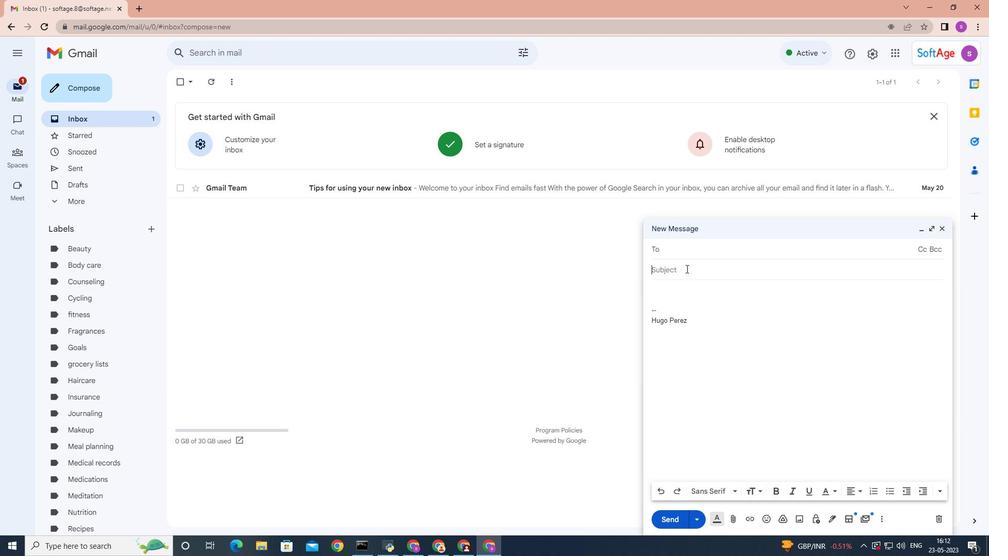 
Action: Key pressed <Key.shift>Congratulations<Key.space>on<Key.space>a<Key.space>new<Key.space>client<Key.space>
Screenshot: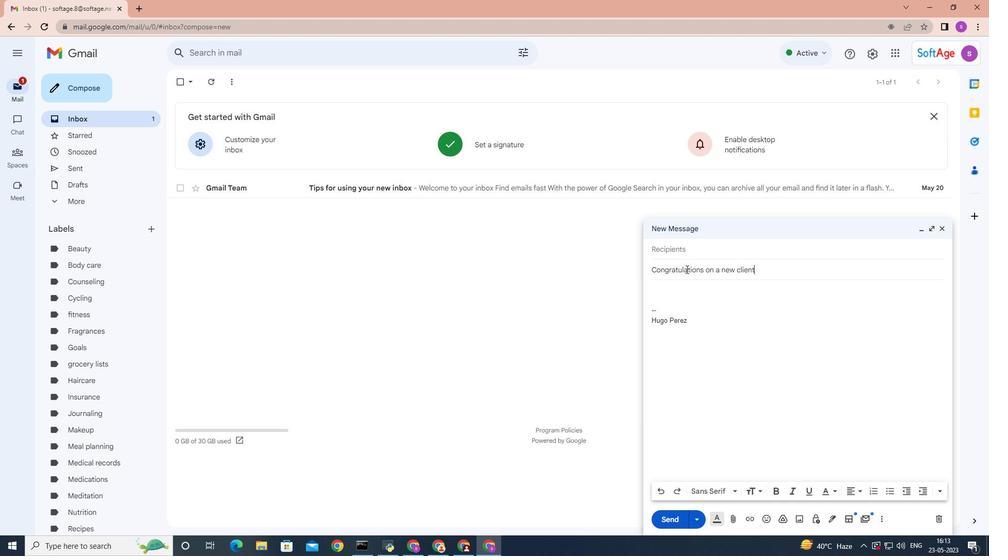
Action: Mouse moved to (666, 286)
Screenshot: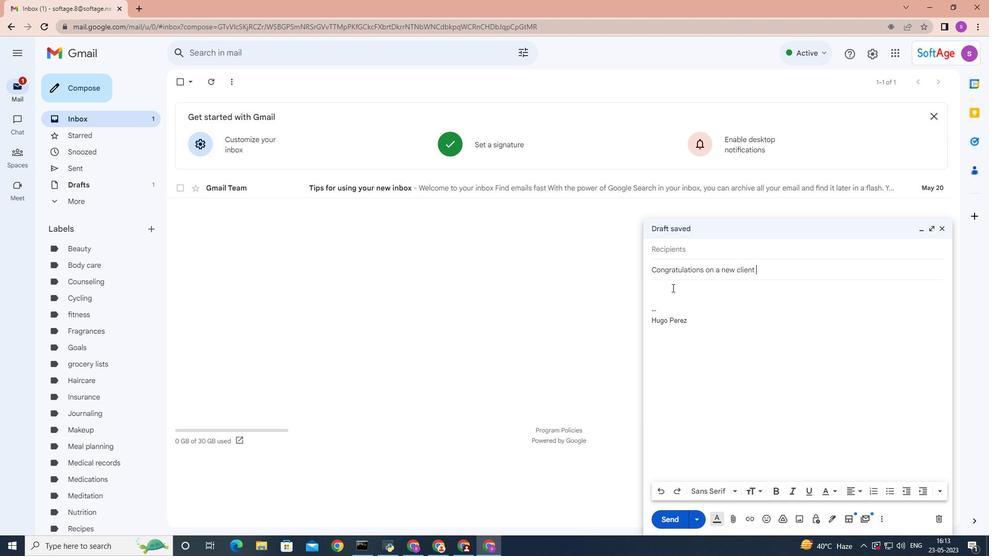 
Action: Mouse pressed left at (666, 286)
Screenshot: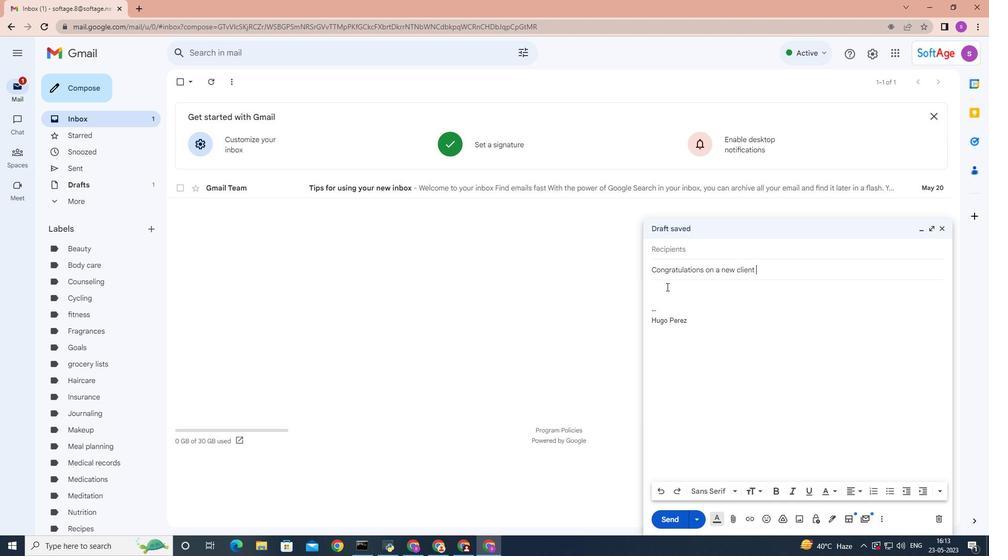 
Action: Key pressed <Key.shift>We<Key.space>appreciate<Key.space>your<Key.space>interest<Key.space>o<Key.backspace>in<Key.space>our<Key.space>product<Key.space>and<Key.space>look<Key.space>forwaed<Key.space>to<Key.space>working<Key.space>with<Key.space>you.
Screenshot: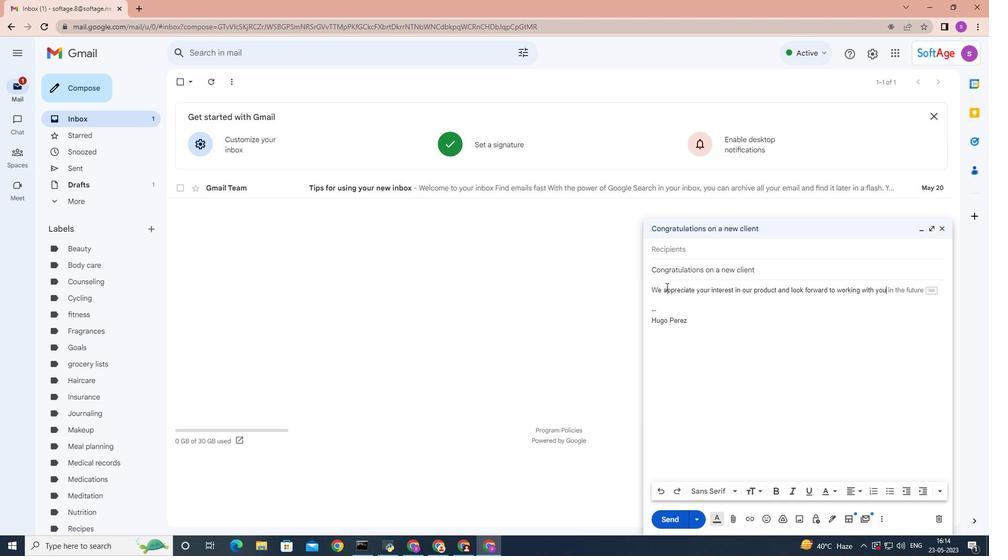 
Action: Mouse moved to (721, 248)
Screenshot: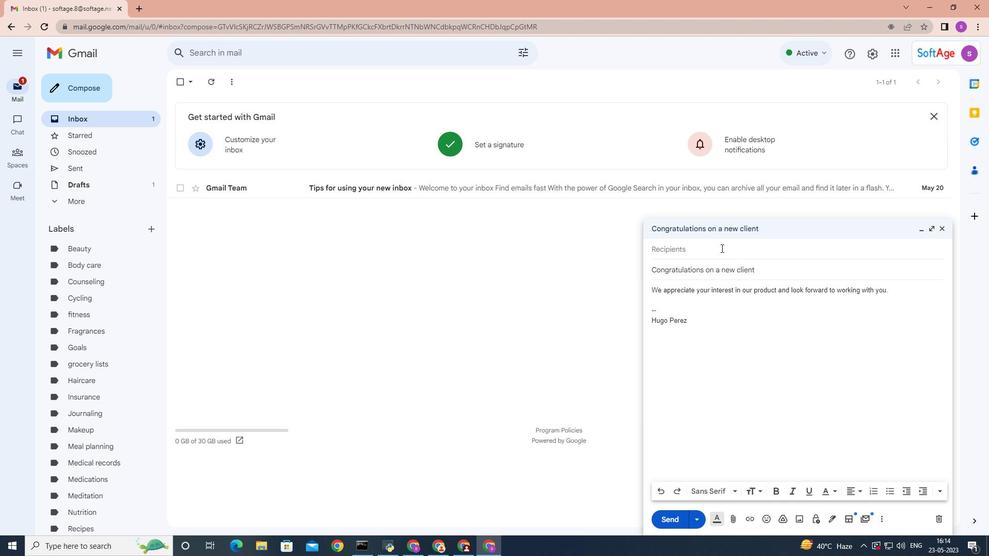 
Action: Mouse pressed left at (721, 248)
Screenshot: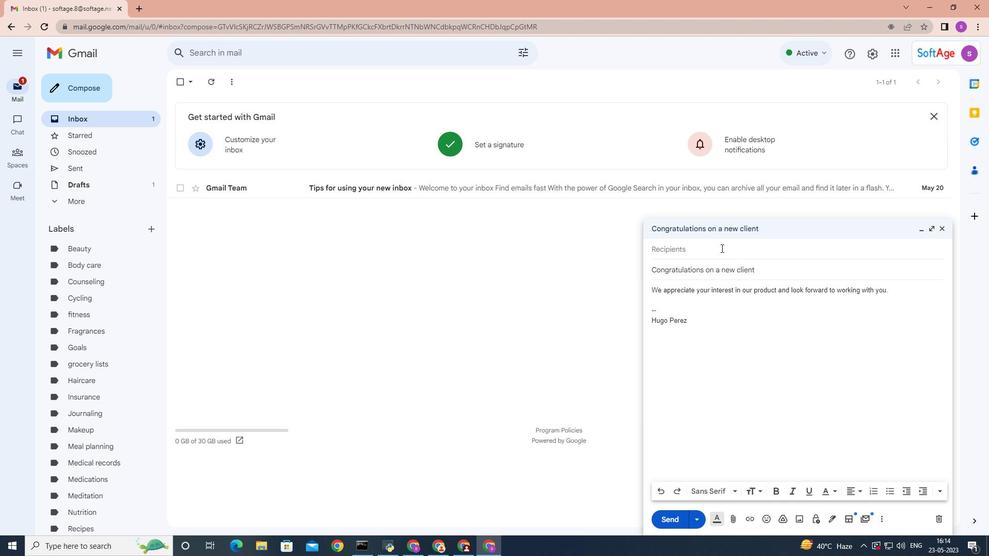 
Action: Mouse moved to (721, 248)
Screenshot: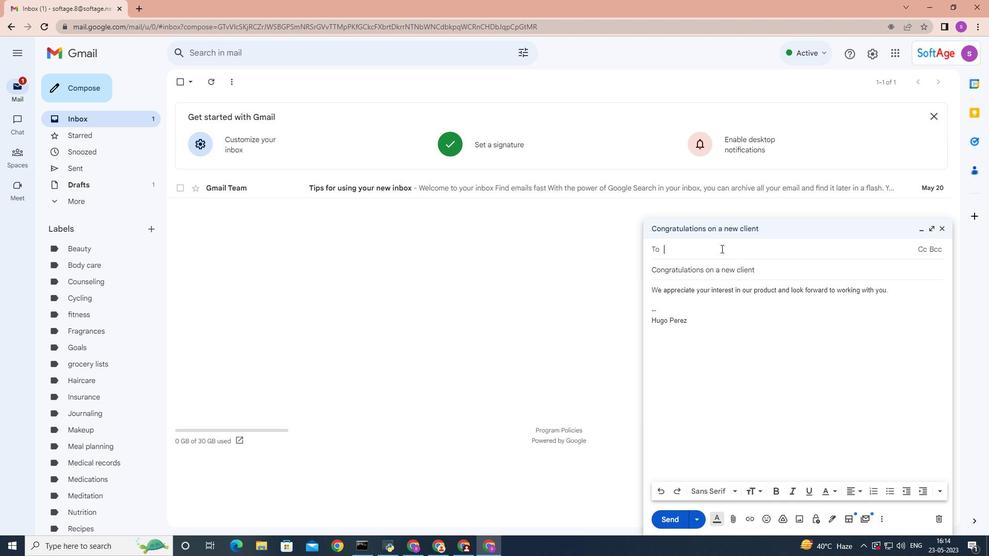 
Action: Key pressed <Key.shift>Softage.3
Screenshot: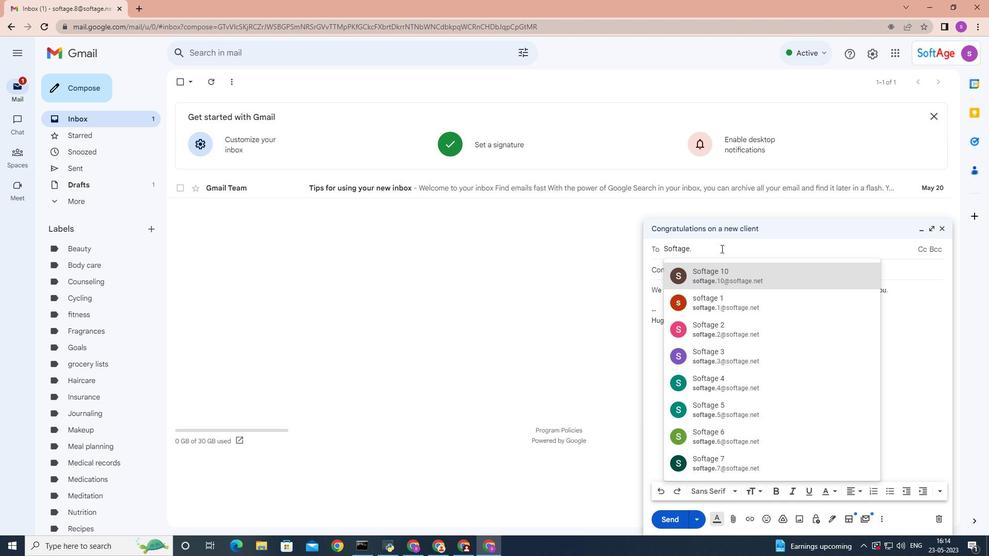 
Action: Mouse moved to (740, 273)
Screenshot: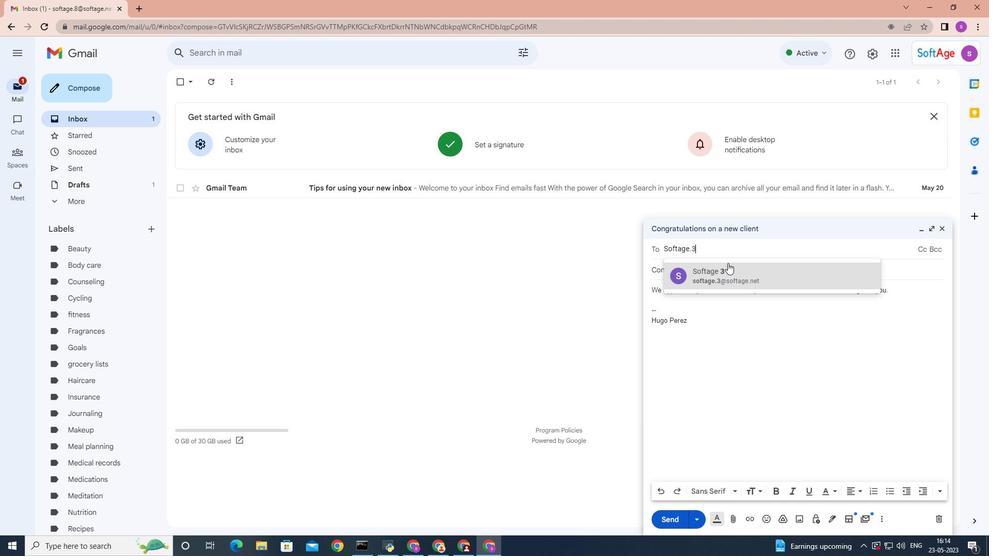 
Action: Mouse pressed left at (740, 273)
Screenshot: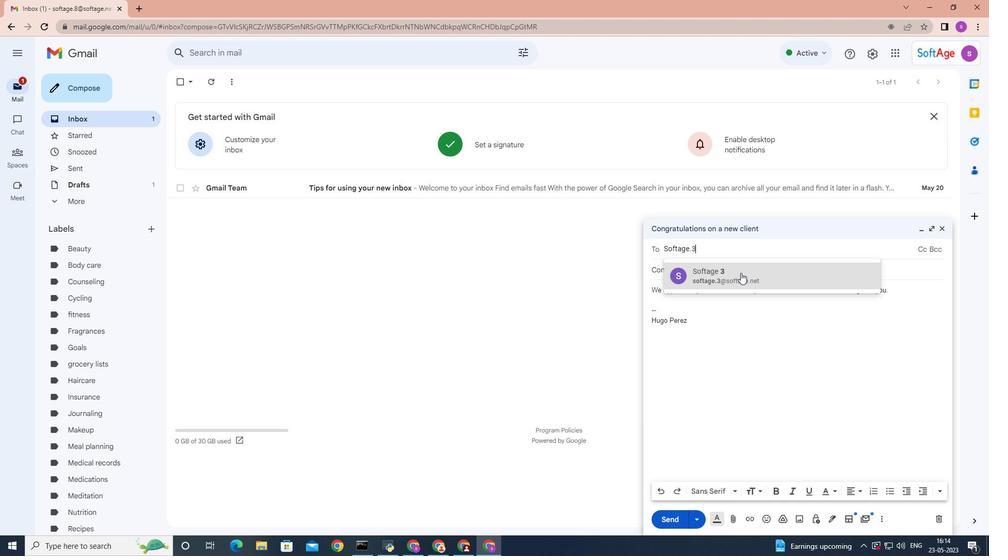 
Action: Mouse moved to (889, 303)
Screenshot: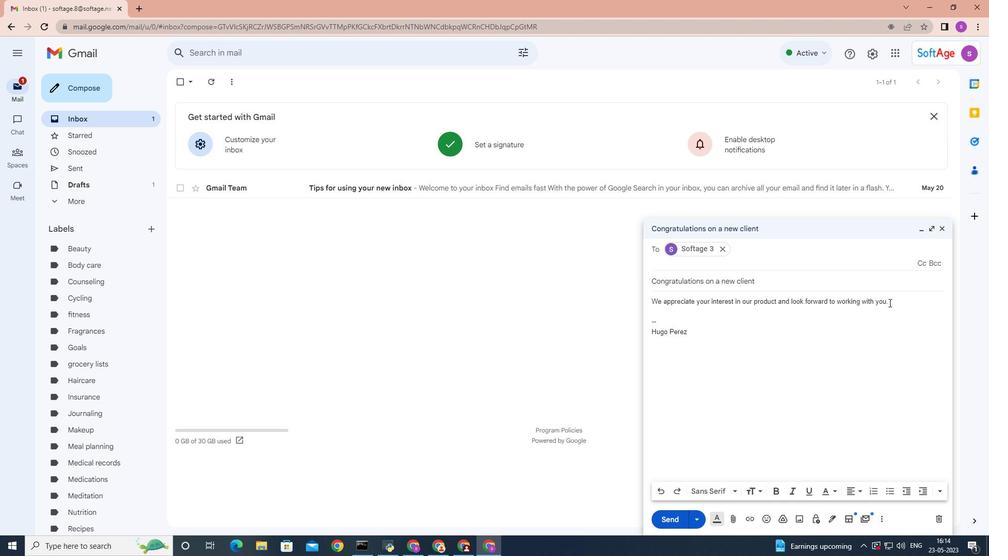 
Action: Mouse pressed left at (889, 303)
Screenshot: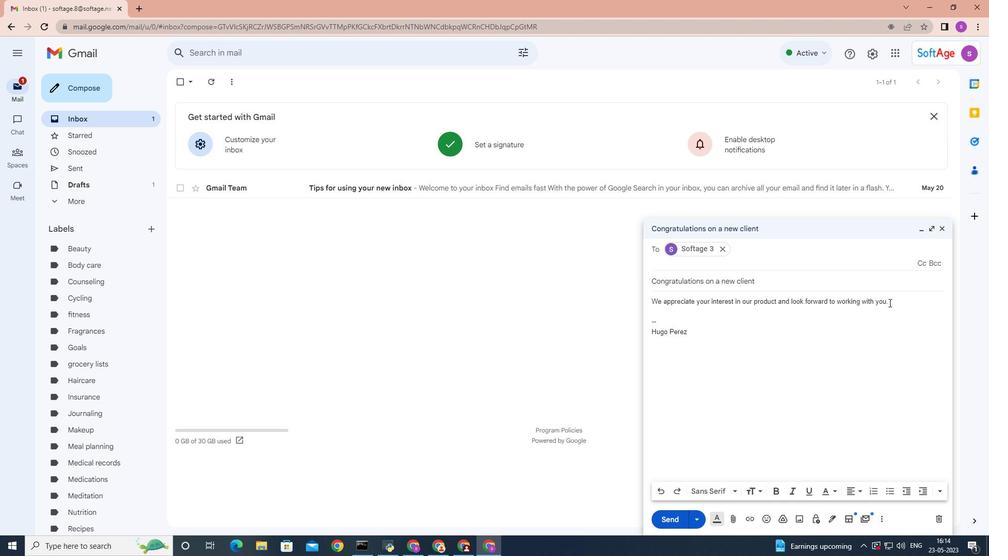 
Action: Mouse moved to (888, 290)
Screenshot: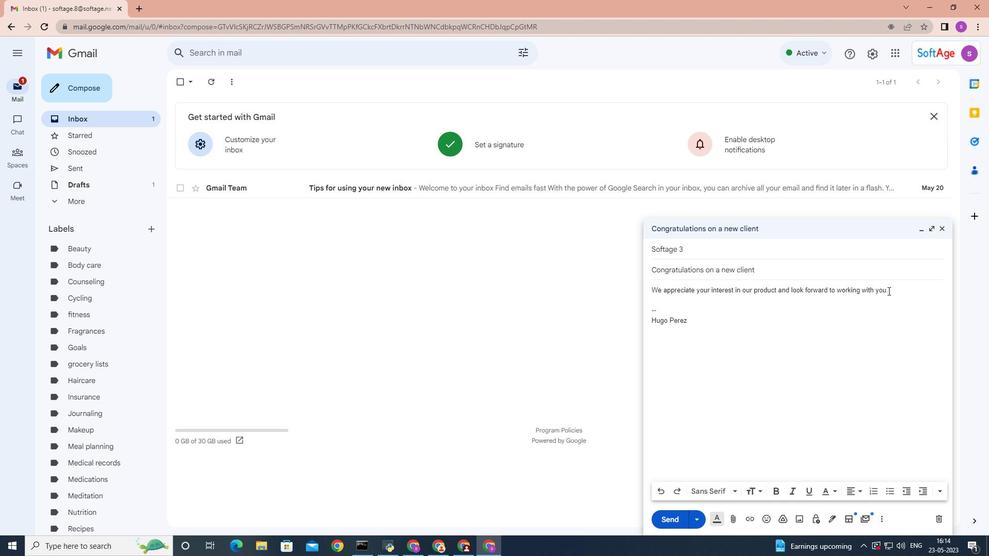 
Action: Mouse pressed left at (888, 290)
Screenshot: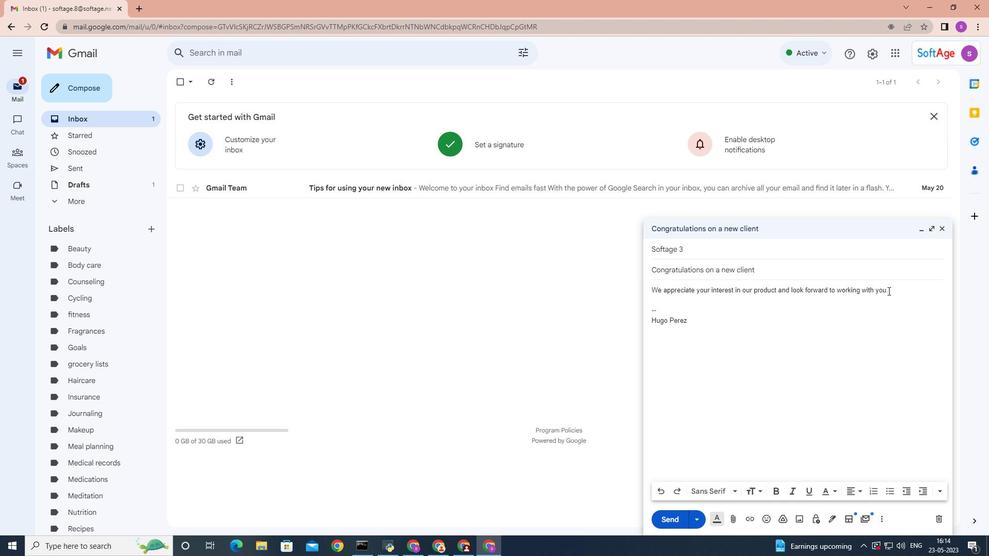 
Action: Mouse moved to (888, 491)
Screenshot: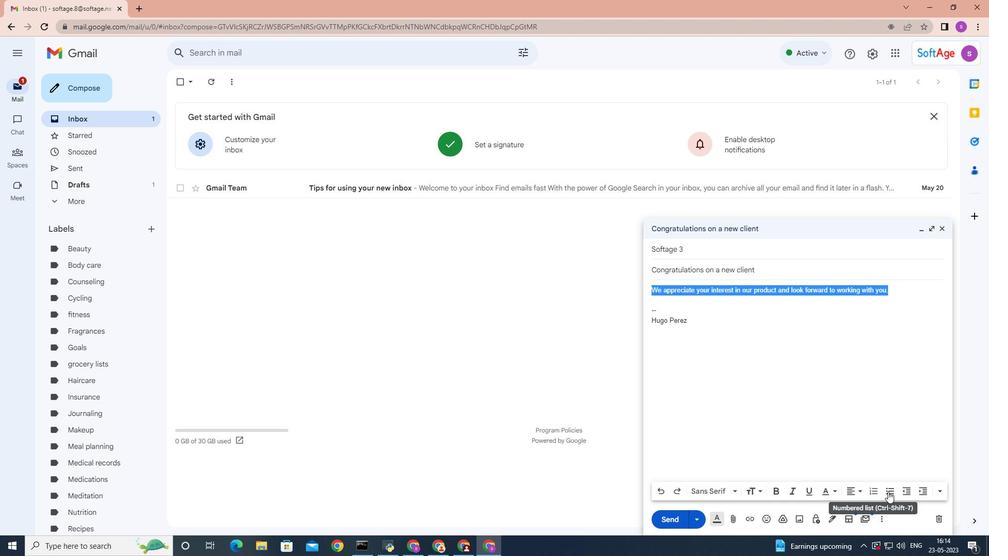 
Action: Mouse pressed left at (888, 491)
Screenshot: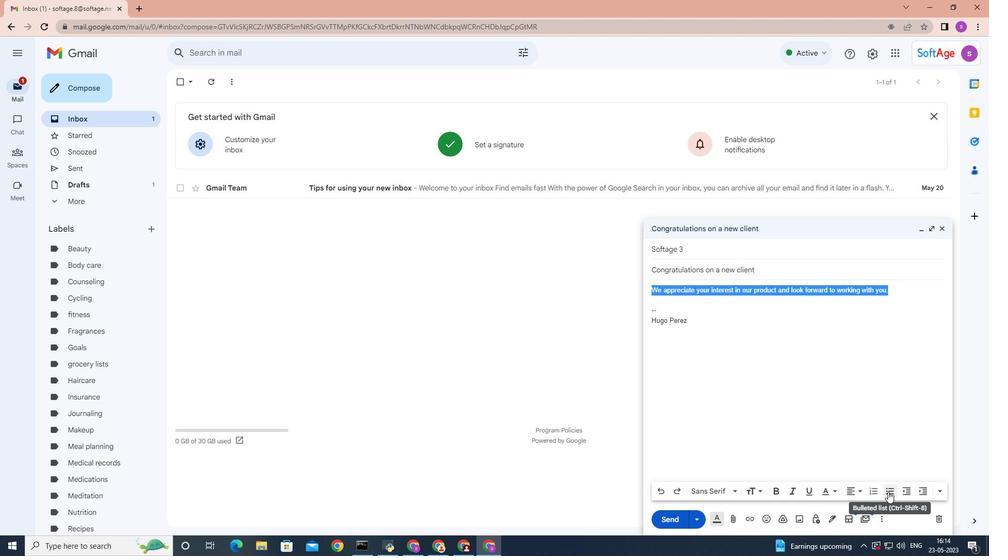 
Action: Mouse moved to (731, 490)
Screenshot: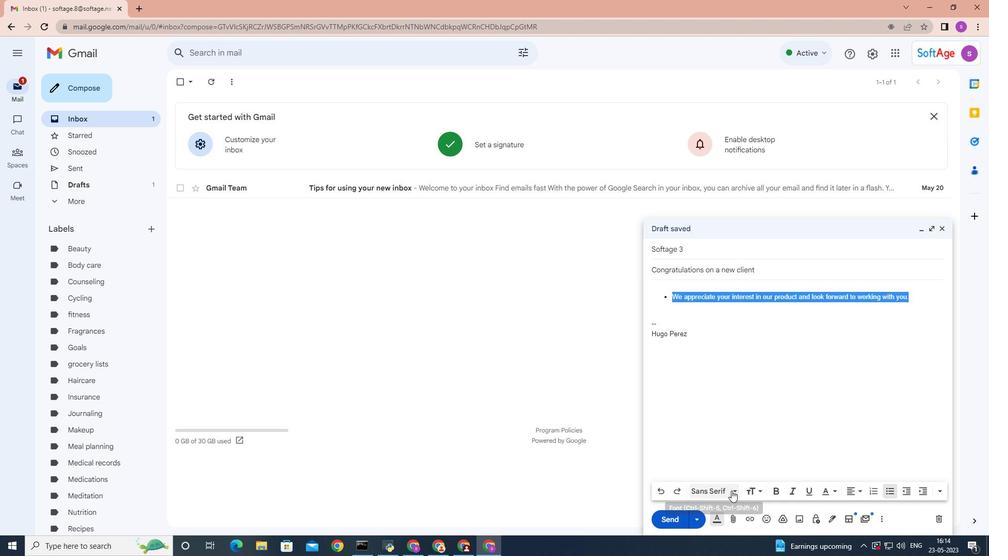 
Action: Mouse pressed left at (731, 490)
Screenshot: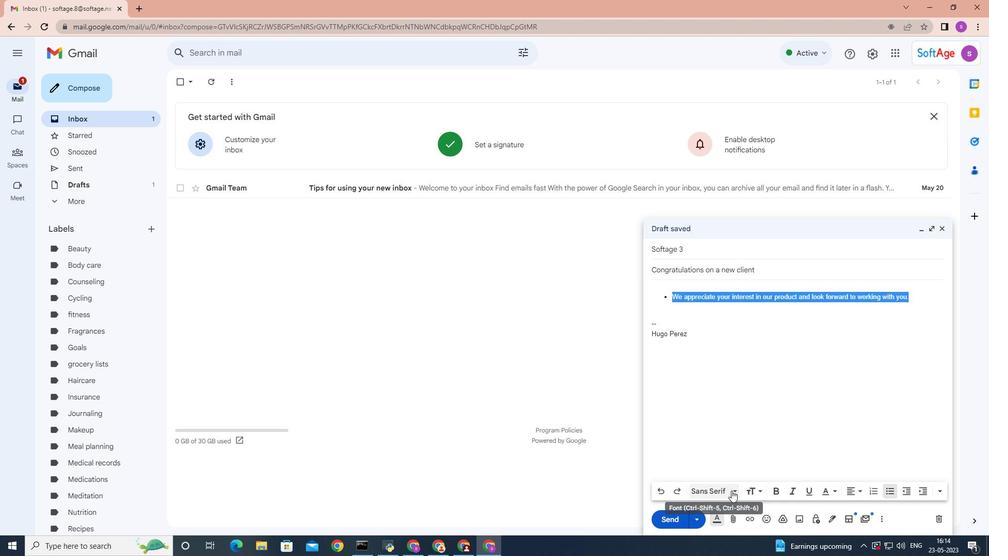 
Action: Mouse moved to (733, 355)
Screenshot: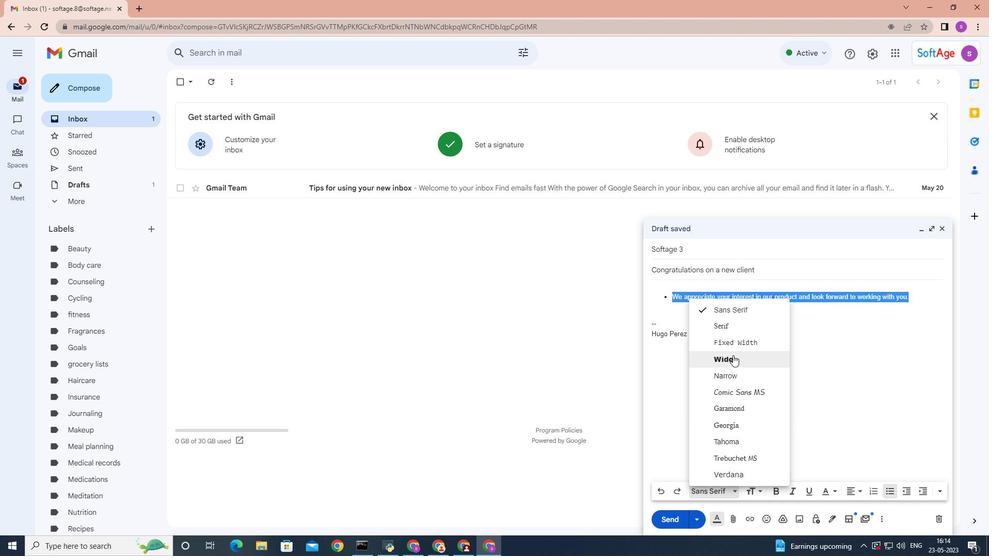 
Action: Mouse pressed left at (733, 355)
Screenshot: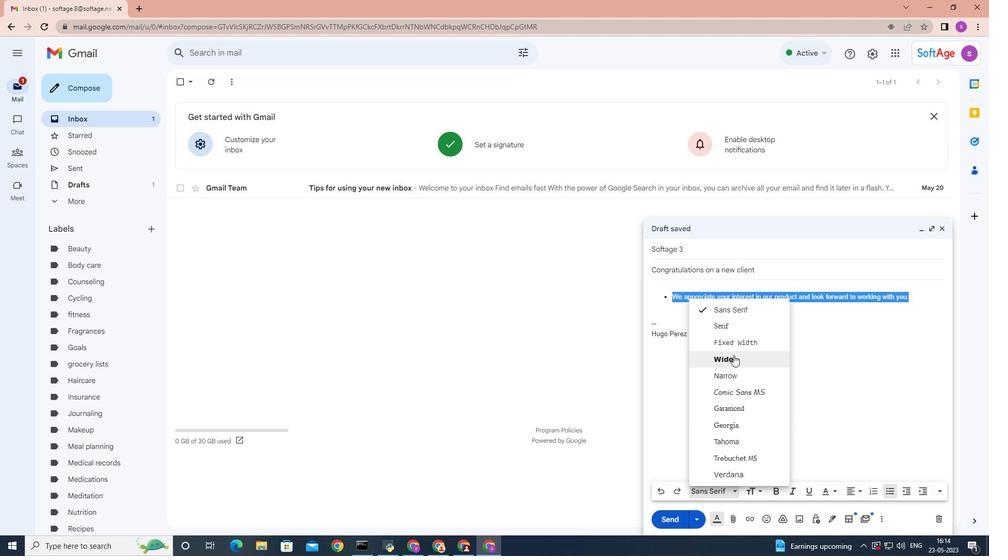 
Action: Mouse moved to (939, 491)
Screenshot: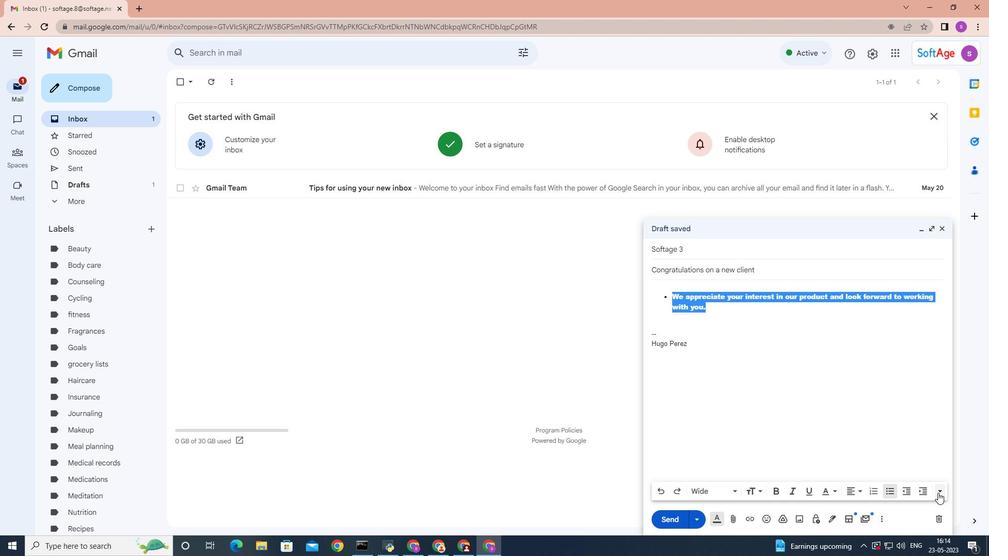 
Action: Mouse pressed left at (939, 491)
Screenshot: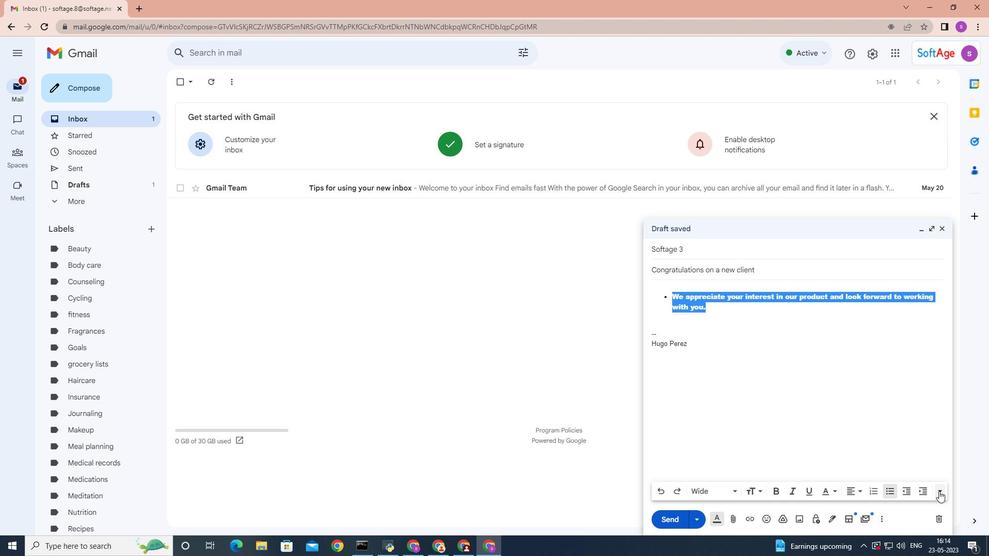 
Action: Mouse moved to (941, 460)
Screenshot: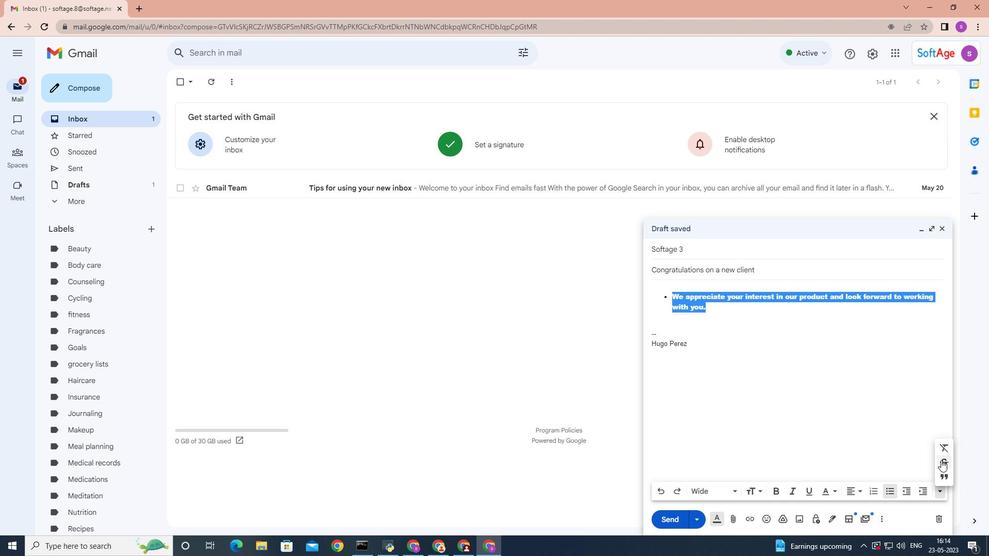 
Action: Mouse pressed left at (941, 460)
Screenshot: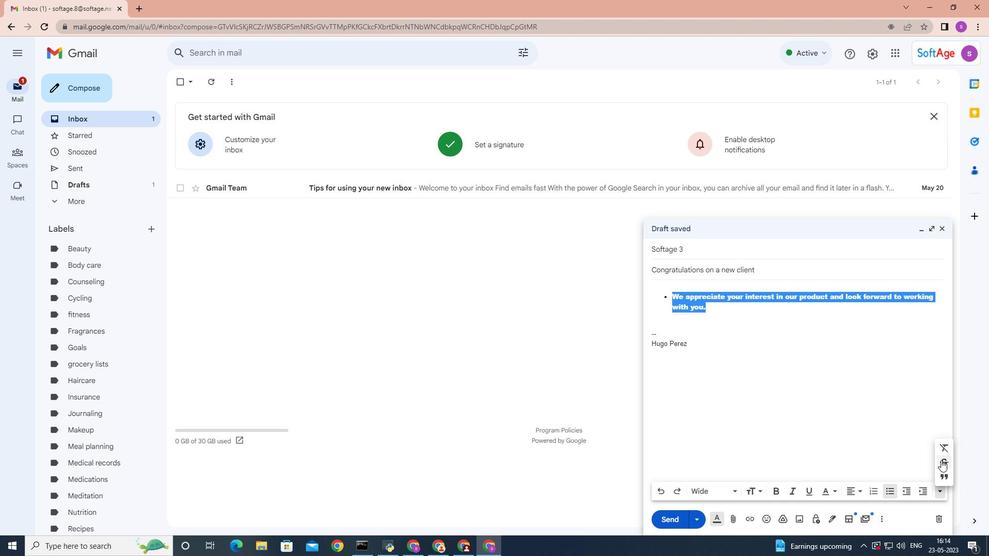 
Action: Mouse moved to (888, 490)
Screenshot: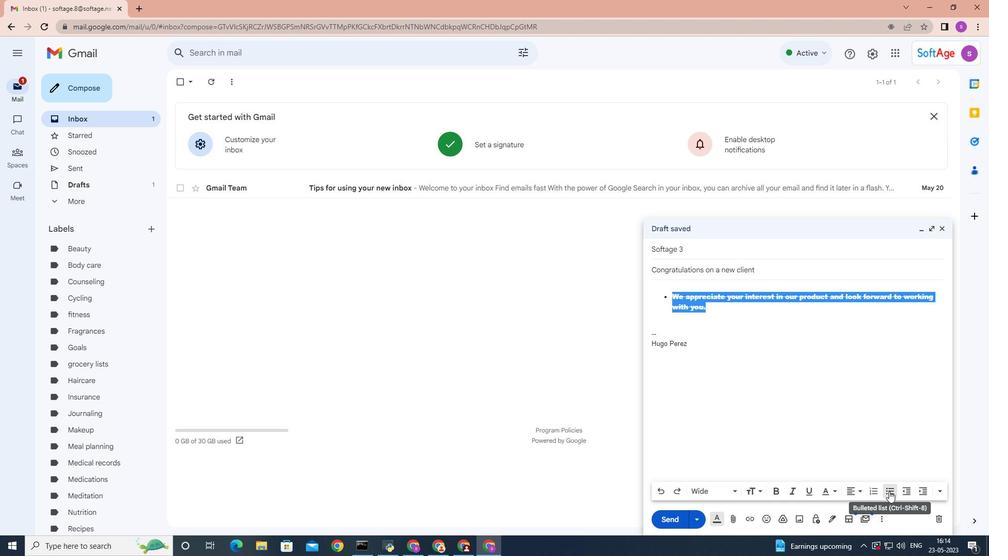 
Action: Mouse pressed left at (888, 490)
Screenshot: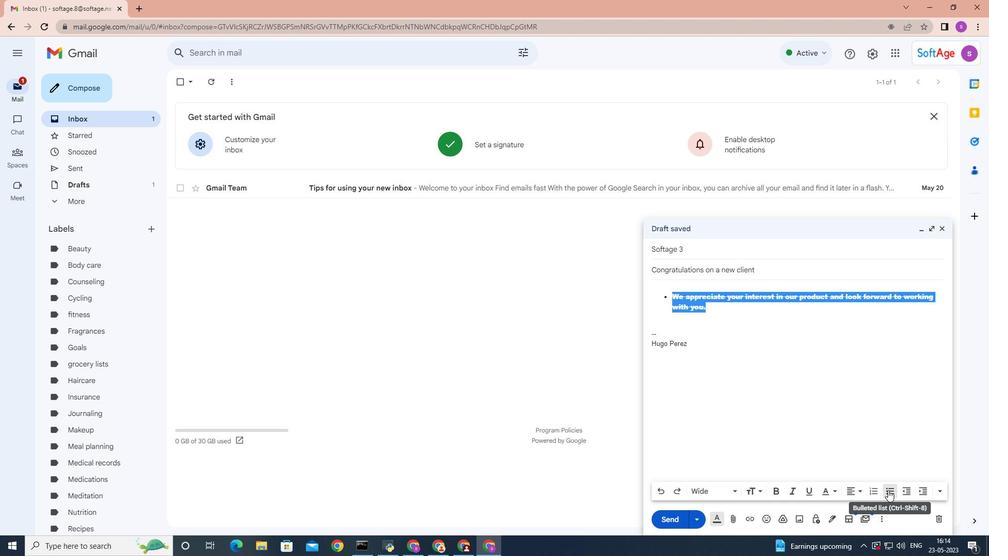 
Action: Mouse moved to (731, 491)
Screenshot: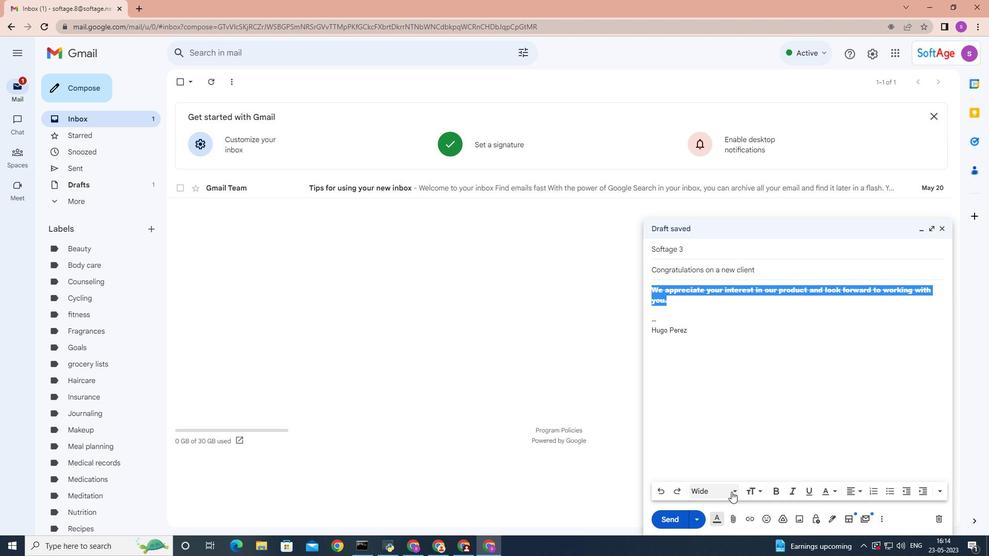 
Action: Mouse pressed left at (731, 491)
Screenshot: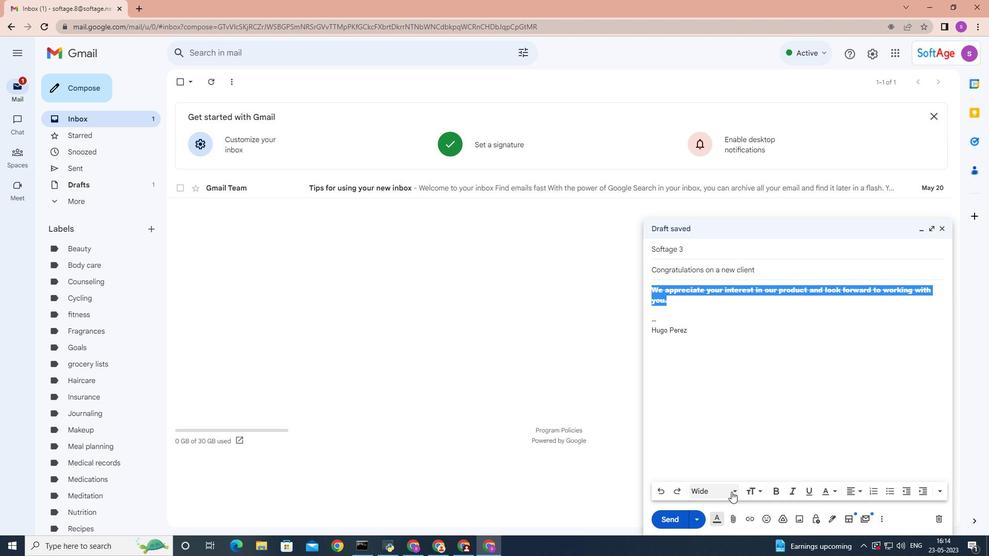 
Action: Mouse moved to (748, 311)
Screenshot: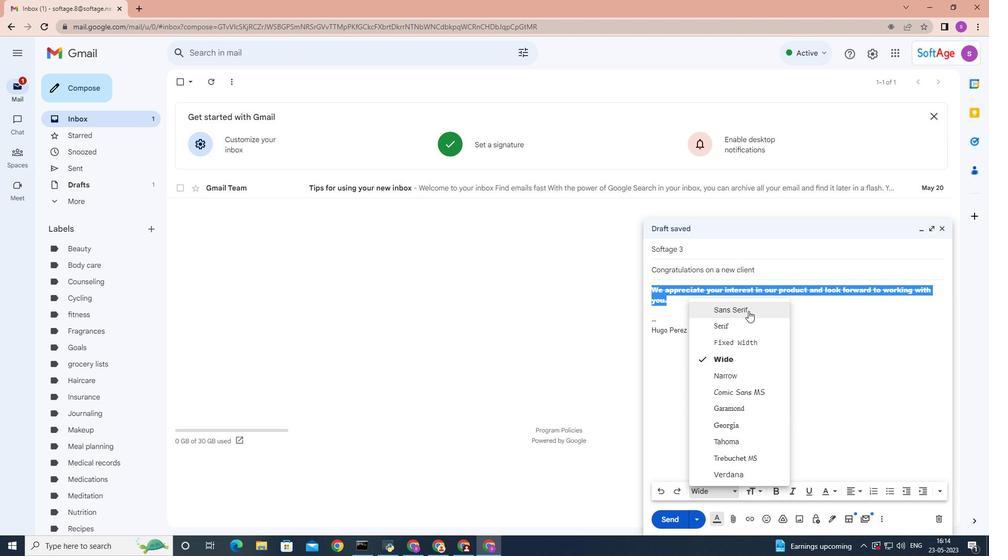 
Action: Mouse pressed left at (748, 311)
Screenshot: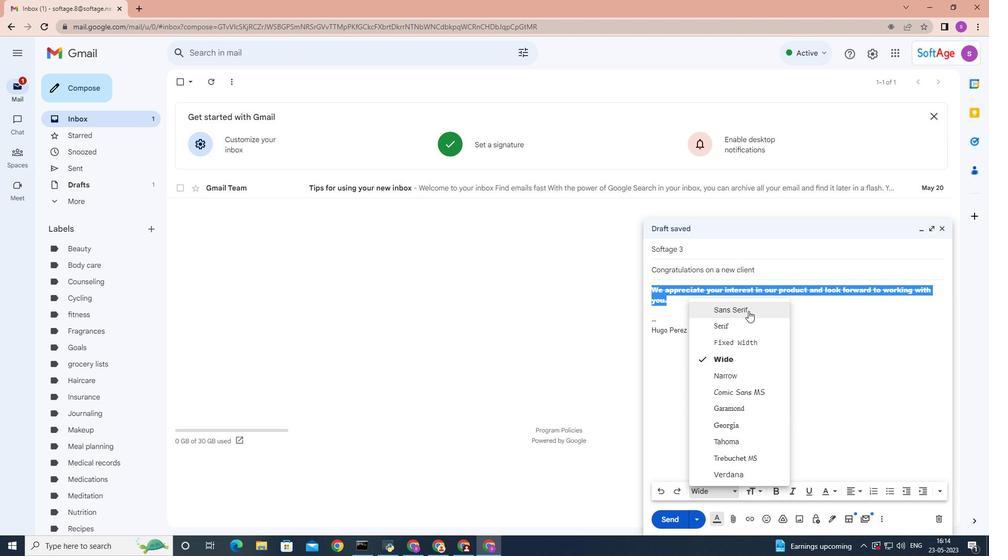 
Action: Mouse moved to (939, 490)
Screenshot: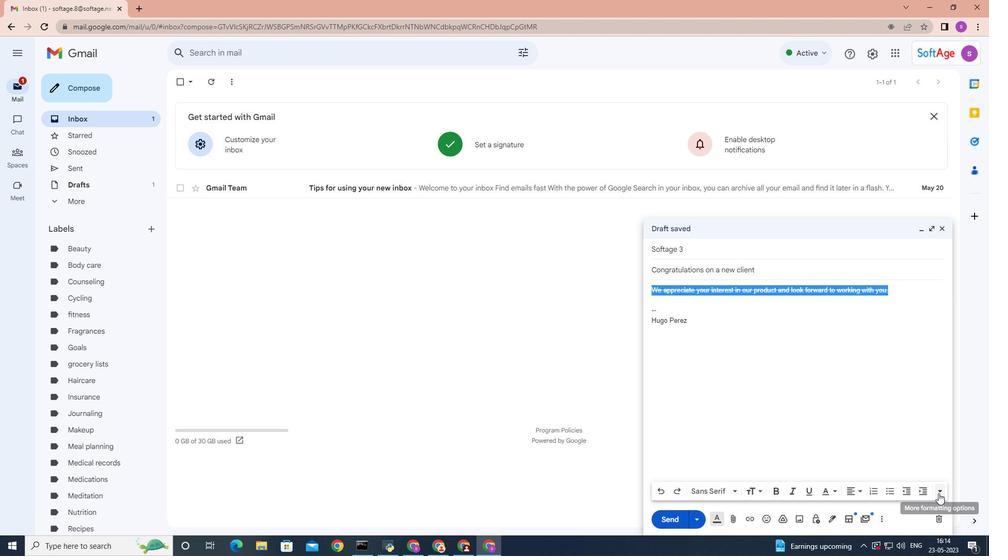 
Action: Mouse pressed left at (939, 490)
Screenshot: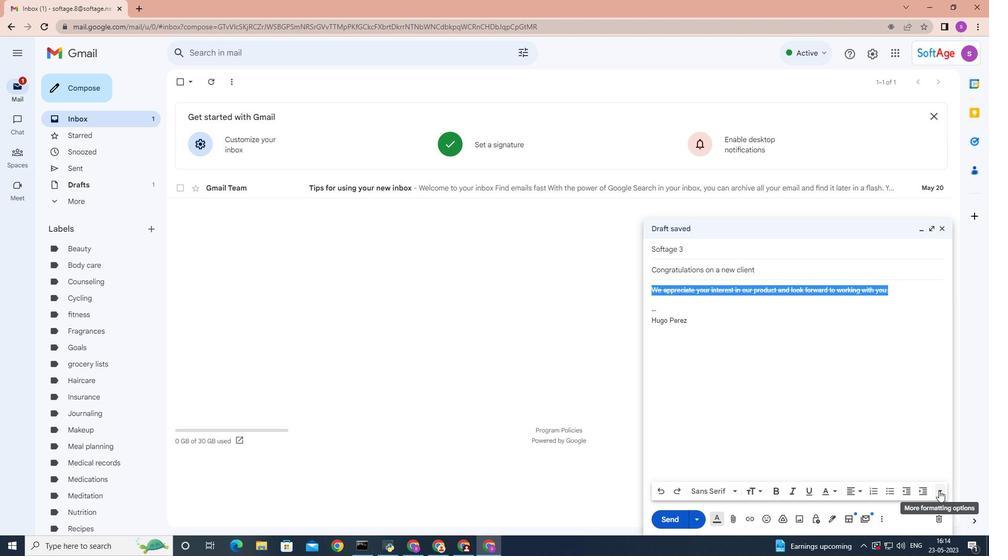 
Action: Mouse moved to (946, 462)
Screenshot: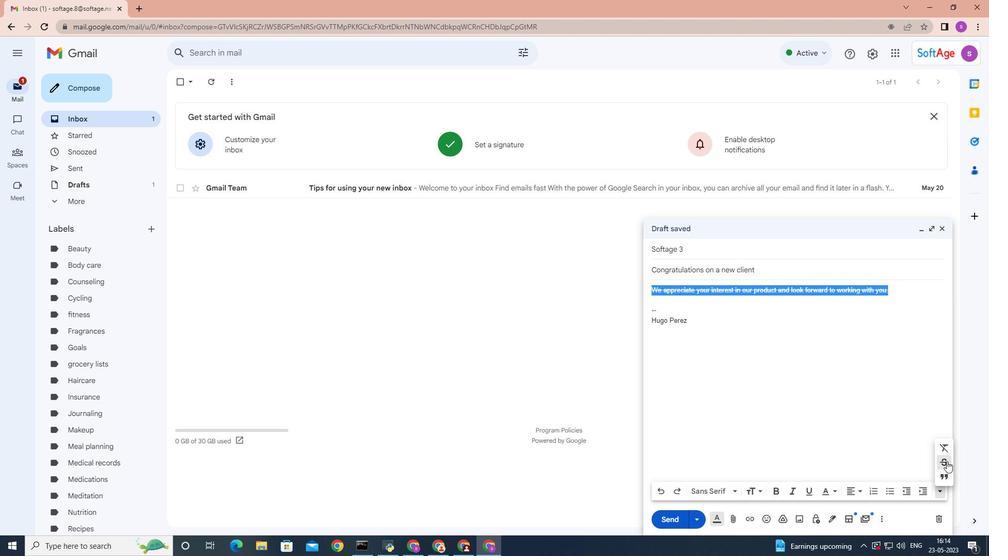 
Action: Mouse pressed left at (946, 462)
Screenshot: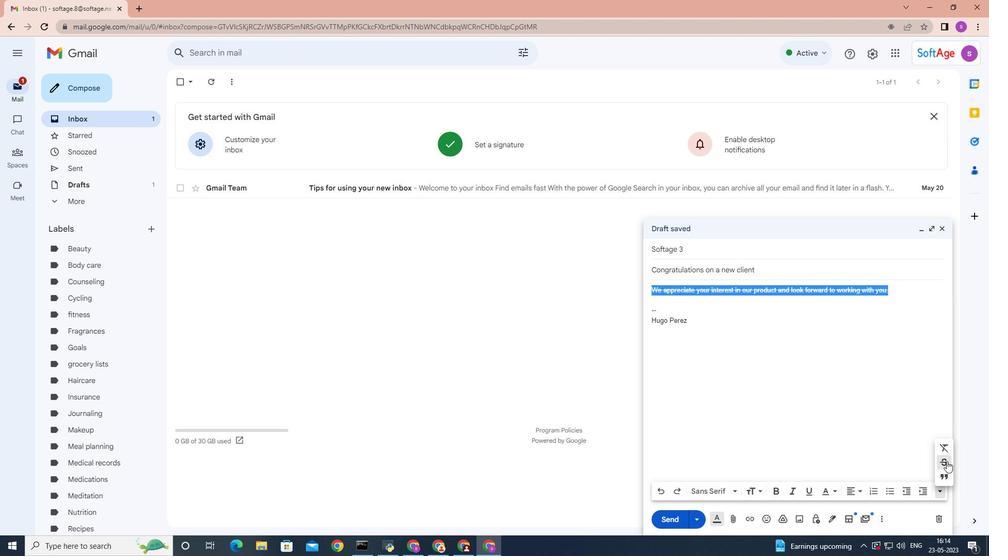 
Action: Mouse moved to (670, 521)
Screenshot: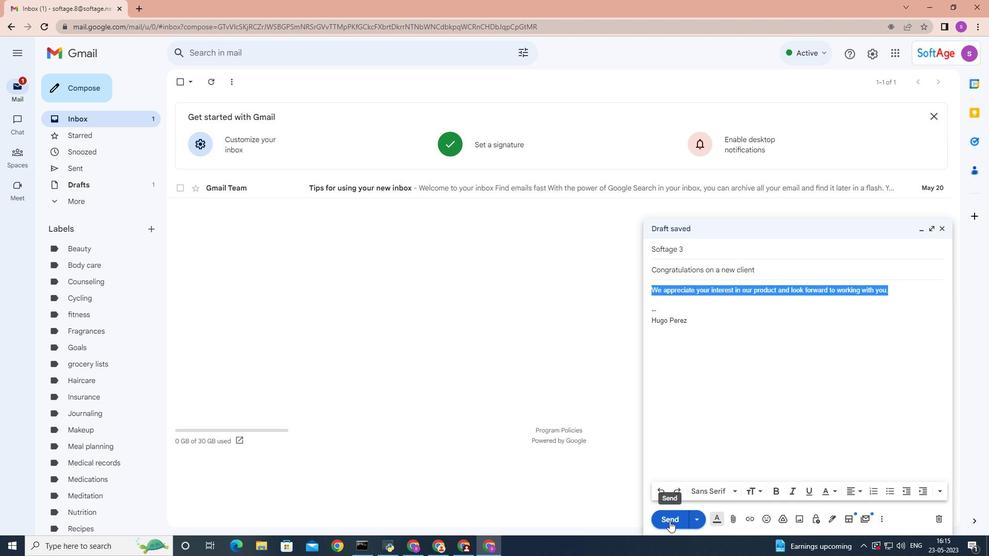 
Action: Mouse pressed left at (670, 521)
Screenshot: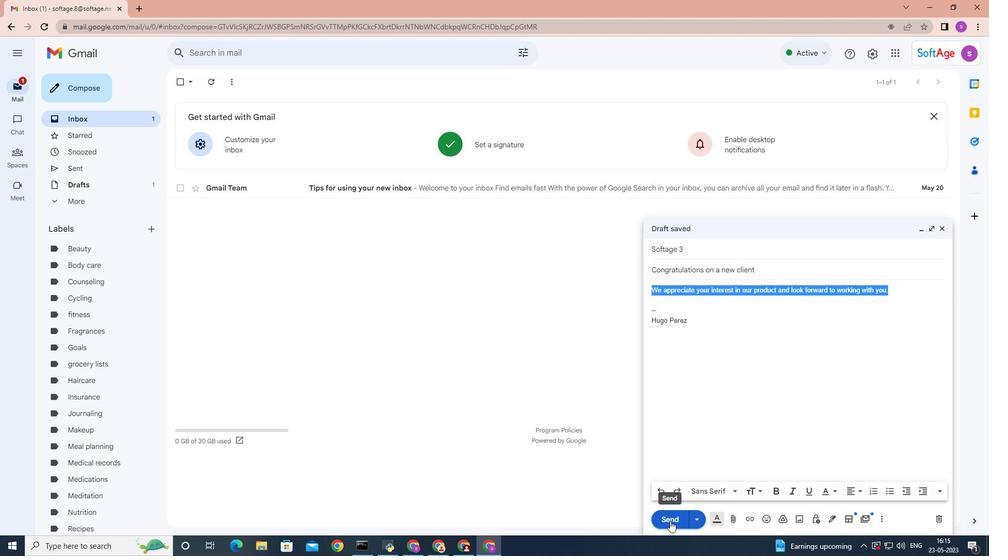
Action: Mouse moved to (88, 168)
Screenshot: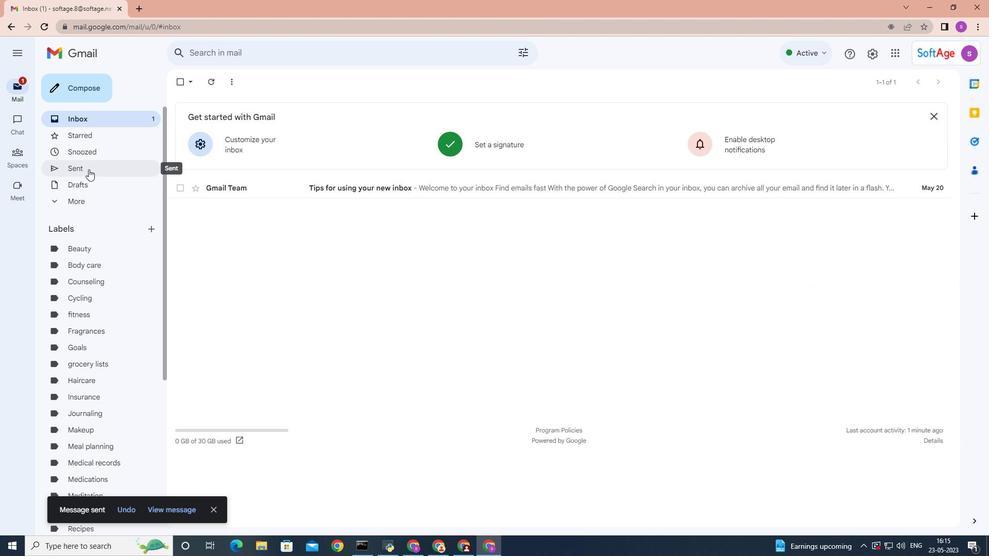 
Action: Mouse pressed left at (88, 168)
Screenshot: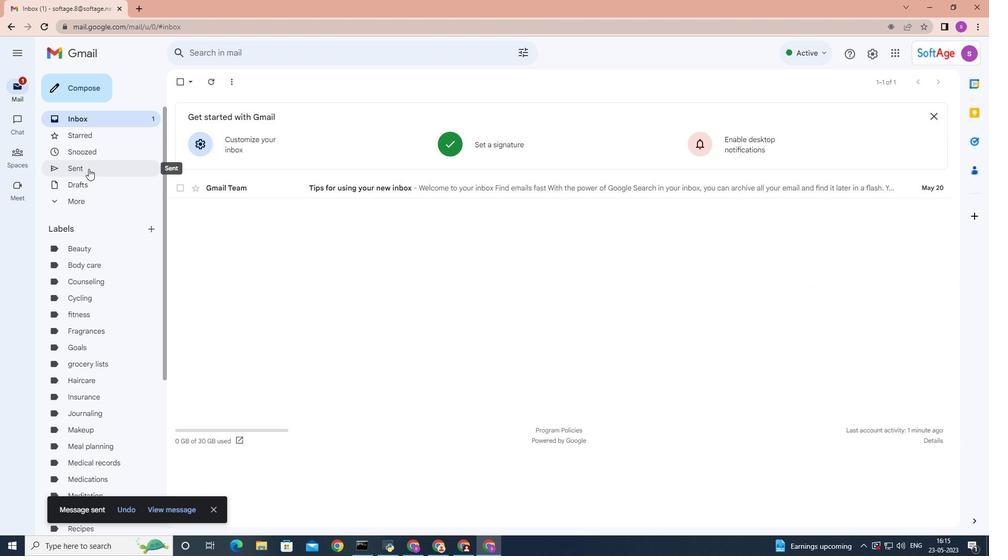 
Action: Mouse moved to (251, 132)
Screenshot: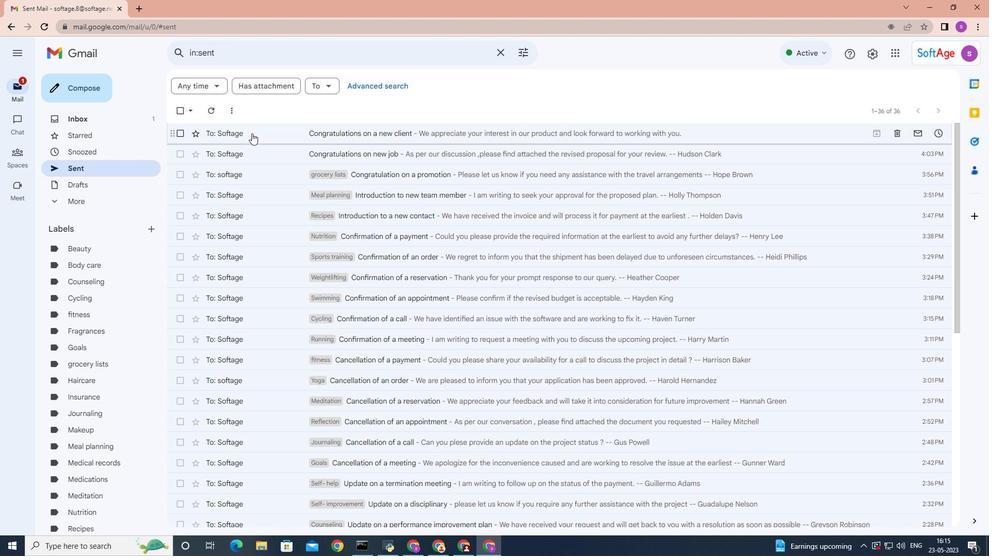 
Action: Mouse pressed right at (251, 132)
Screenshot: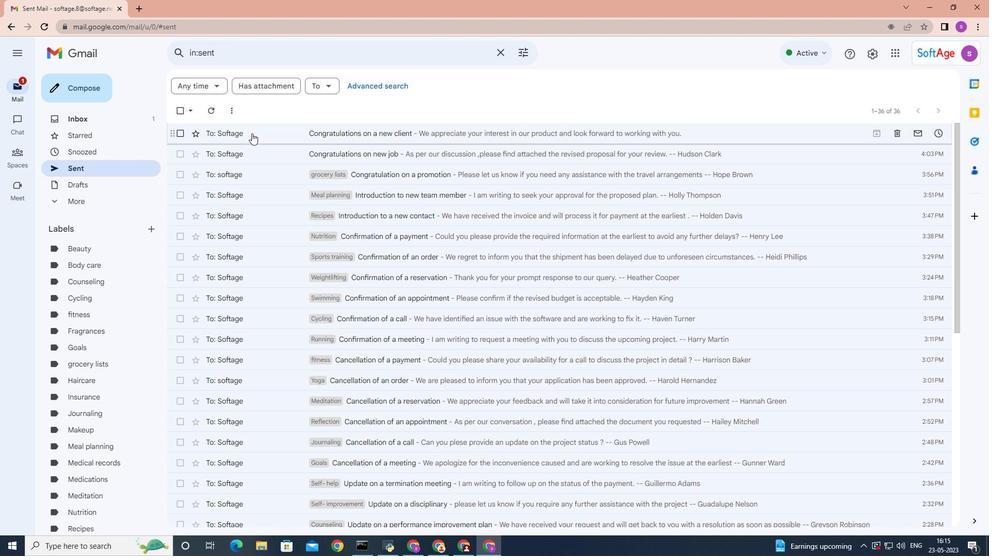 
Action: Mouse moved to (425, 339)
Screenshot: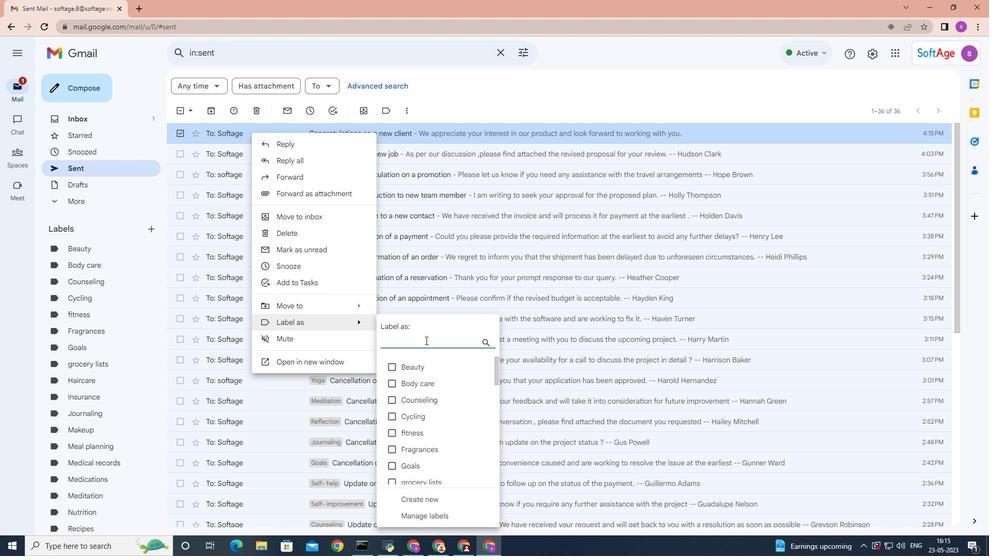 
Action: Key pressed <Key.shift>Takout<Key.space><Key.backspace><Key.backspace><Key.backspace><Key.backspace>eout<Key.space><Key.shift>menus
Screenshot: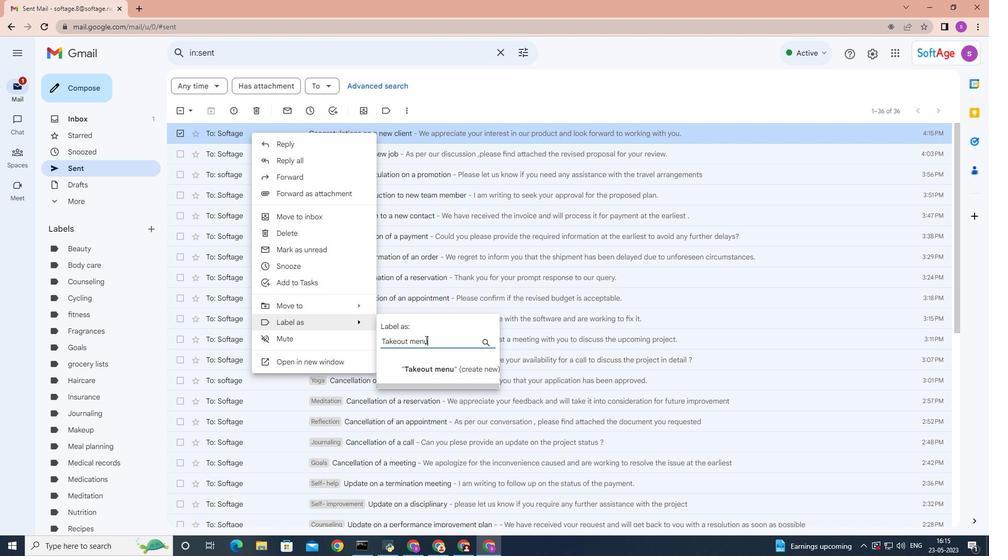 
Action: Mouse moved to (433, 371)
Screenshot: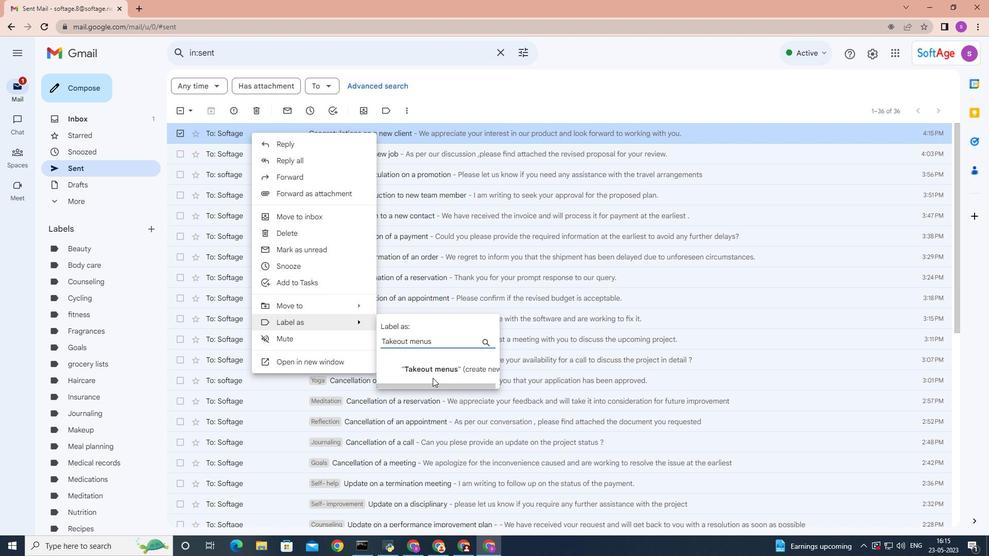 
Action: Mouse pressed left at (433, 371)
Screenshot: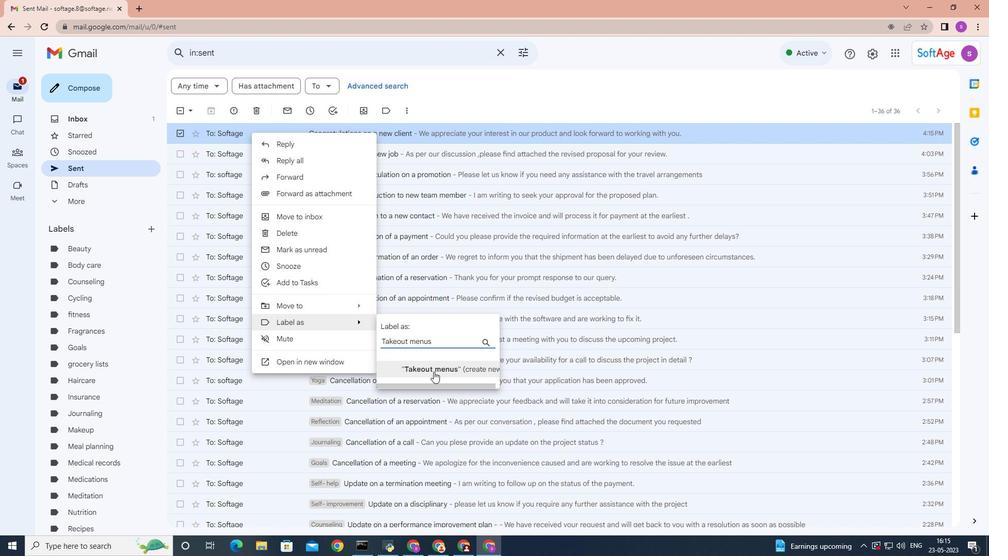 
Action: Mouse moved to (590, 328)
Screenshot: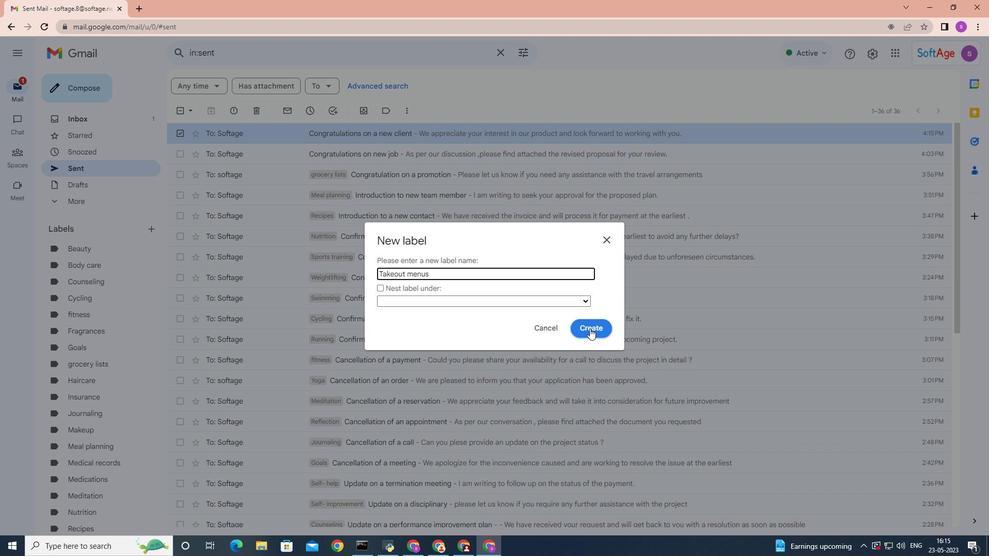 
Action: Mouse pressed left at (590, 328)
Screenshot: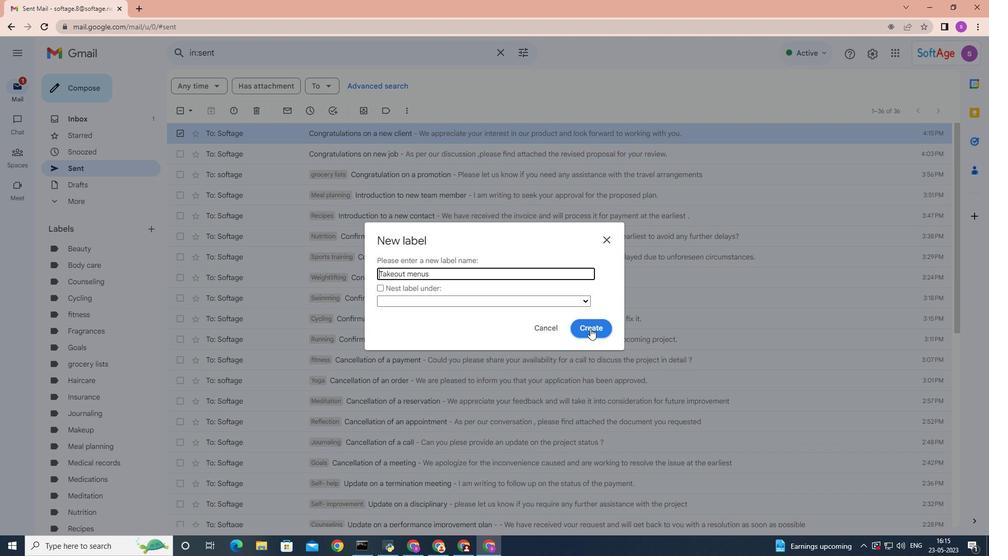
